 Task: Look for space in Zaltan, Libya from 24th August, 2023 to 10th September, 2023 for 8 adults, 2 children in price range Rs.12000 to Rs.15000. Place can be entire place or shared room with 4 bedrooms having 8 beds and 4 bathrooms. Property type can be house, flat, guest house. Amenities needed are: wifi, TV, free parkinig on premises, gym, breakfast. Booking option can be shelf check-in. Required host language is English.
Action: Mouse pressed left at (529, 177)
Screenshot: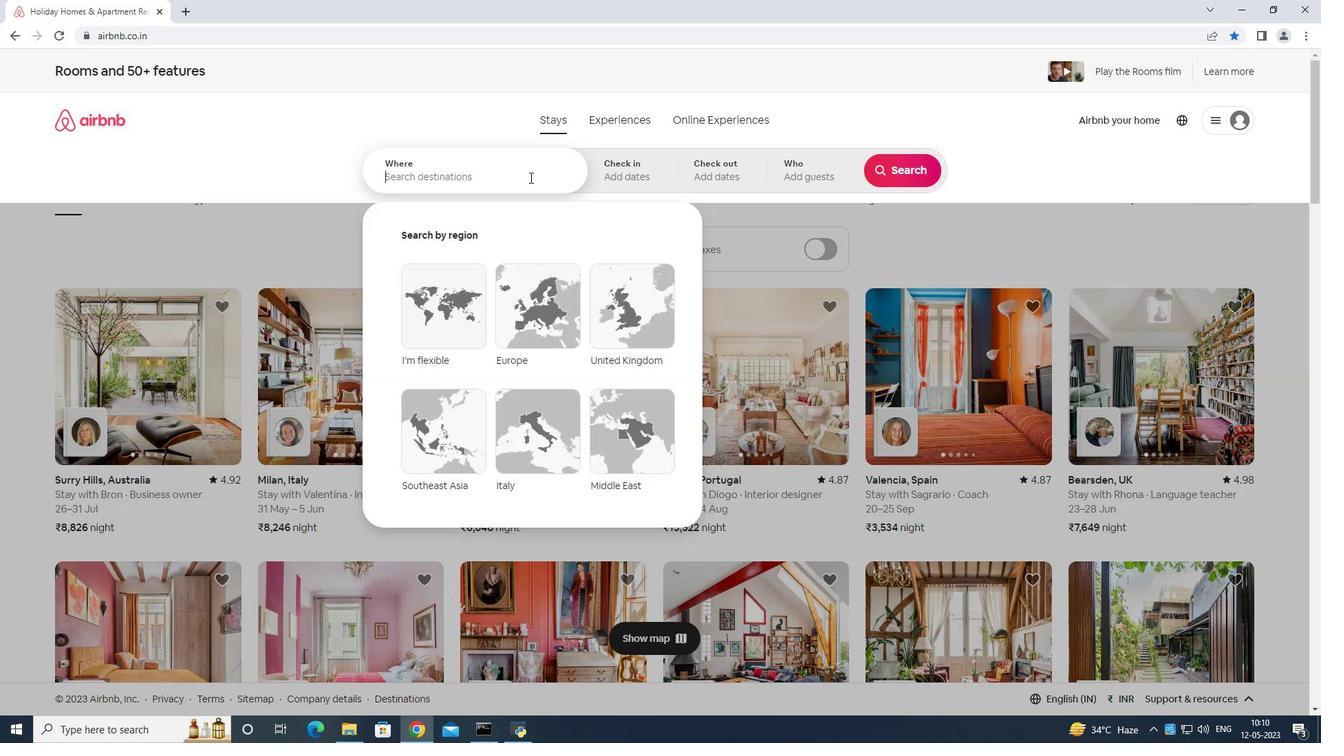 
Action: Mouse moved to (530, 176)
Screenshot: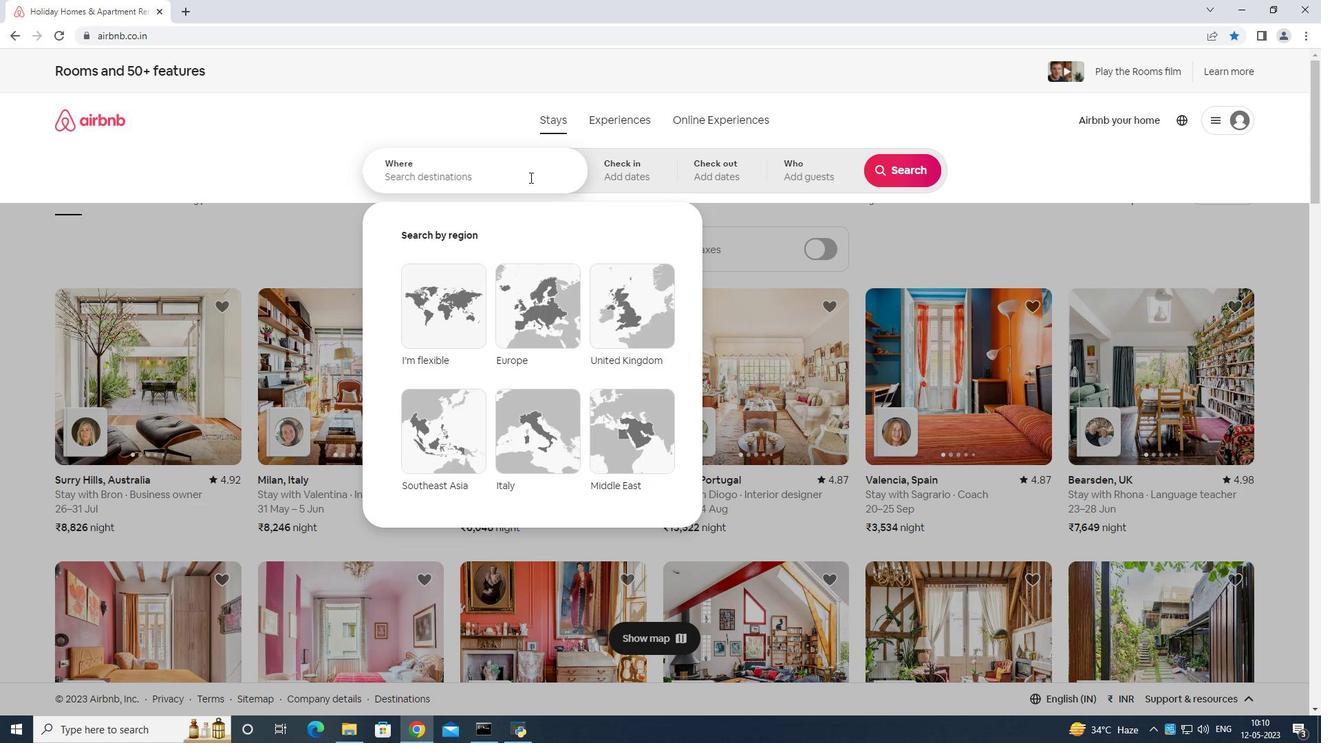 
Action: Key pressed <Key.shift>N<Key.backspace>zaltan<Key.space>libya<Key.space><Key.enter>
Screenshot: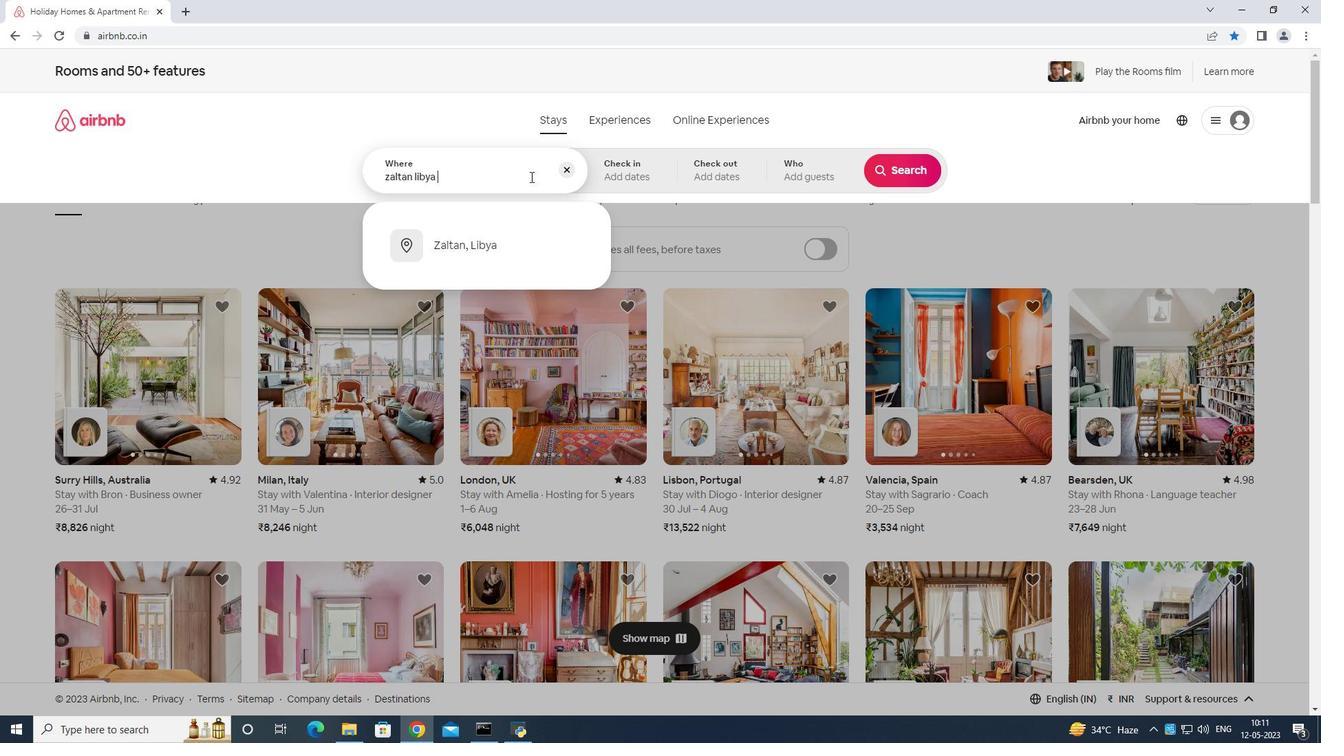 
Action: Mouse moved to (906, 280)
Screenshot: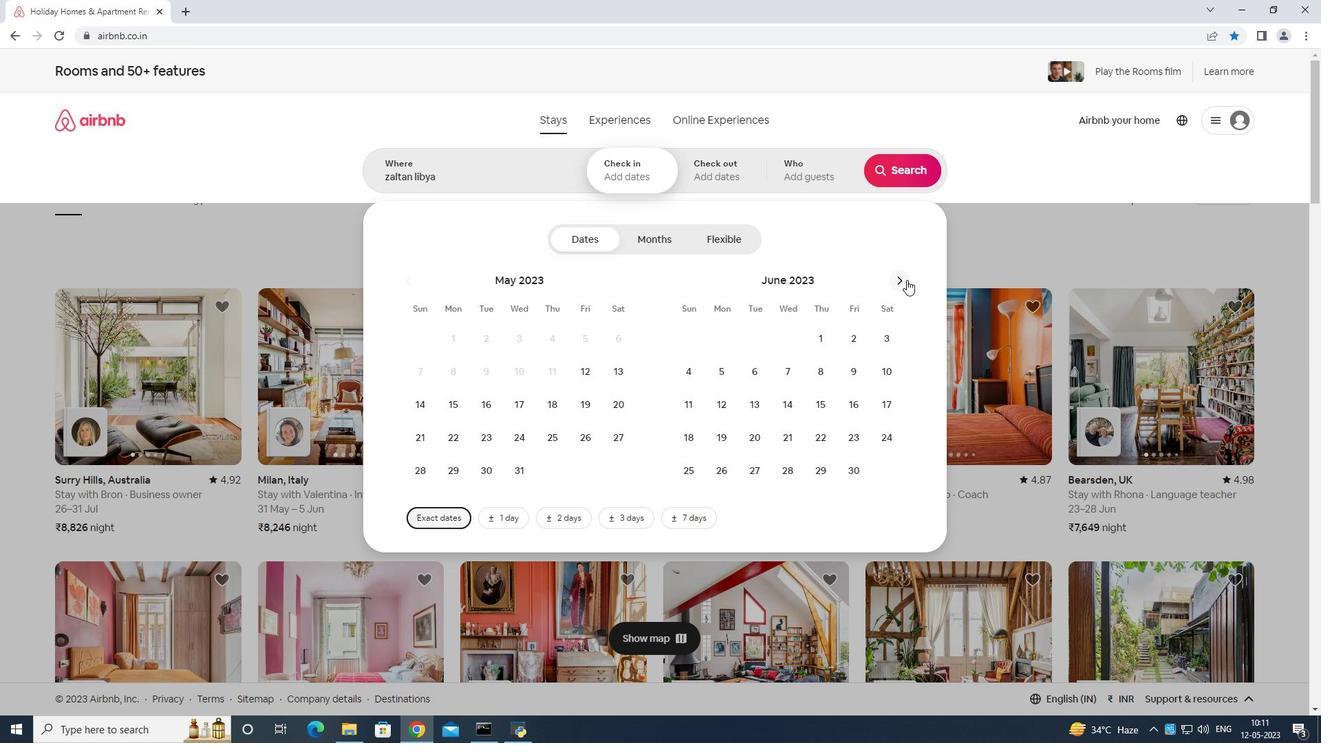 
Action: Mouse pressed left at (906, 280)
Screenshot: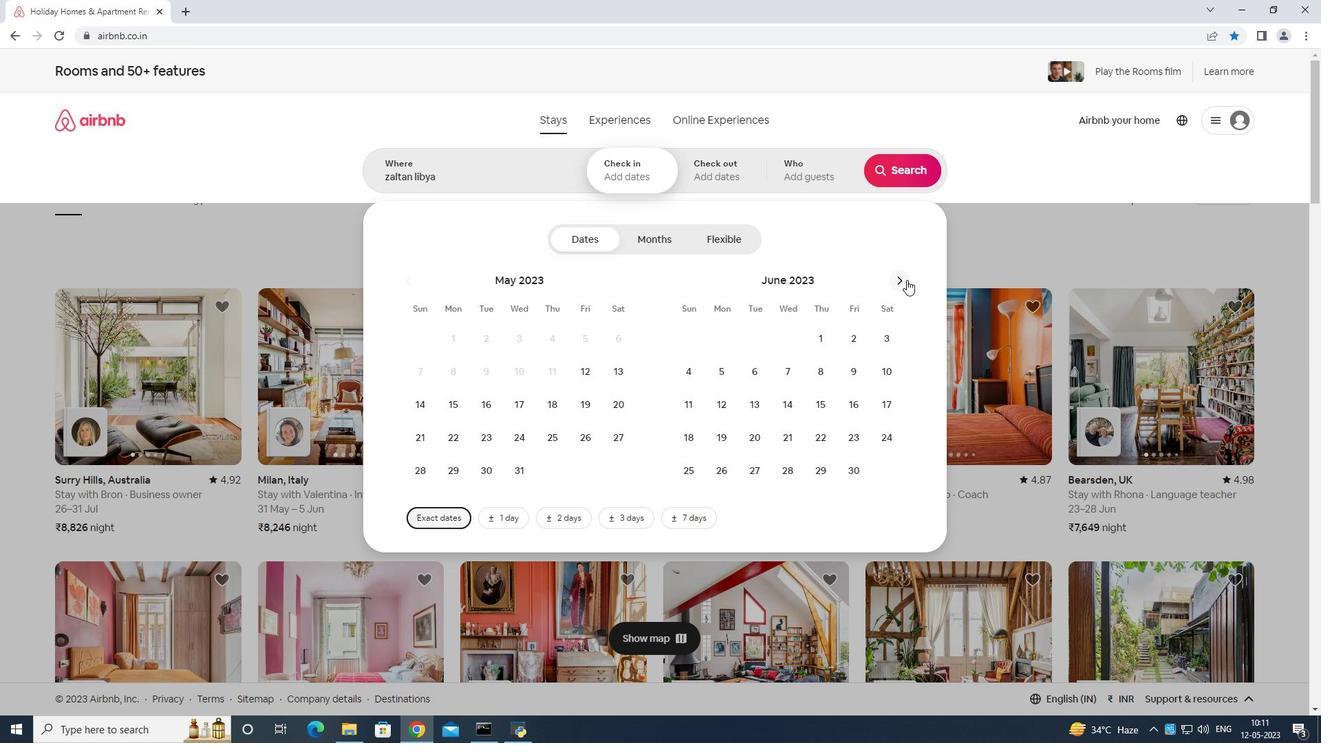 
Action: Mouse moved to (900, 274)
Screenshot: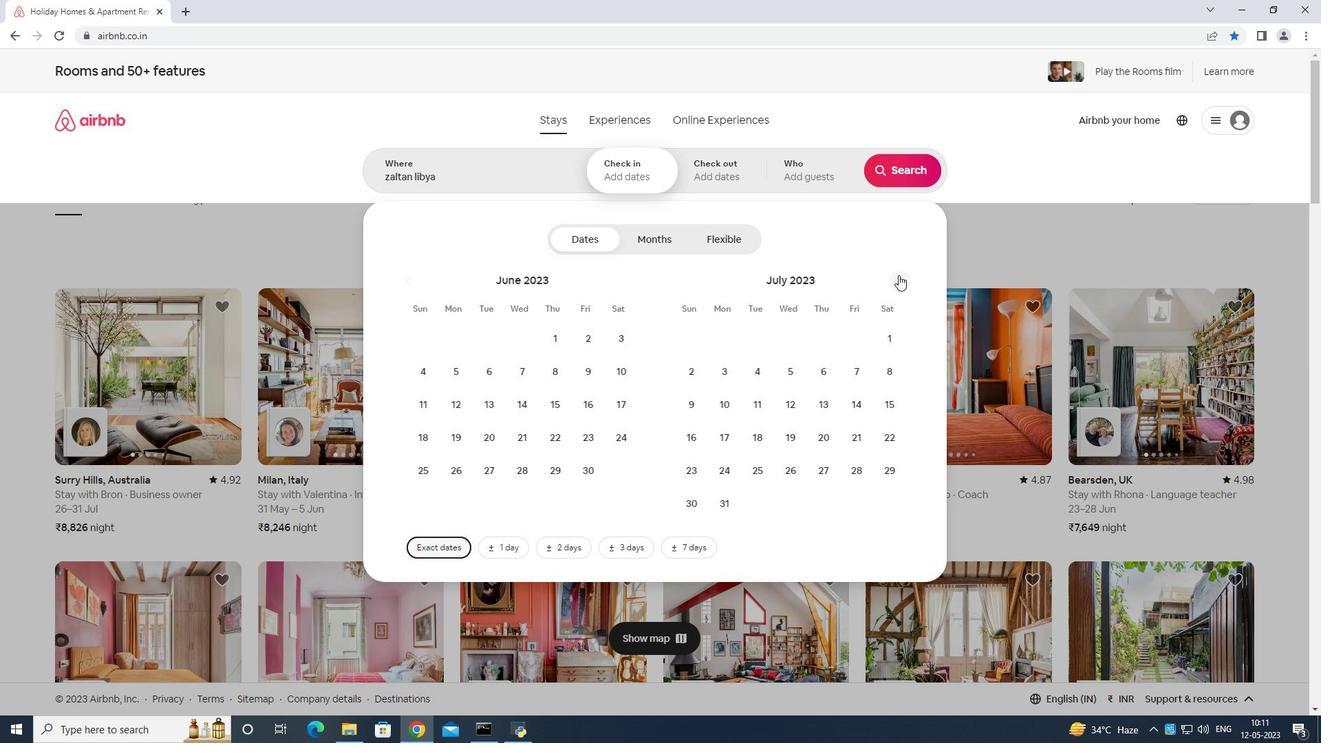 
Action: Mouse pressed left at (900, 274)
Screenshot: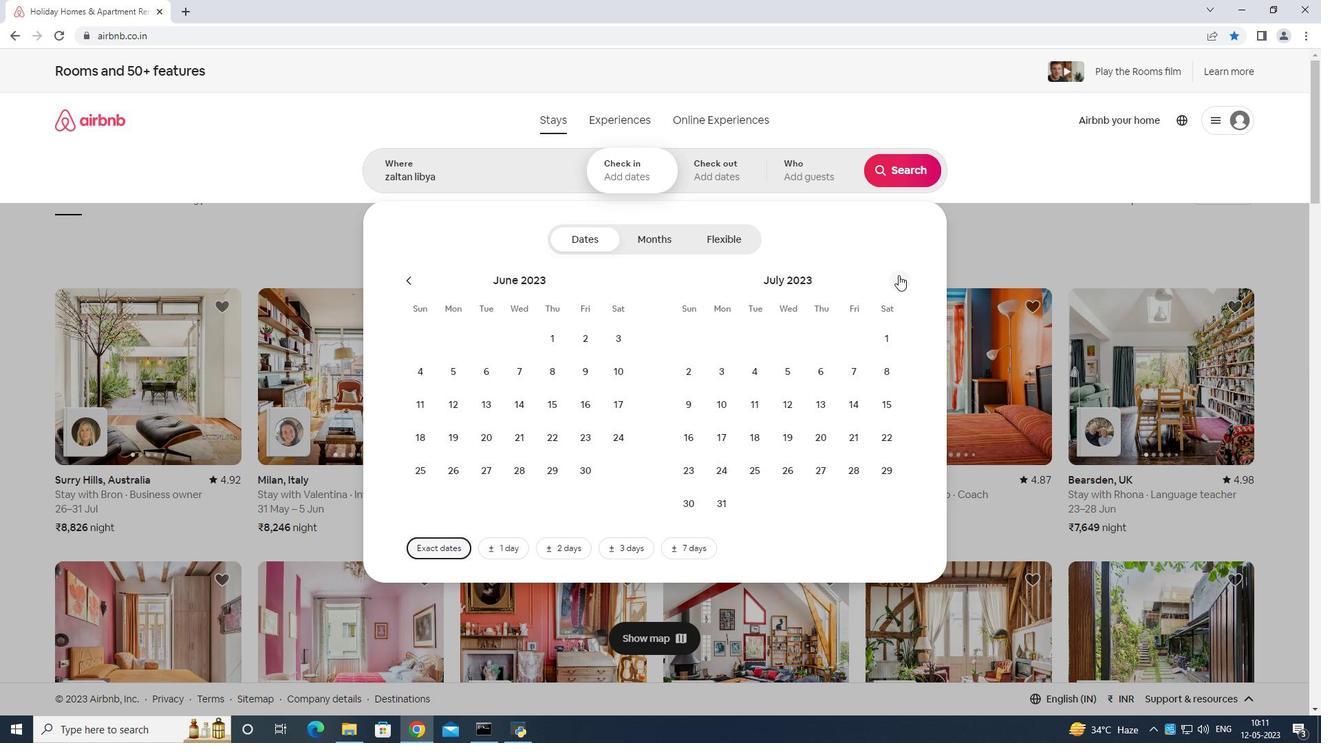 
Action: Mouse moved to (828, 436)
Screenshot: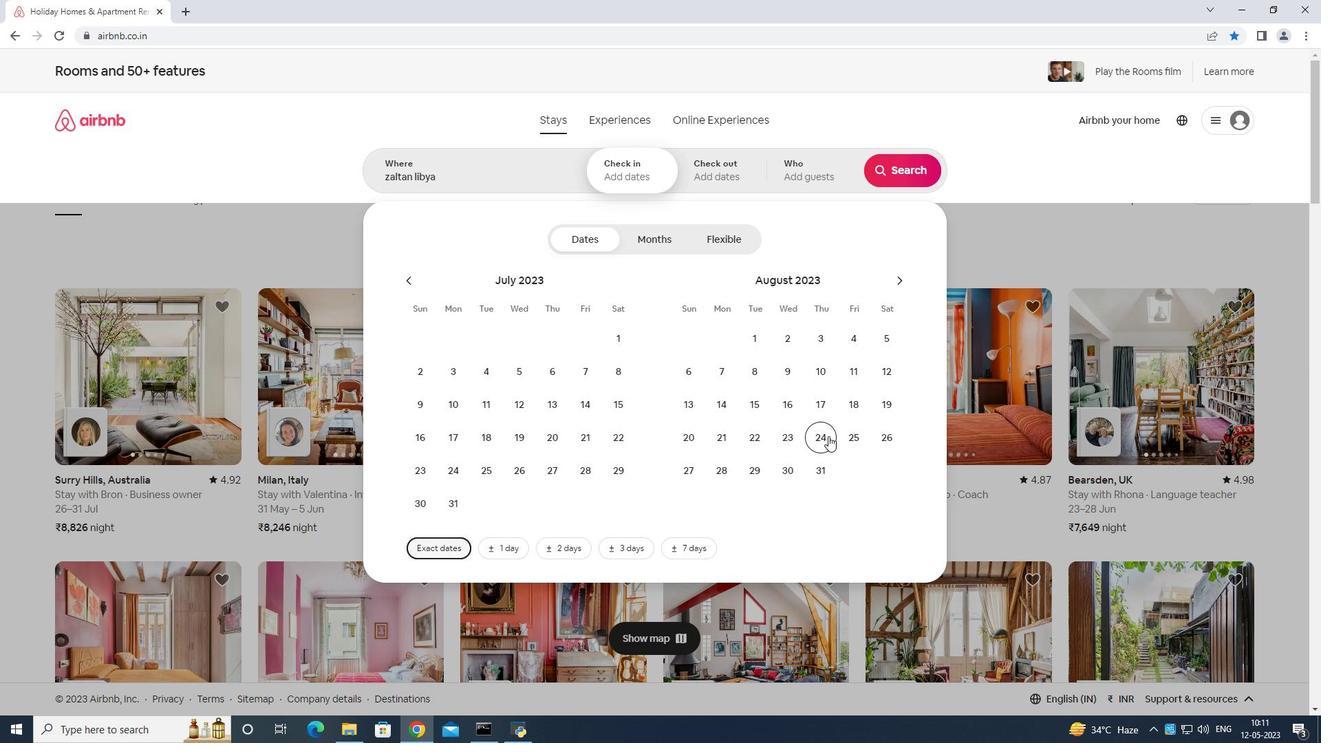 
Action: Mouse pressed left at (828, 436)
Screenshot: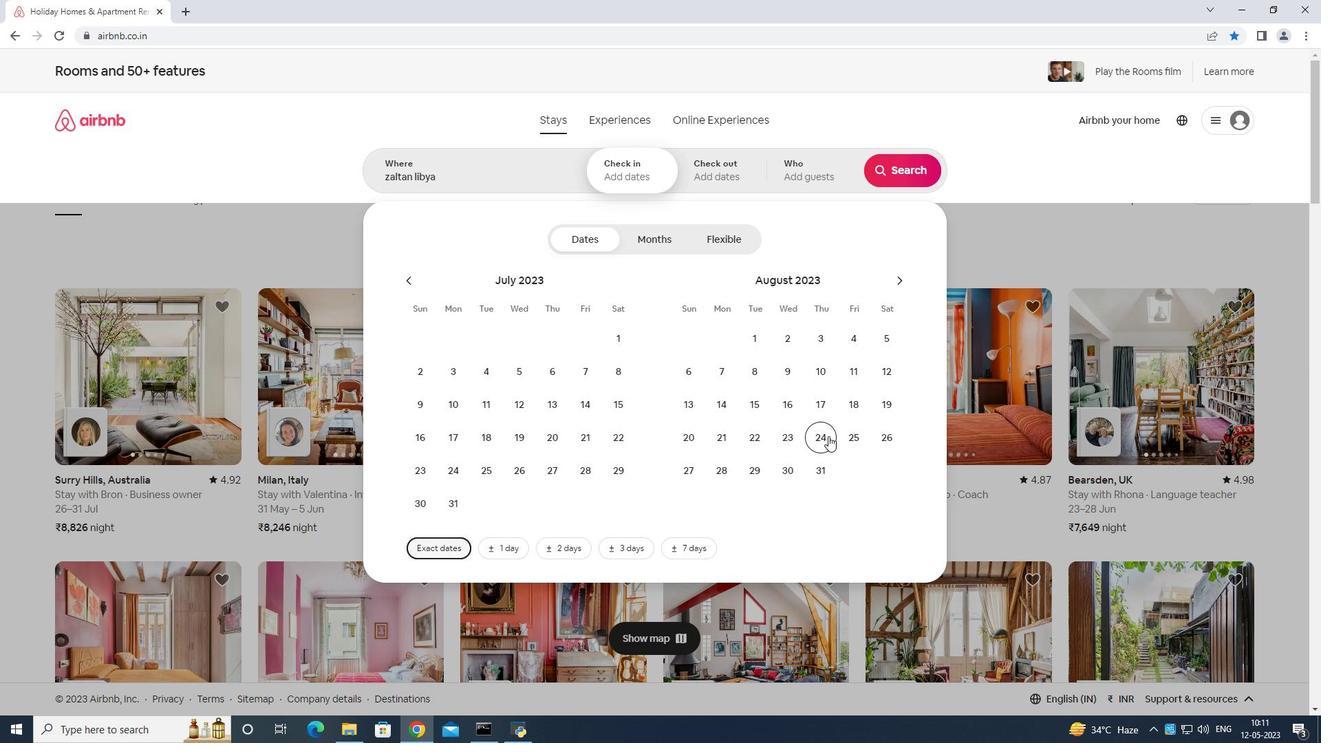 
Action: Mouse moved to (907, 276)
Screenshot: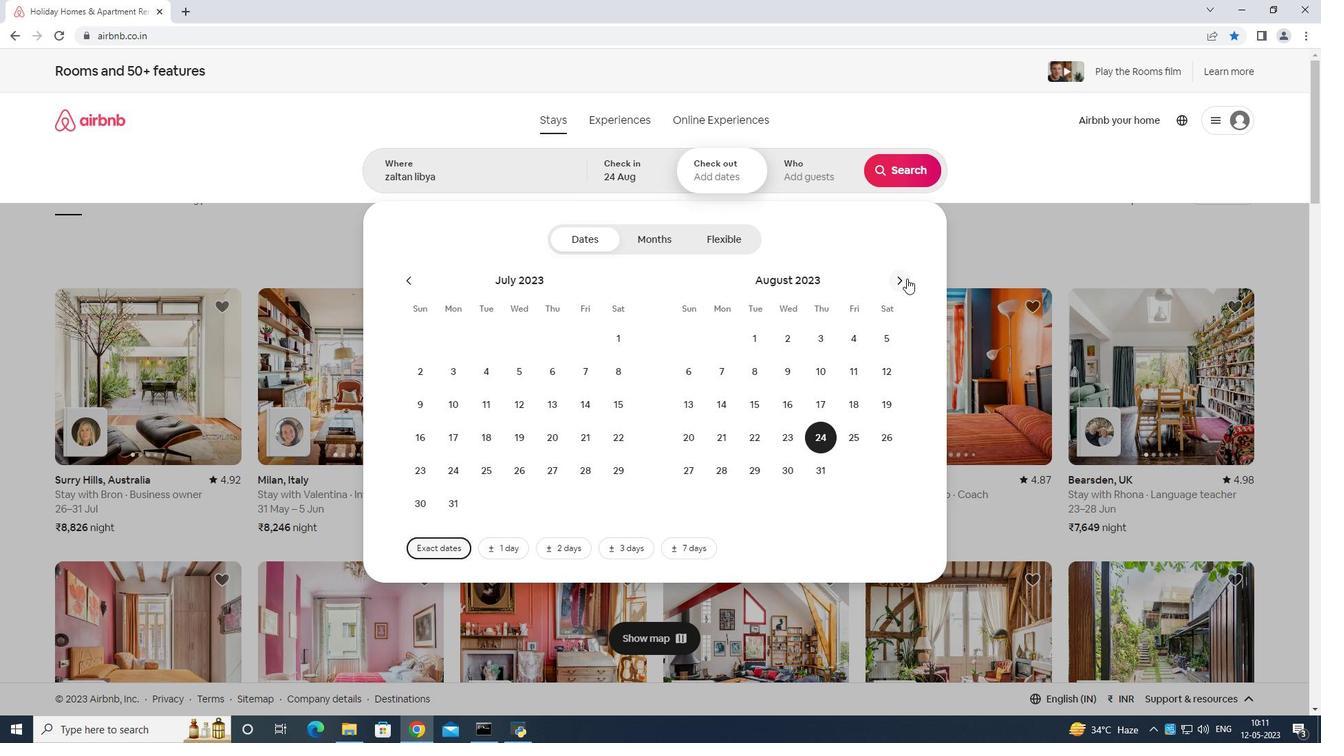 
Action: Mouse pressed left at (907, 276)
Screenshot: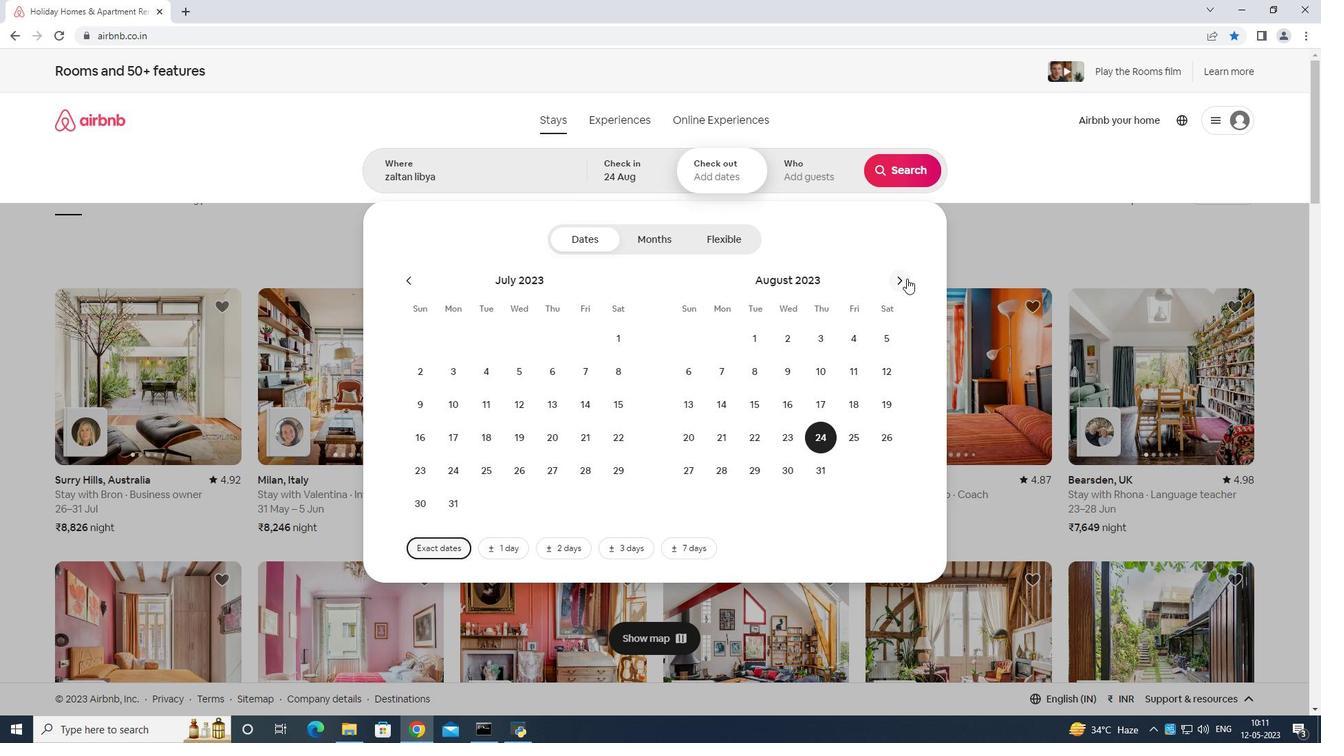 
Action: Mouse moved to (694, 399)
Screenshot: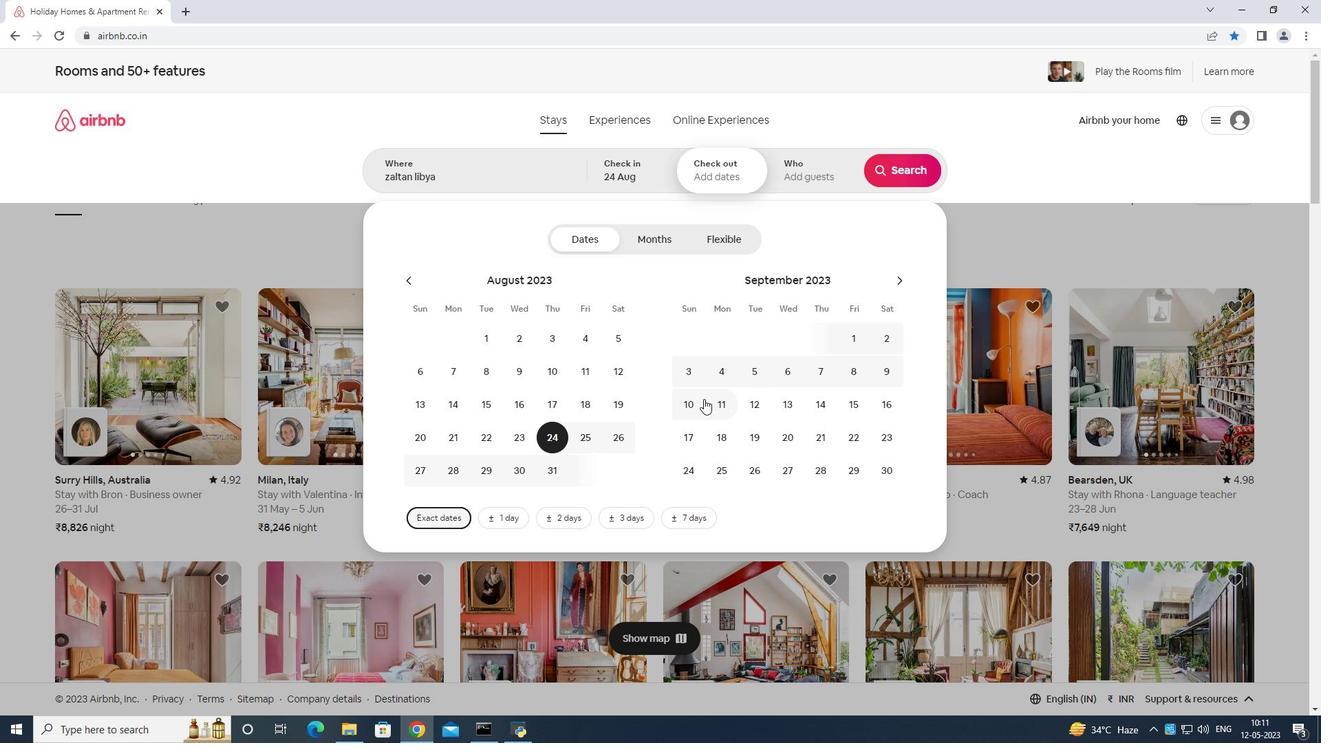 
Action: Mouse pressed left at (694, 399)
Screenshot: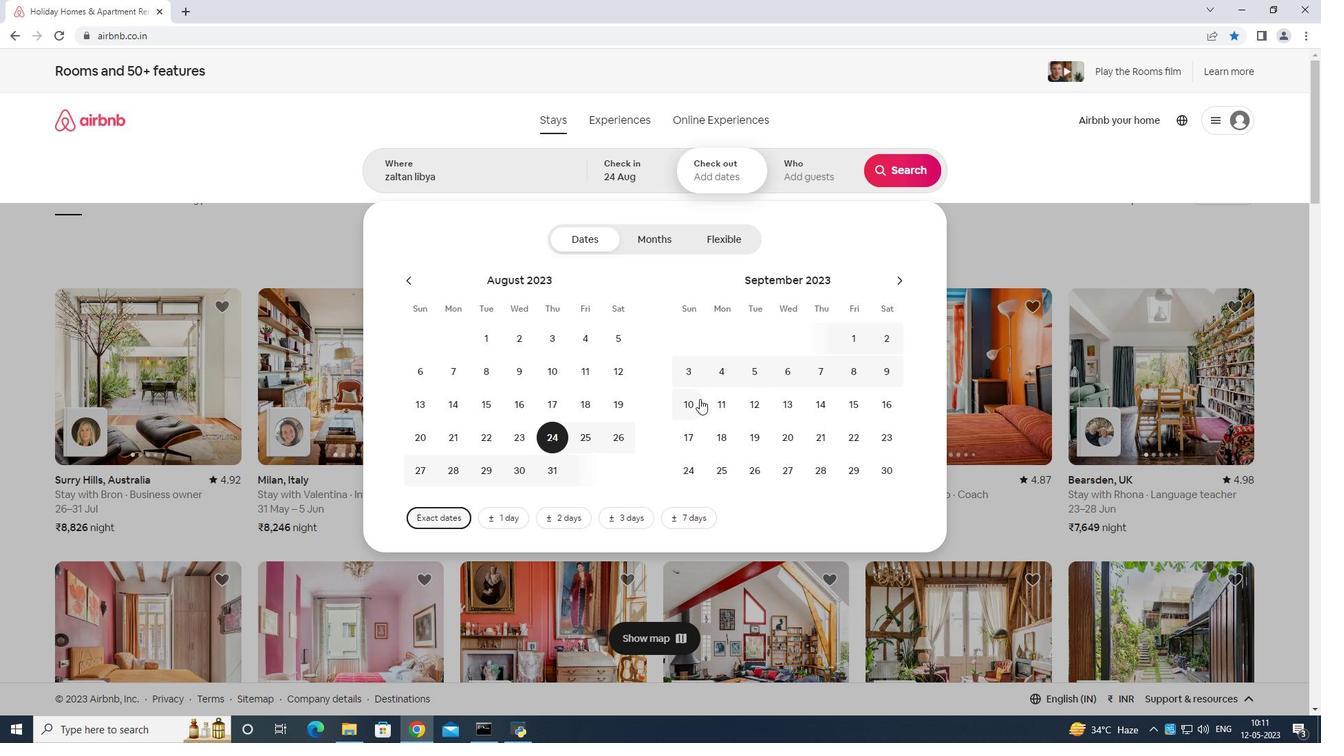 
Action: Mouse moved to (830, 167)
Screenshot: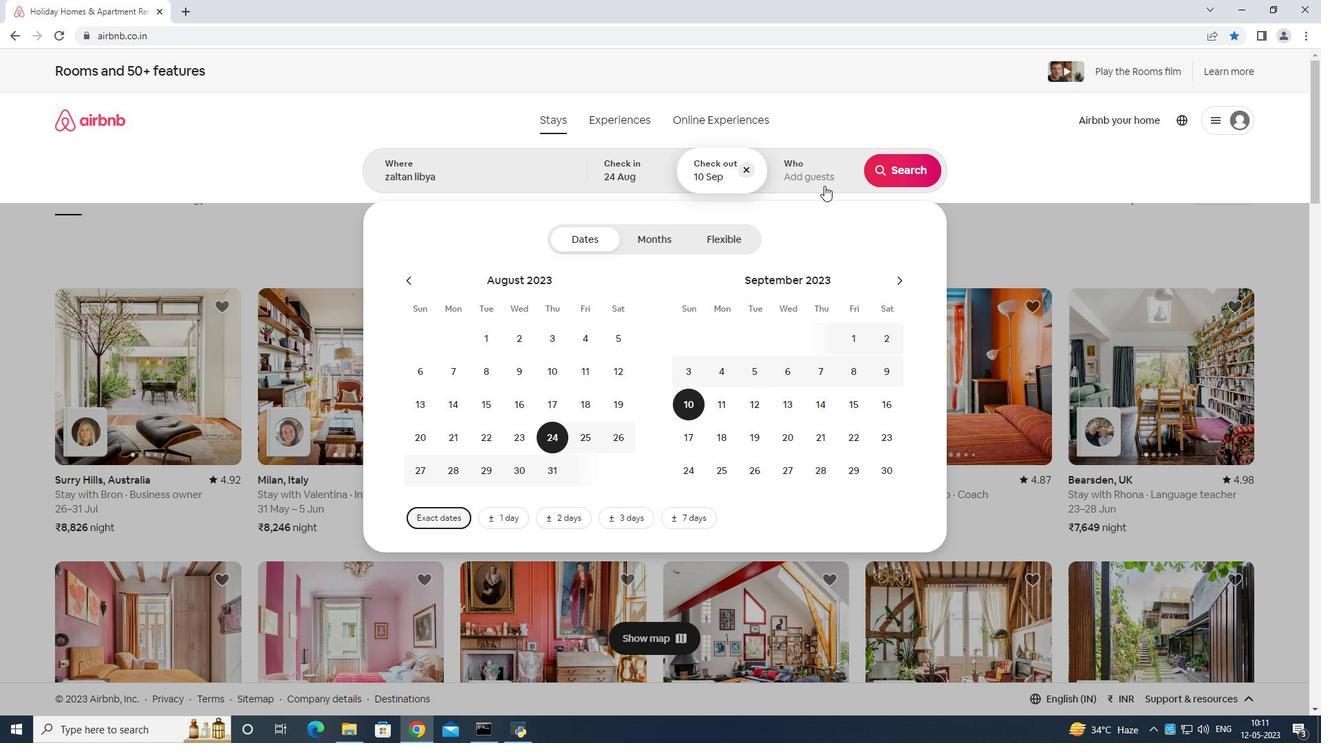 
Action: Mouse pressed left at (830, 167)
Screenshot: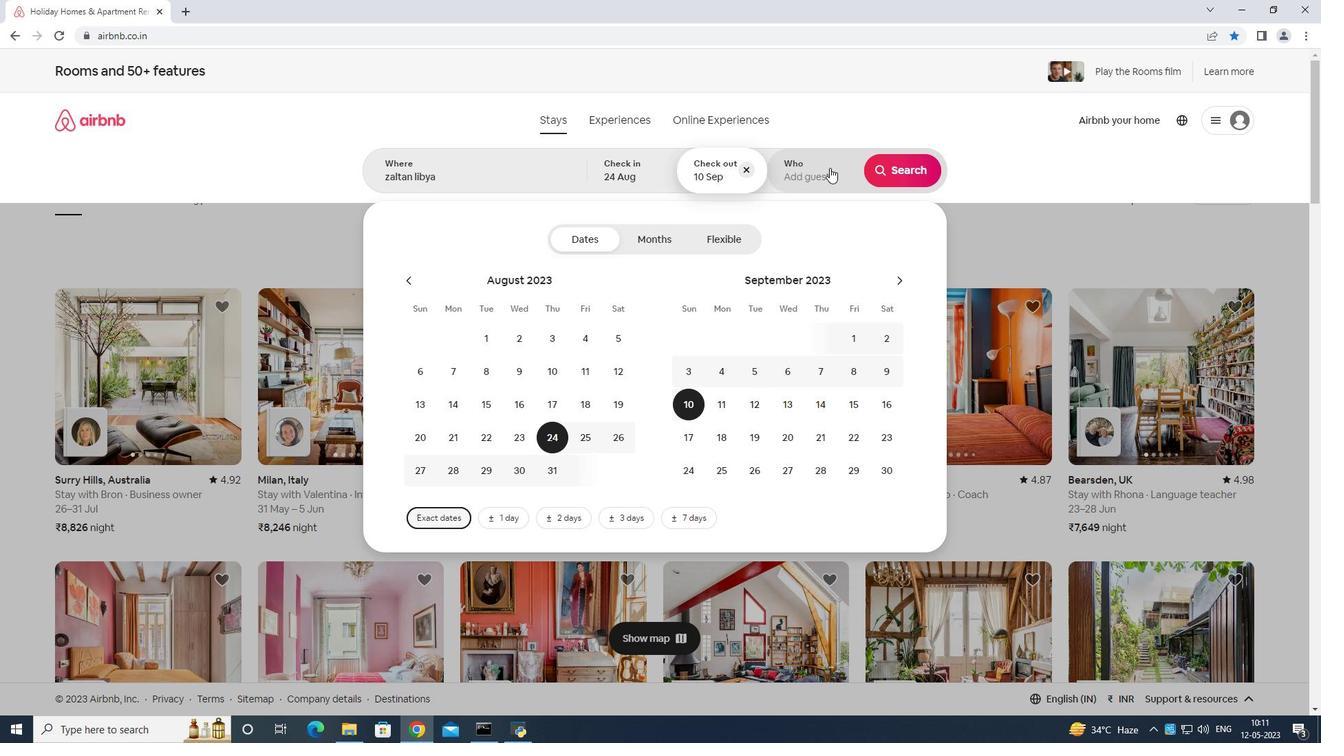 
Action: Mouse moved to (911, 242)
Screenshot: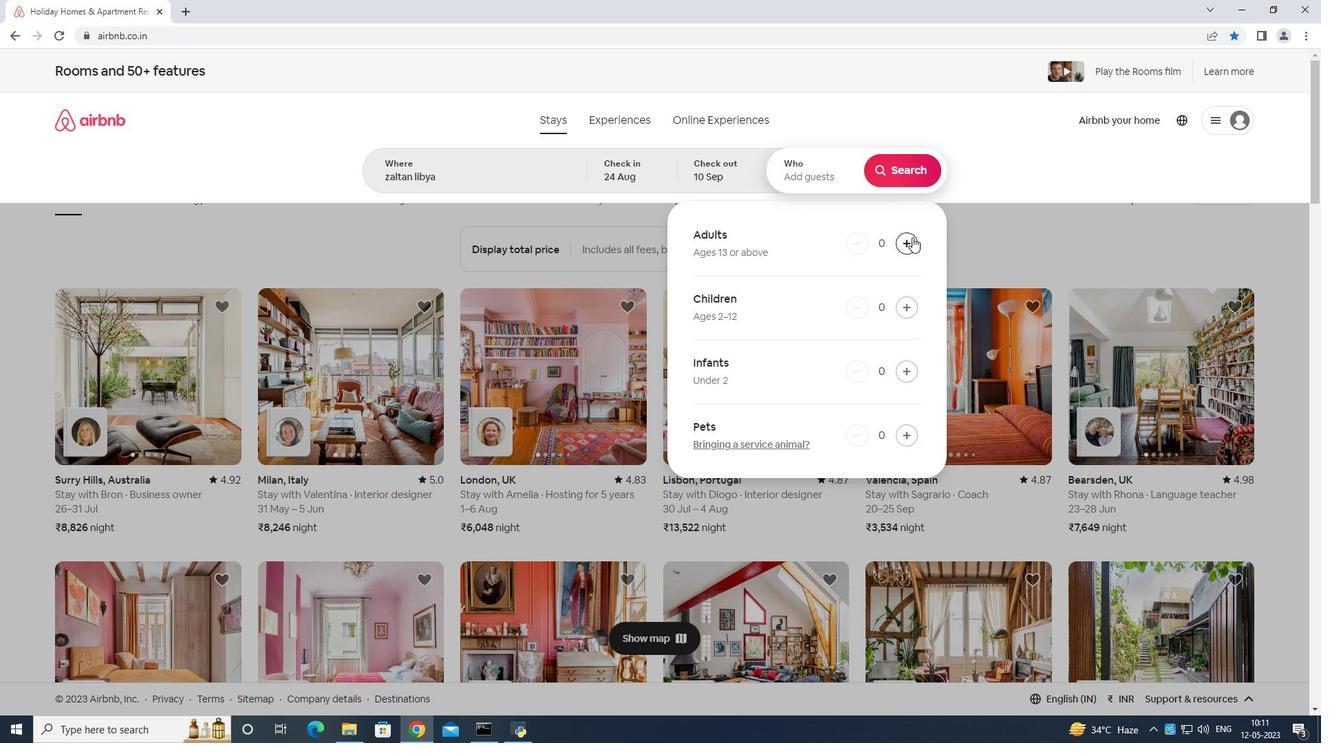 
Action: Mouse pressed left at (911, 242)
Screenshot: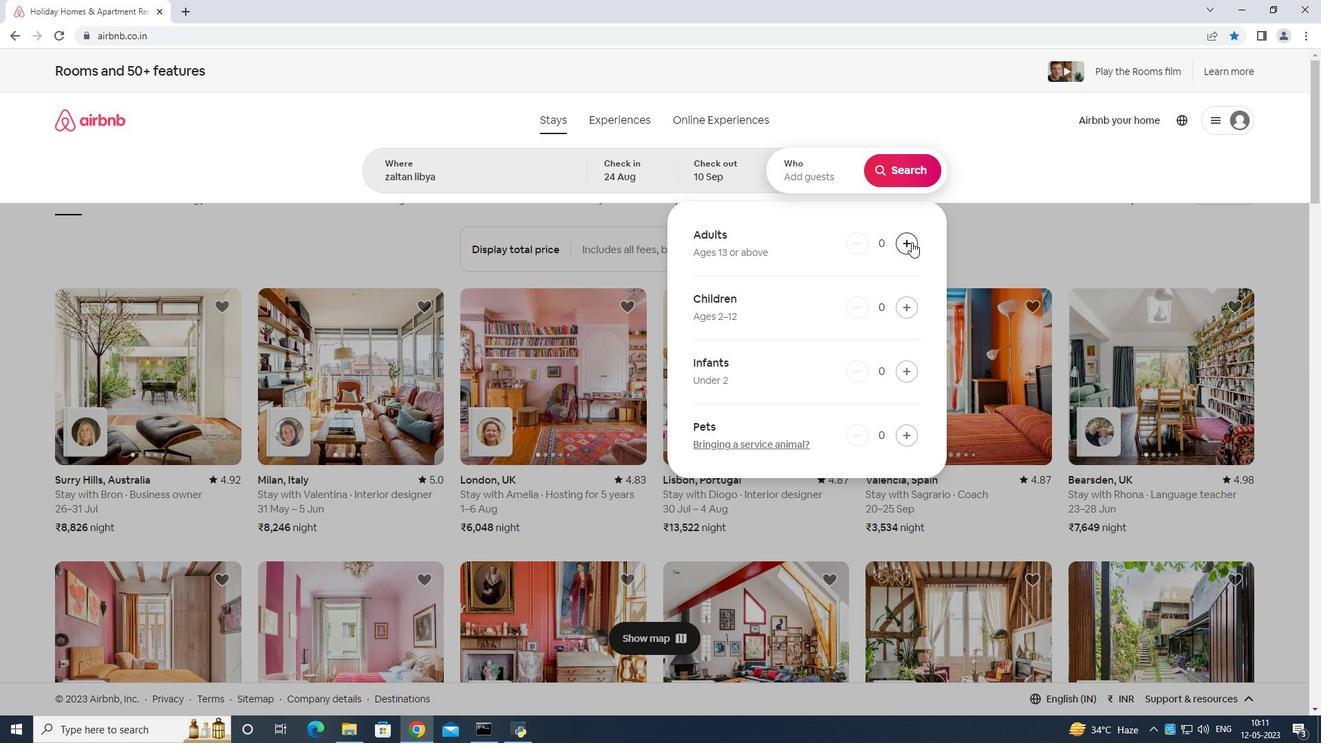 
Action: Mouse moved to (911, 242)
Screenshot: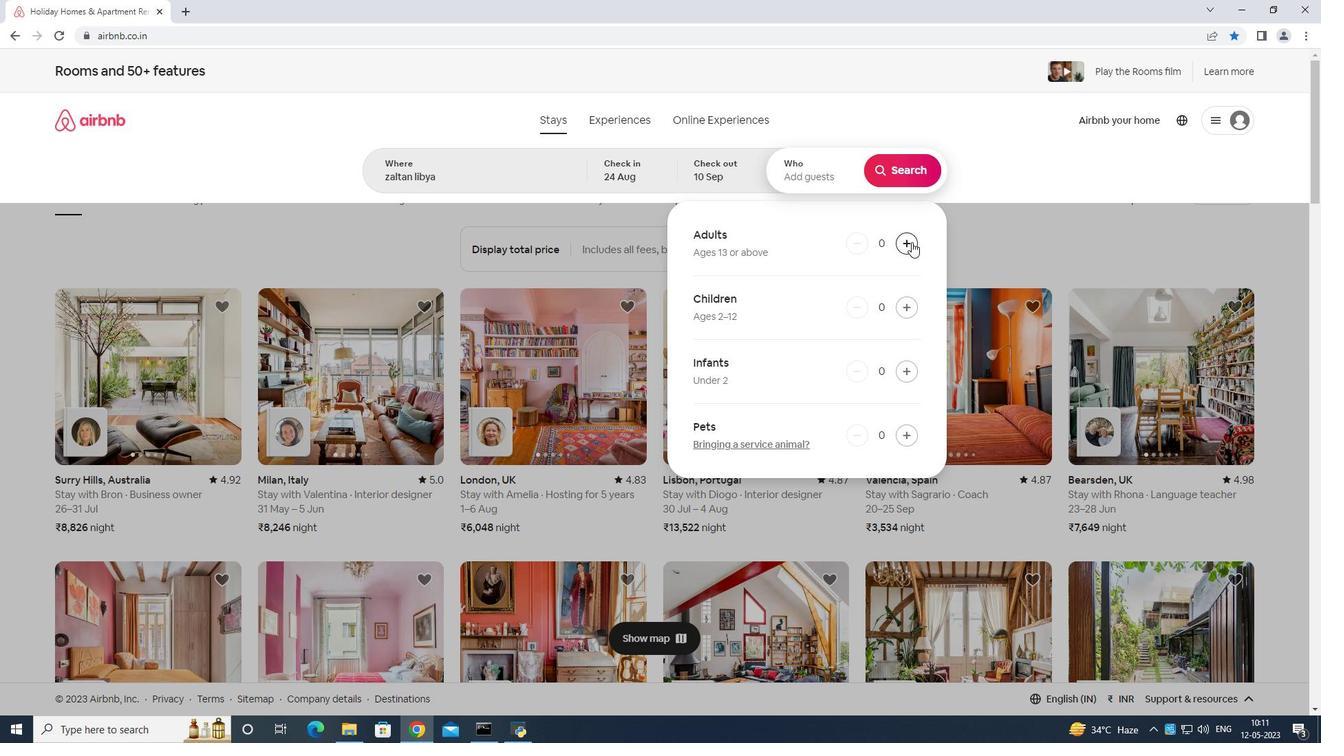 
Action: Mouse pressed left at (911, 242)
Screenshot: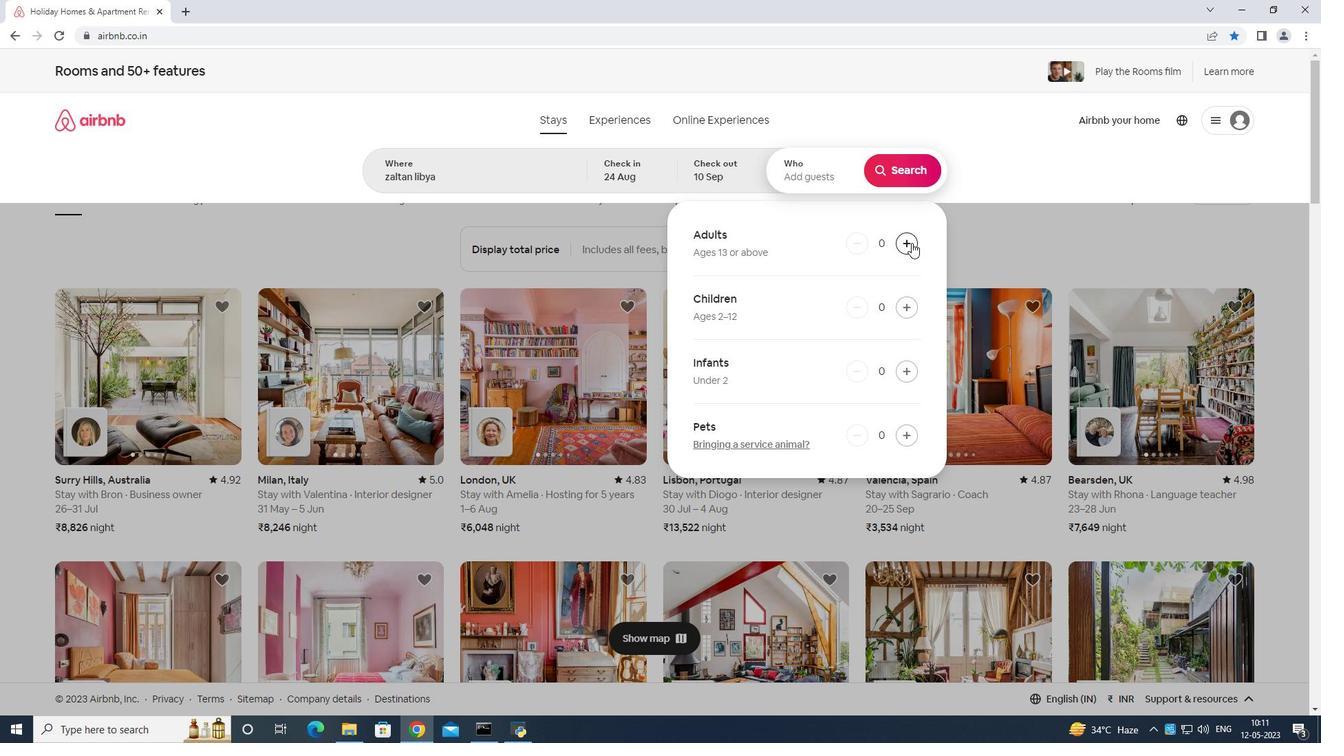 
Action: Mouse moved to (912, 243)
Screenshot: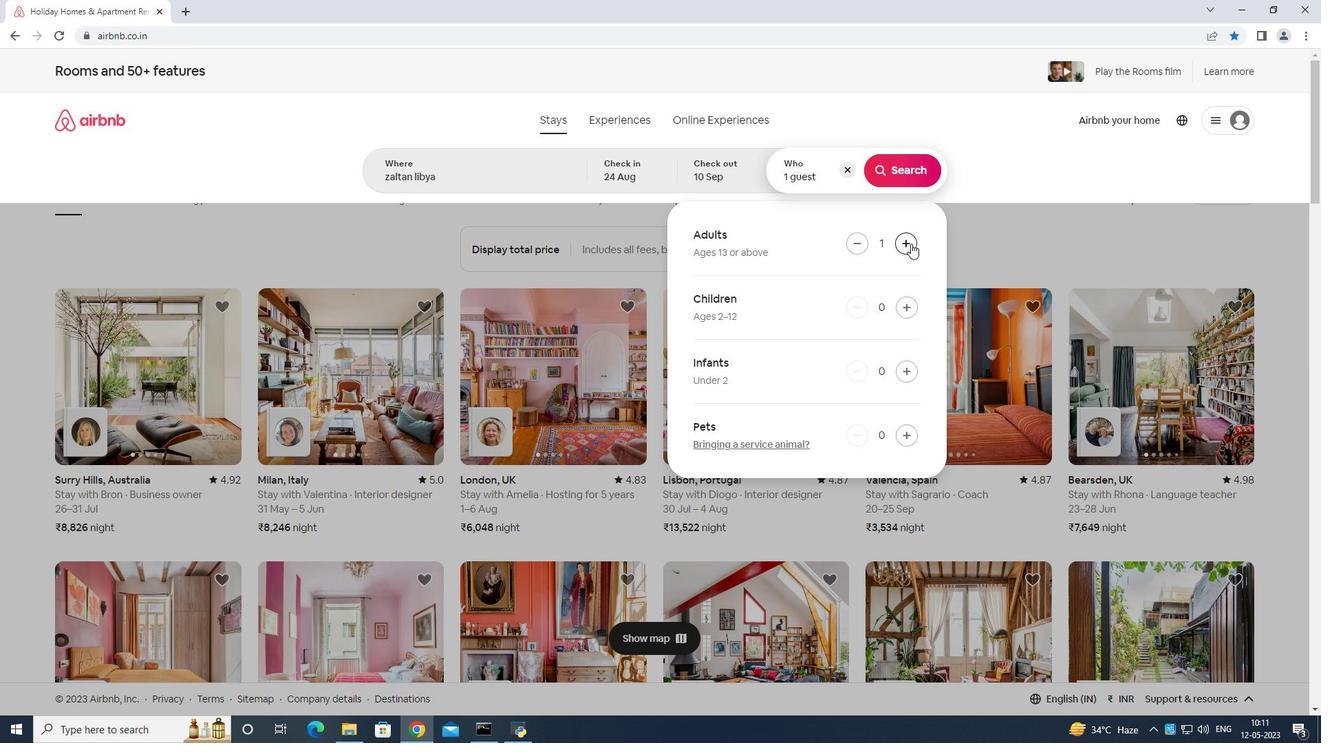 
Action: Mouse pressed left at (912, 243)
Screenshot: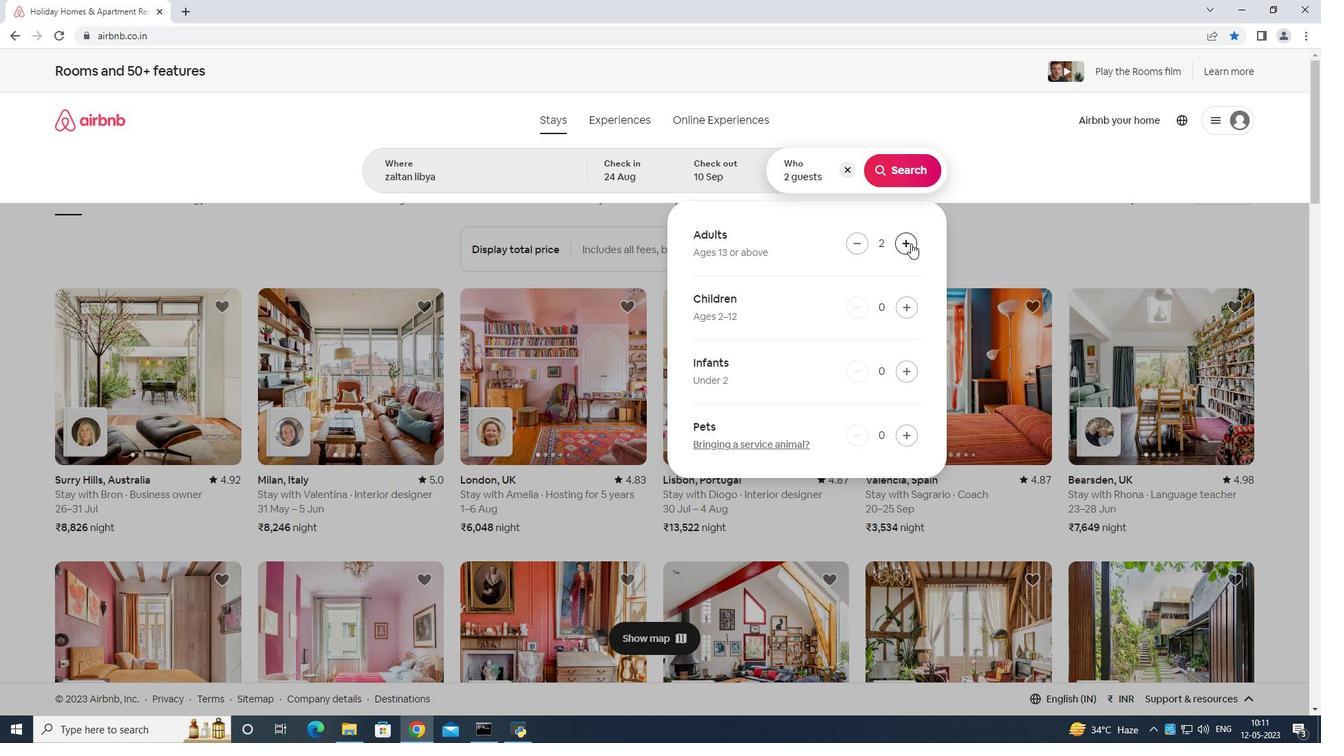 
Action: Mouse moved to (913, 242)
Screenshot: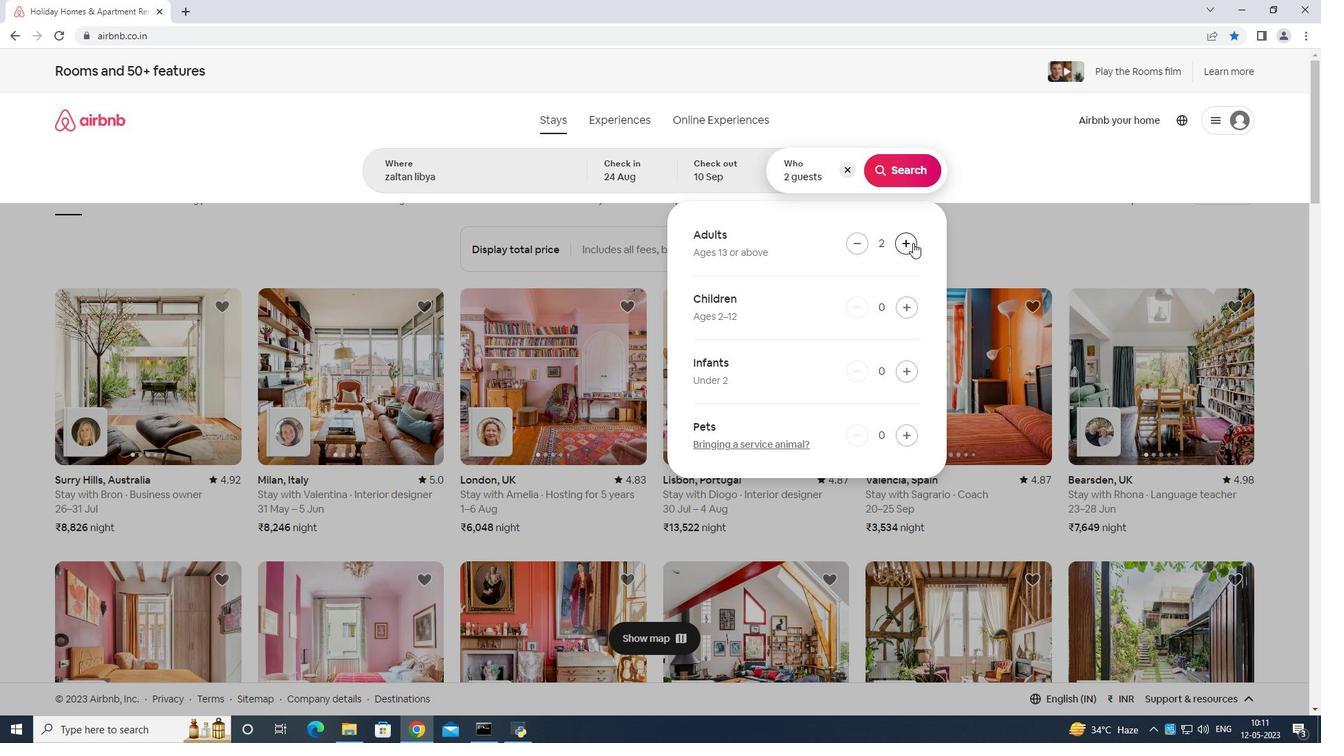
Action: Mouse pressed left at (913, 242)
Screenshot: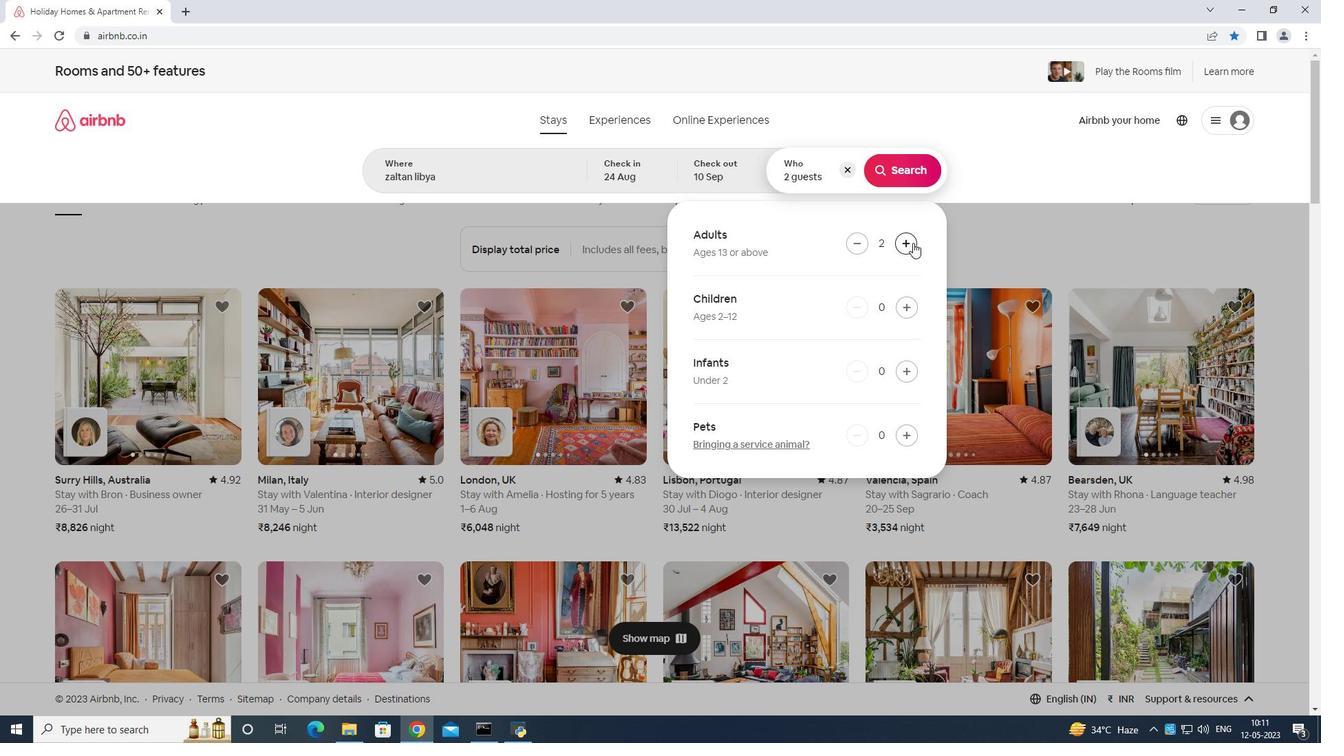 
Action: Mouse pressed left at (913, 242)
Screenshot: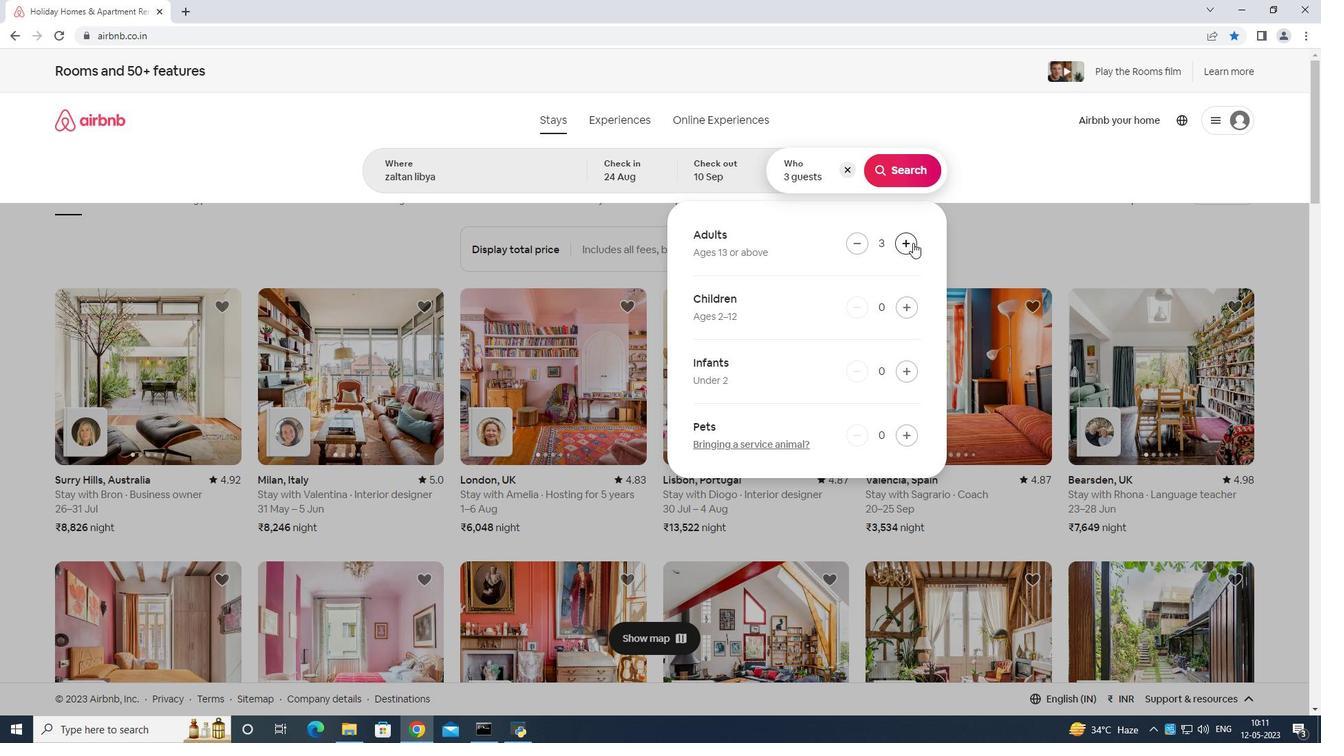 
Action: Mouse pressed left at (913, 242)
Screenshot: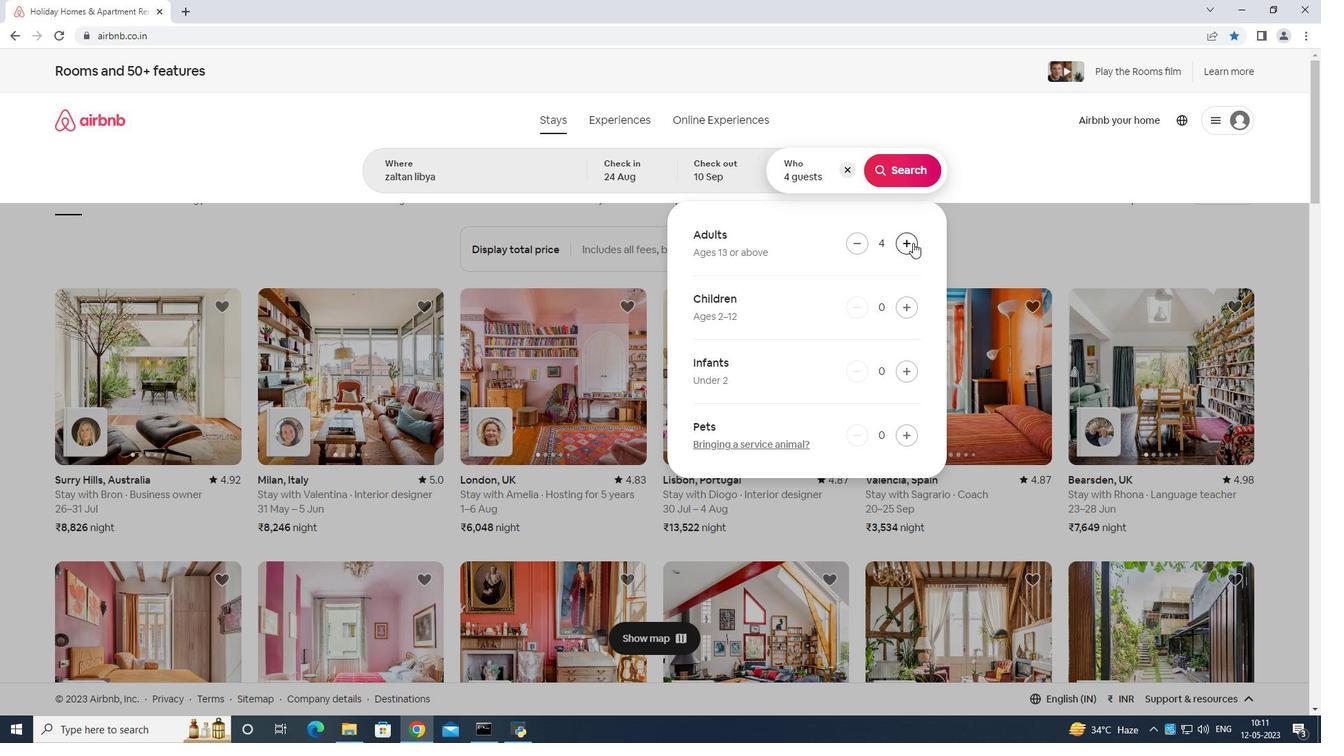 
Action: Mouse pressed left at (913, 242)
Screenshot: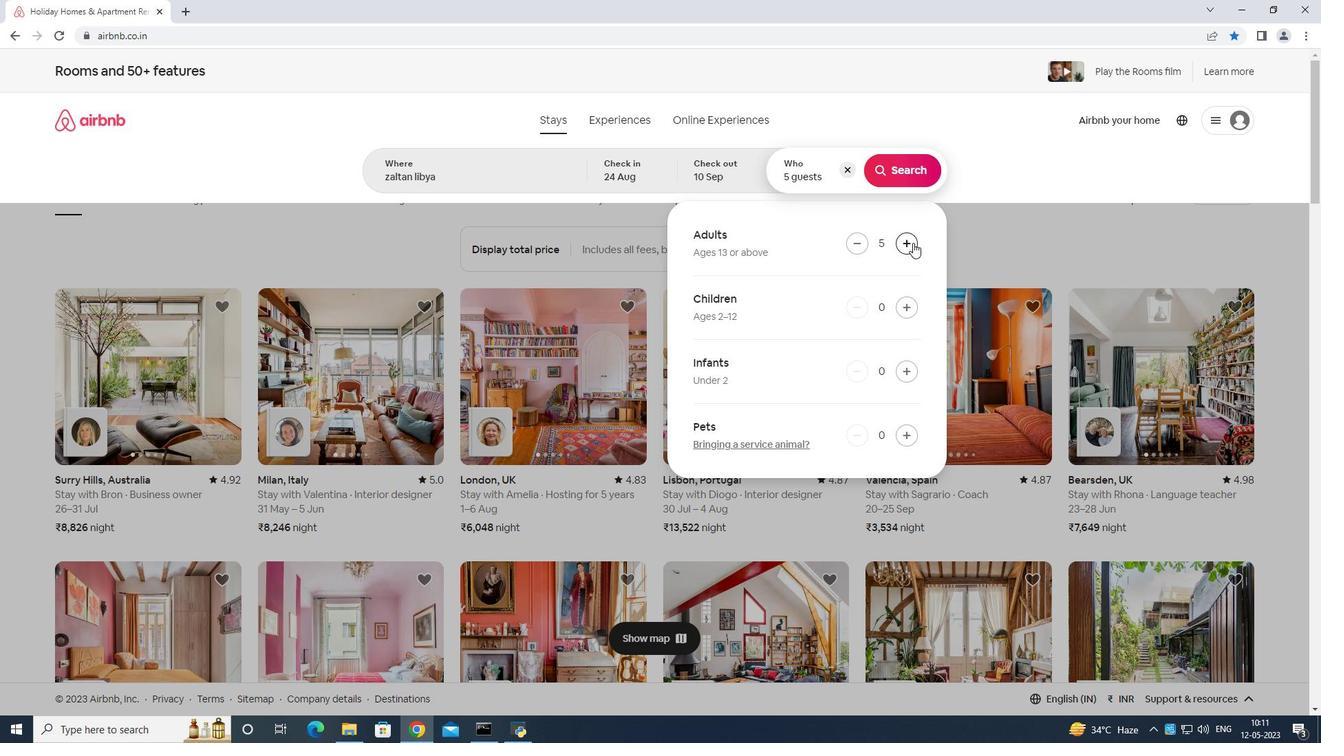 
Action: Mouse pressed left at (913, 242)
Screenshot: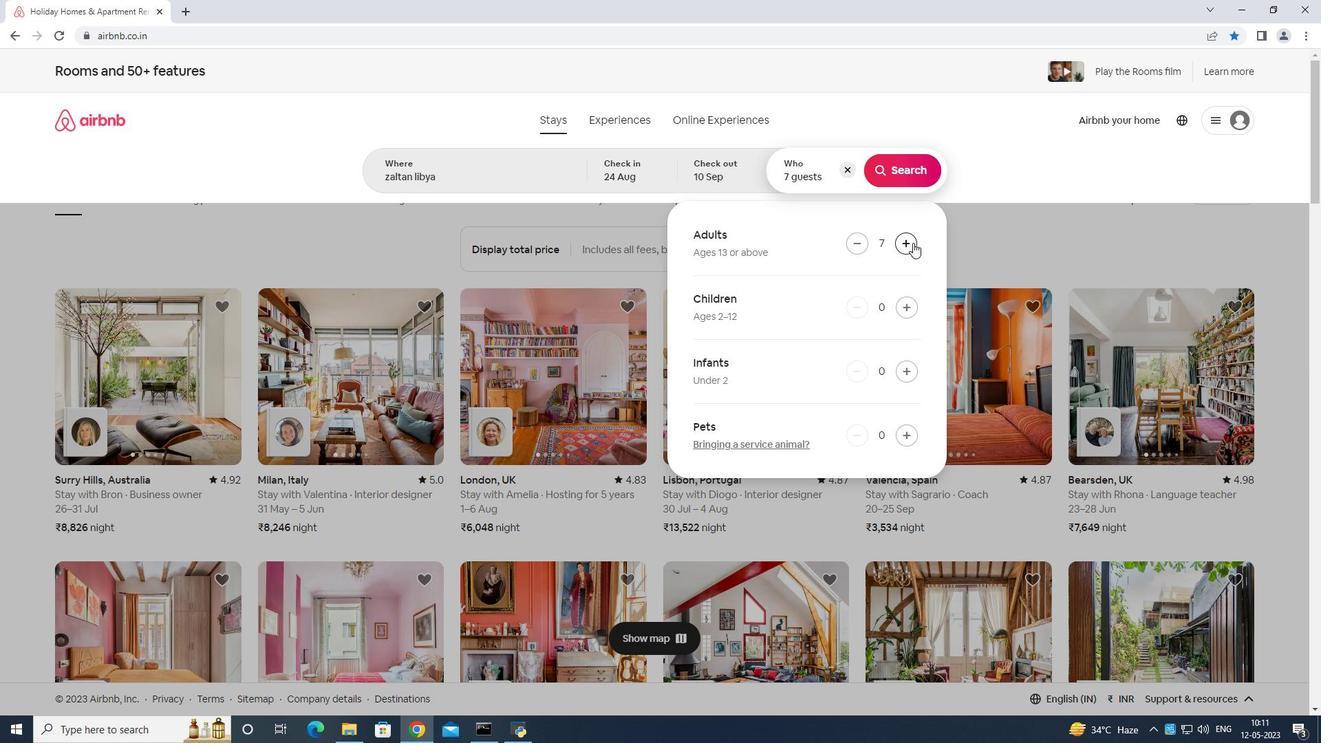 
Action: Mouse moved to (909, 306)
Screenshot: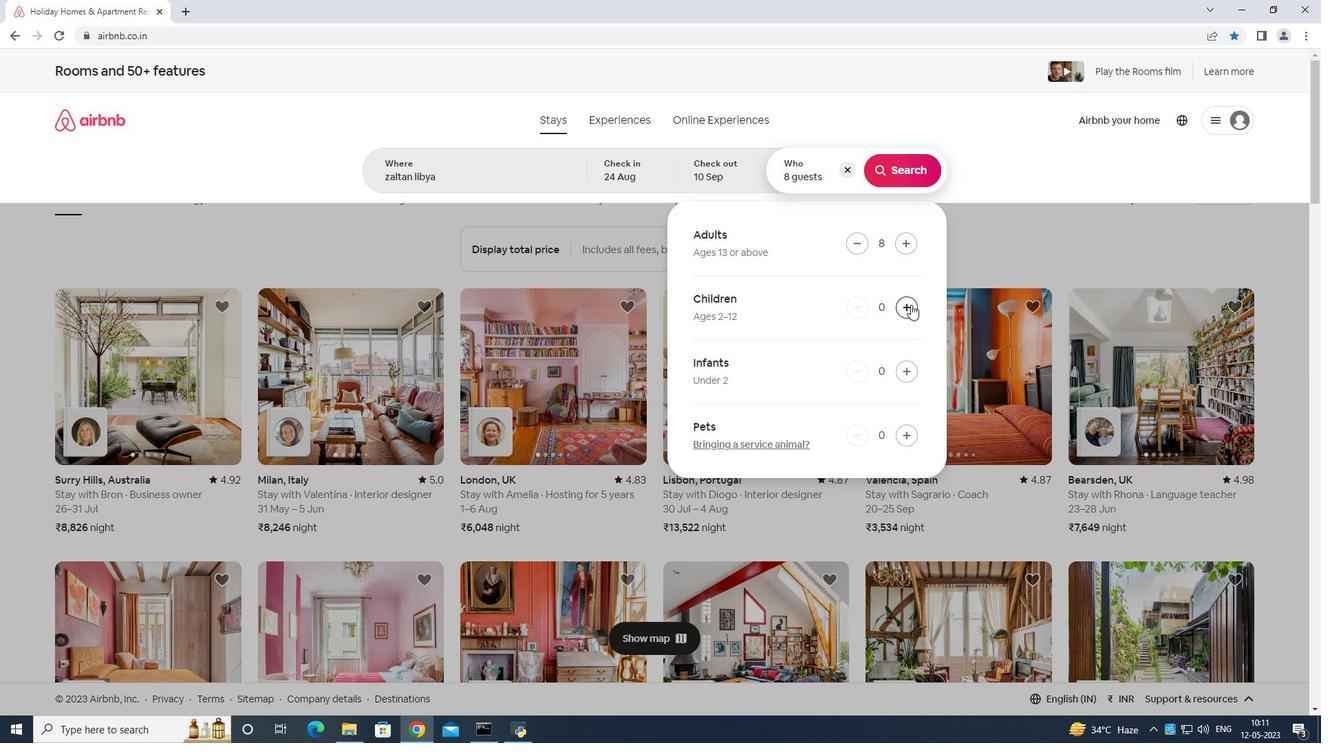 
Action: Mouse pressed left at (909, 306)
Screenshot: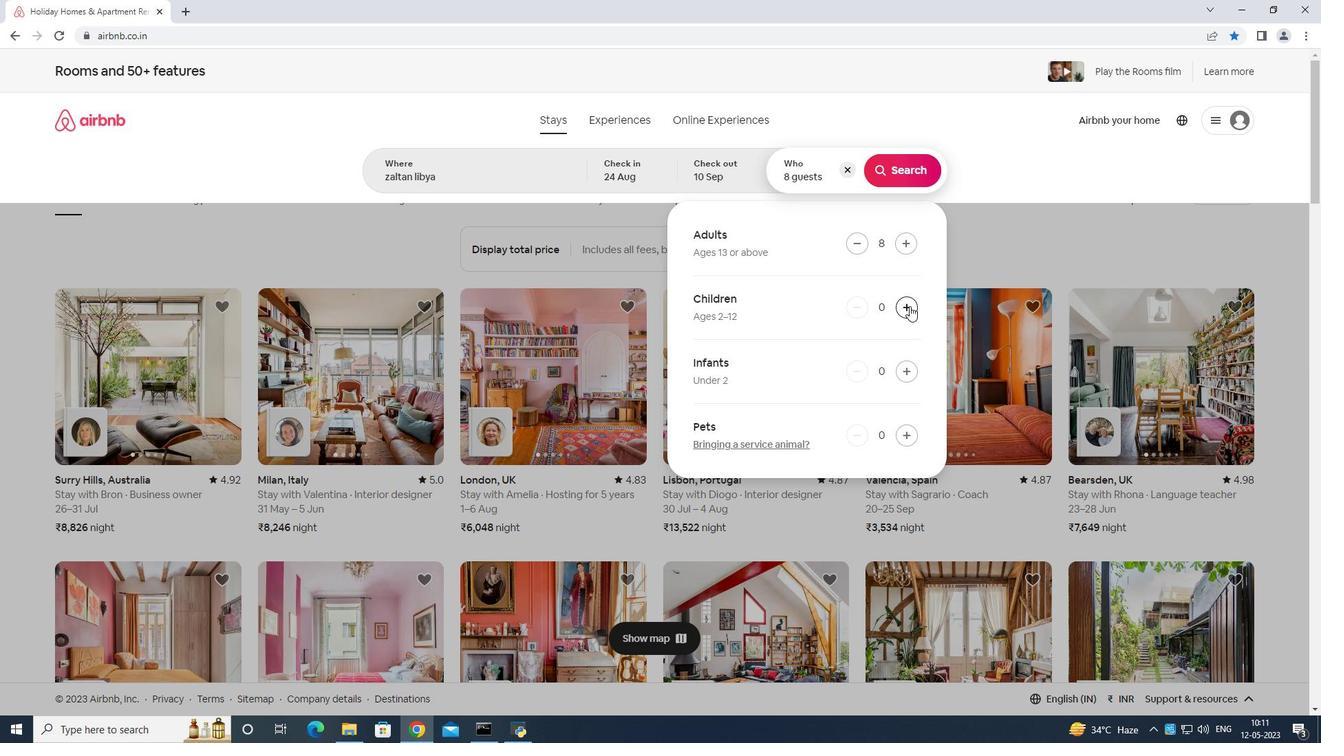 
Action: Mouse moved to (909, 304)
Screenshot: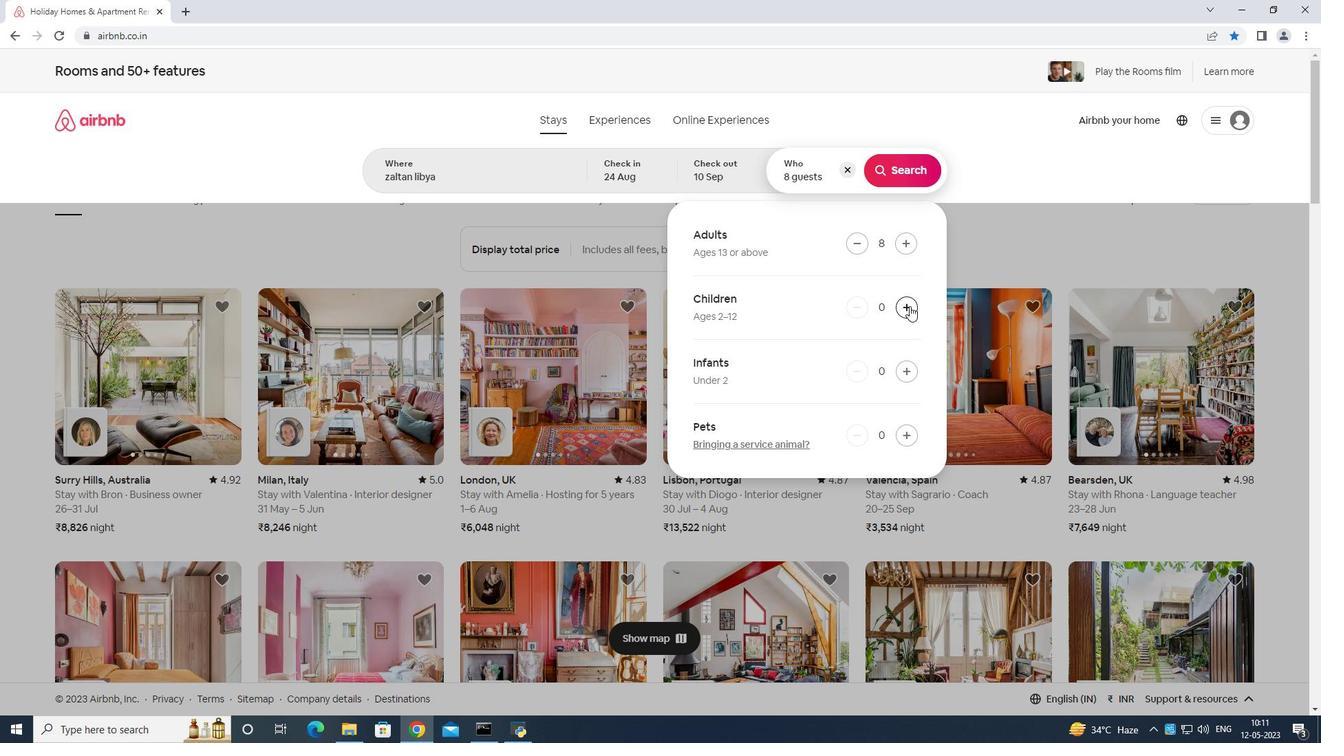 
Action: Mouse pressed left at (909, 304)
Screenshot: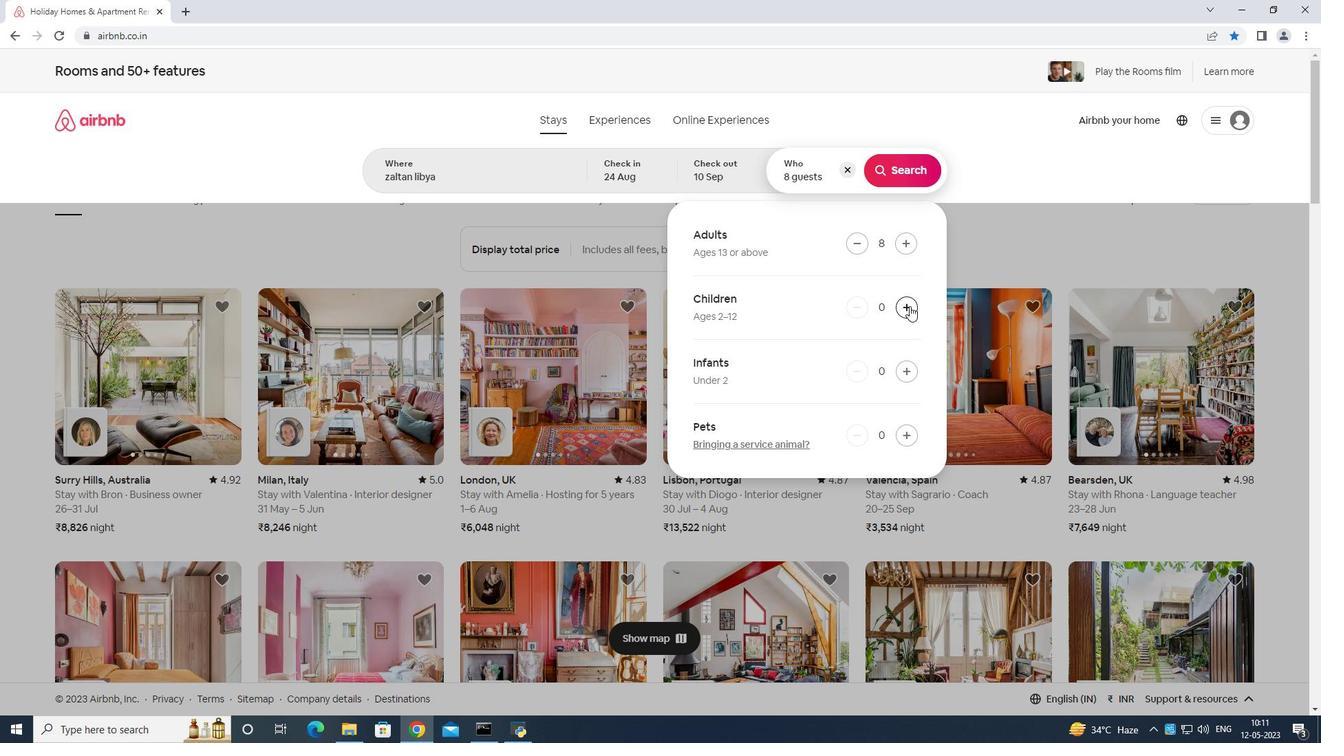 
Action: Mouse moved to (921, 155)
Screenshot: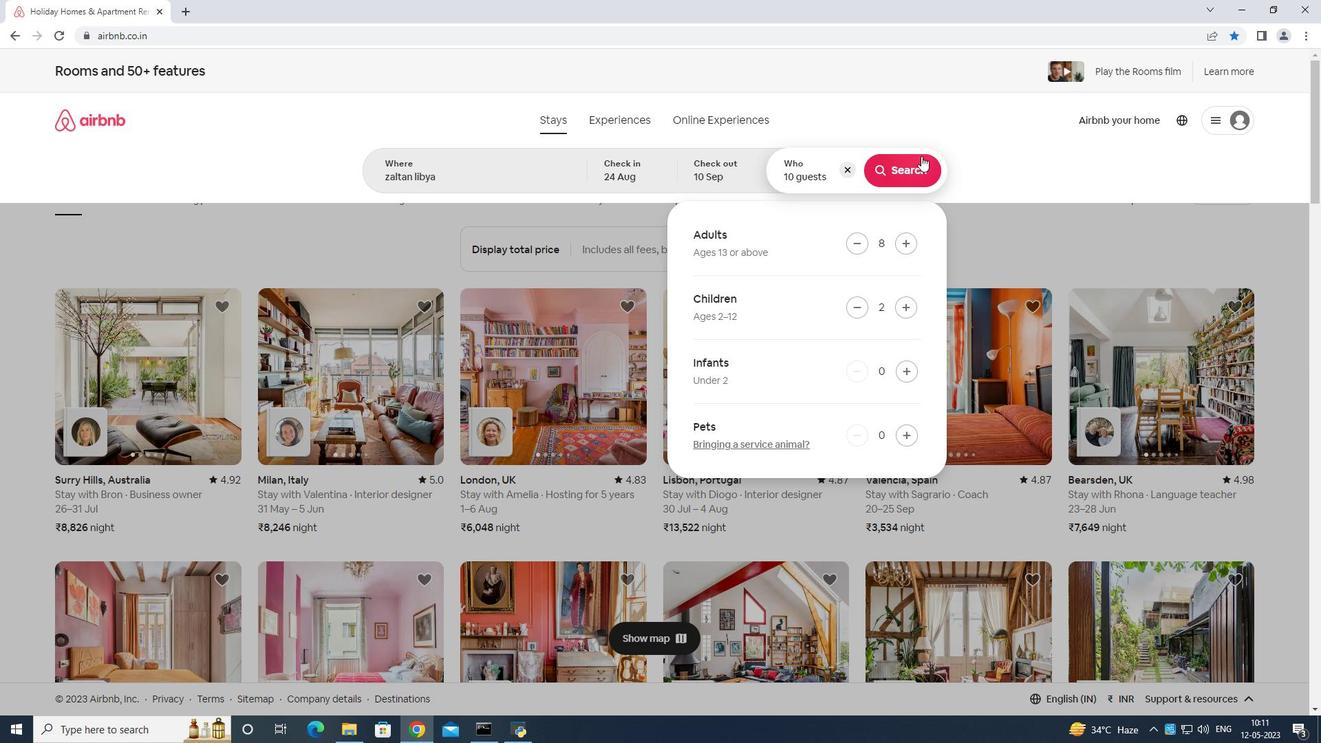 
Action: Mouse pressed left at (921, 155)
Screenshot: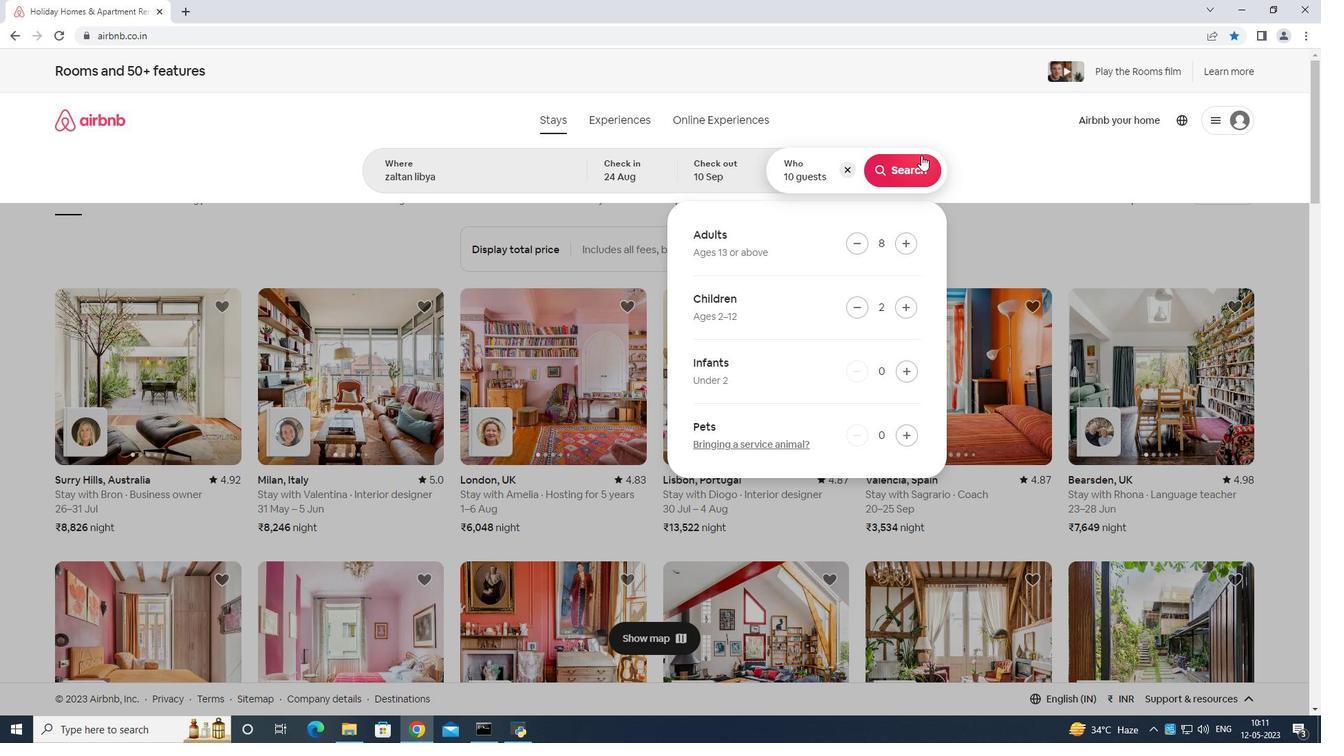 
Action: Mouse moved to (1256, 133)
Screenshot: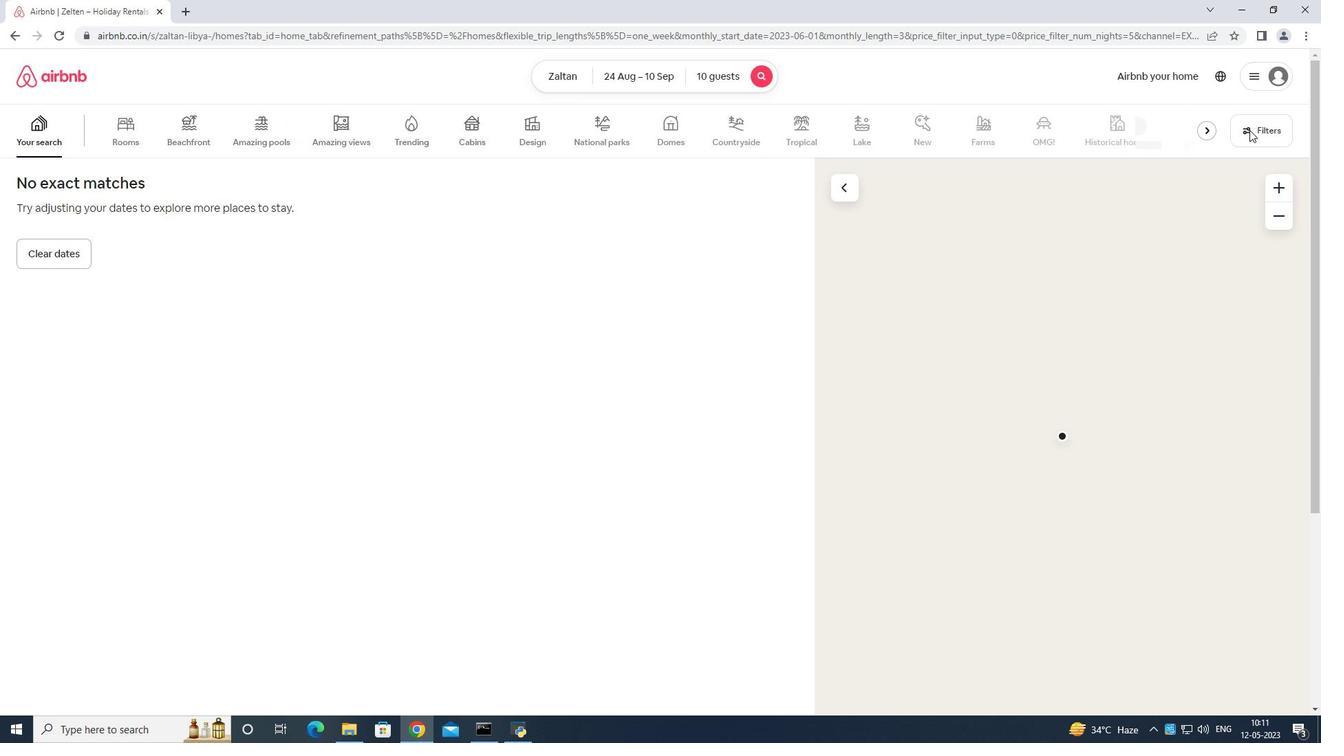 
Action: Mouse pressed left at (1256, 133)
Screenshot: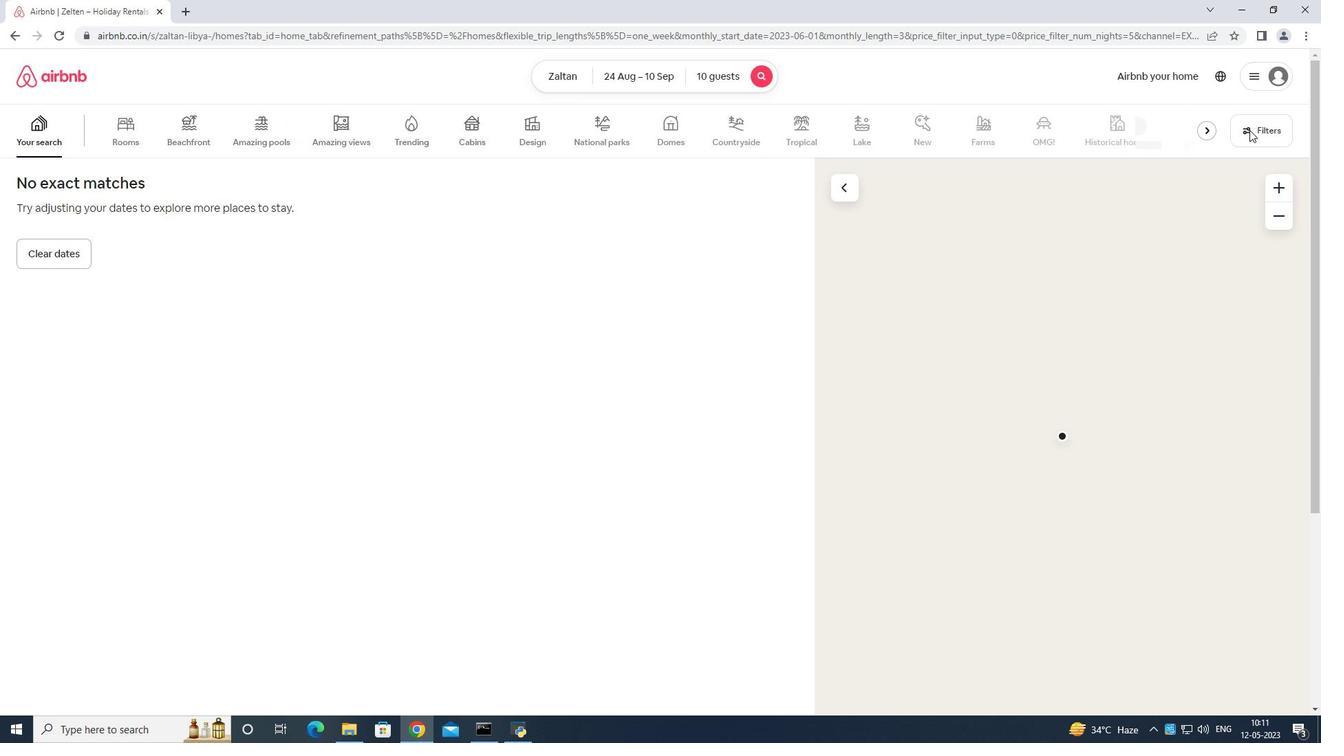 
Action: Mouse moved to (544, 452)
Screenshot: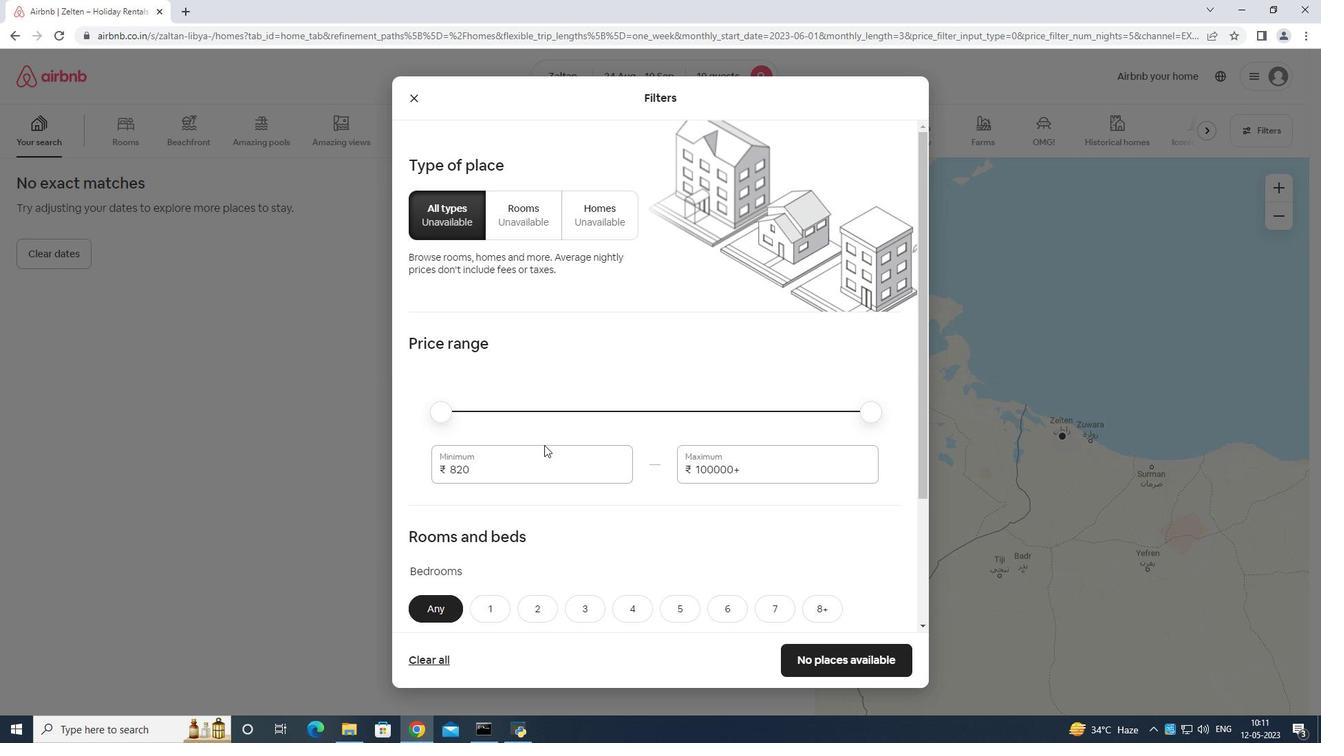 
Action: Mouse pressed left at (544, 452)
Screenshot: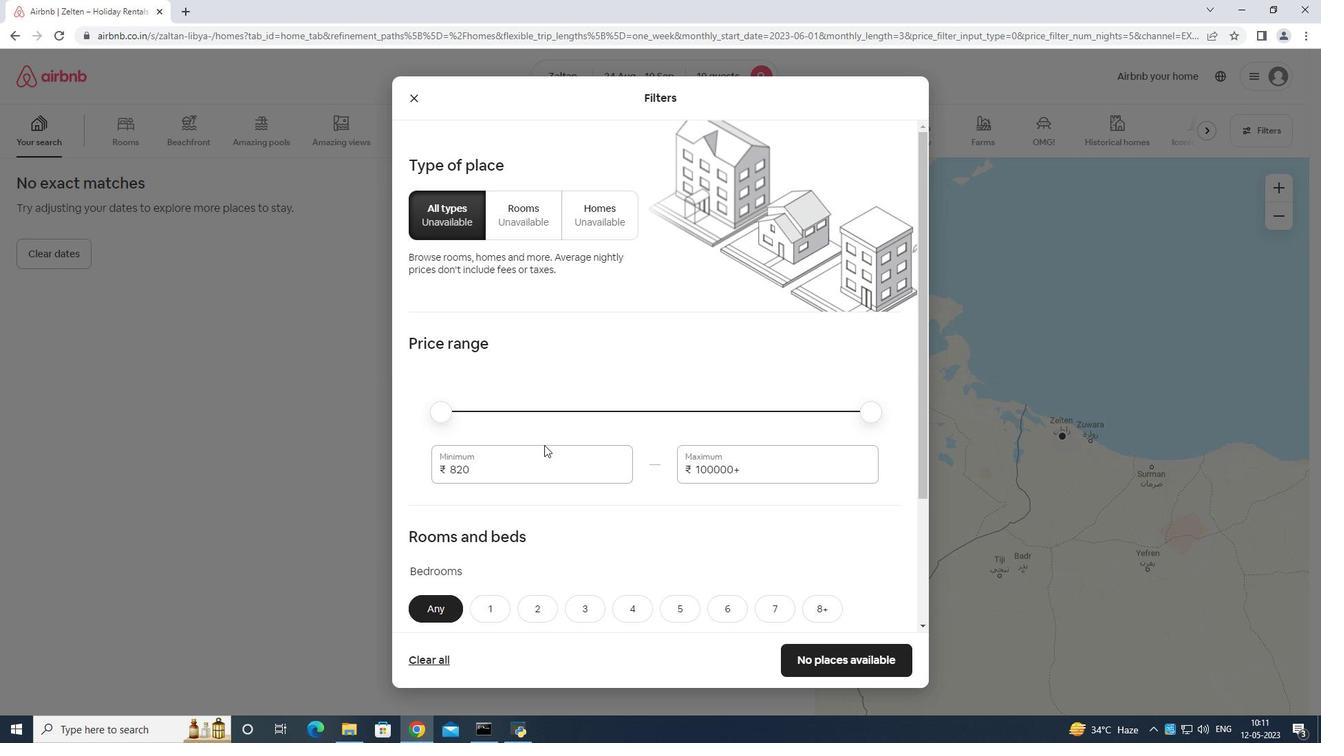 
Action: Mouse moved to (545, 415)
Screenshot: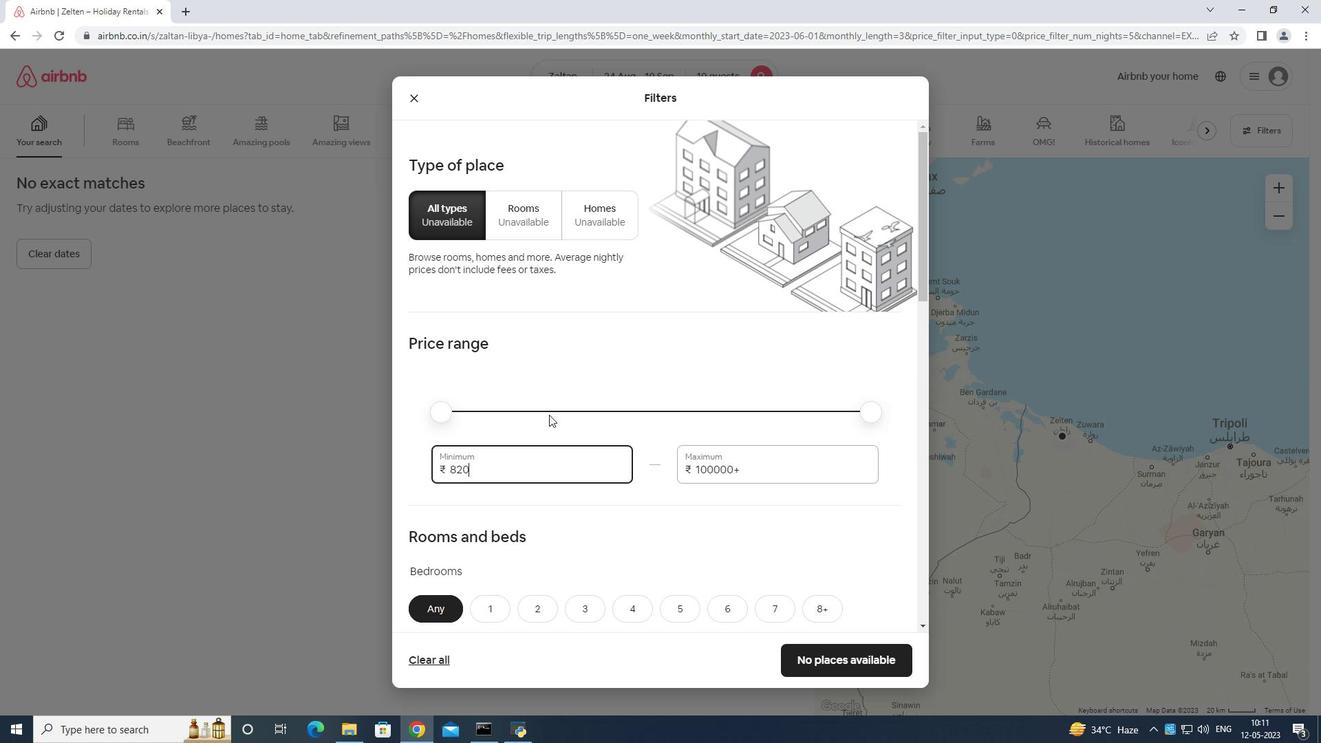 
Action: Key pressed <Key.backspace>
Screenshot: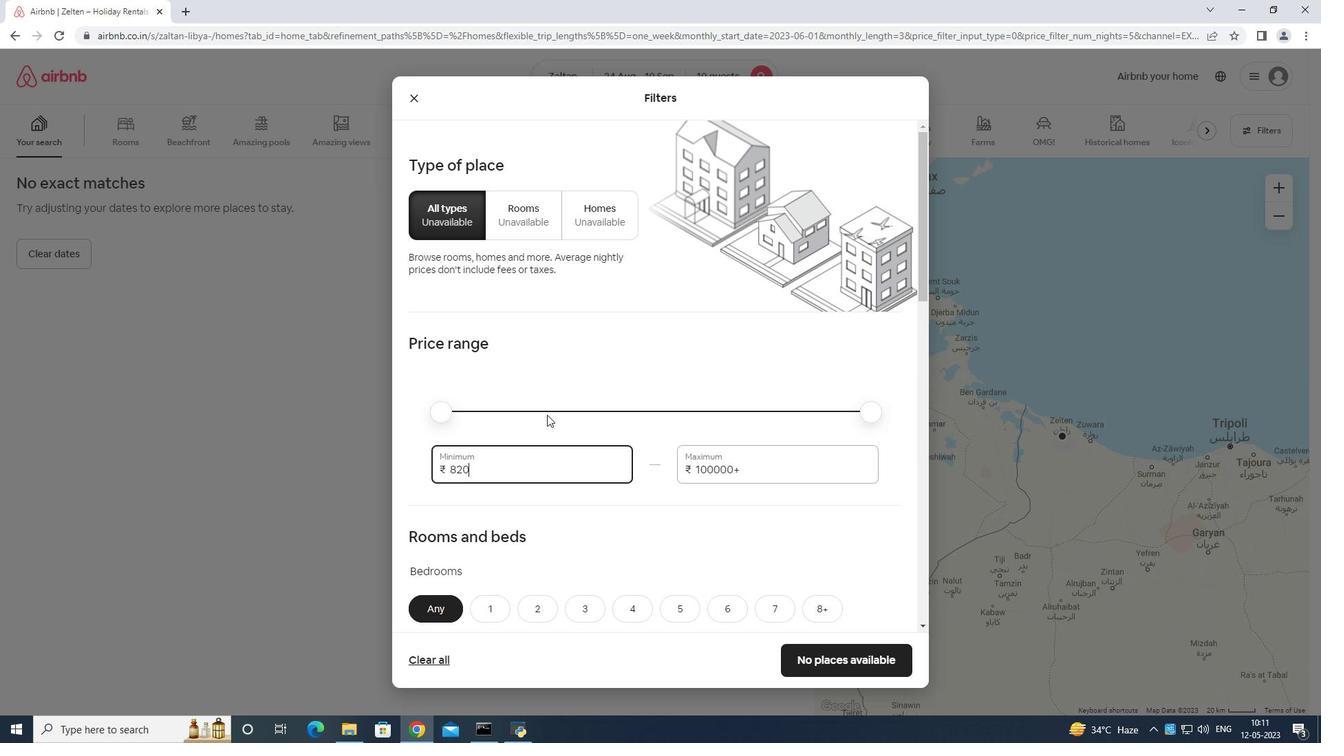 
Action: Mouse moved to (543, 431)
Screenshot: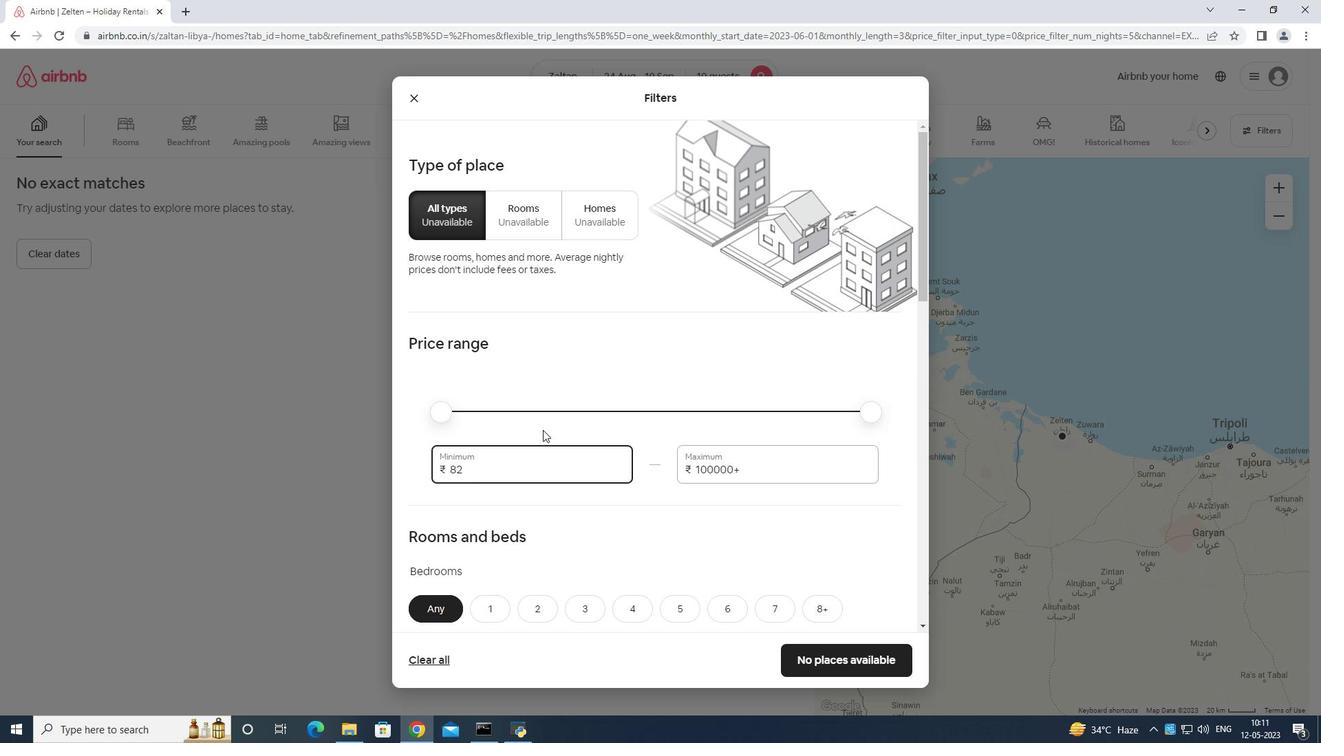 
Action: Key pressed <Key.backspace>
Screenshot: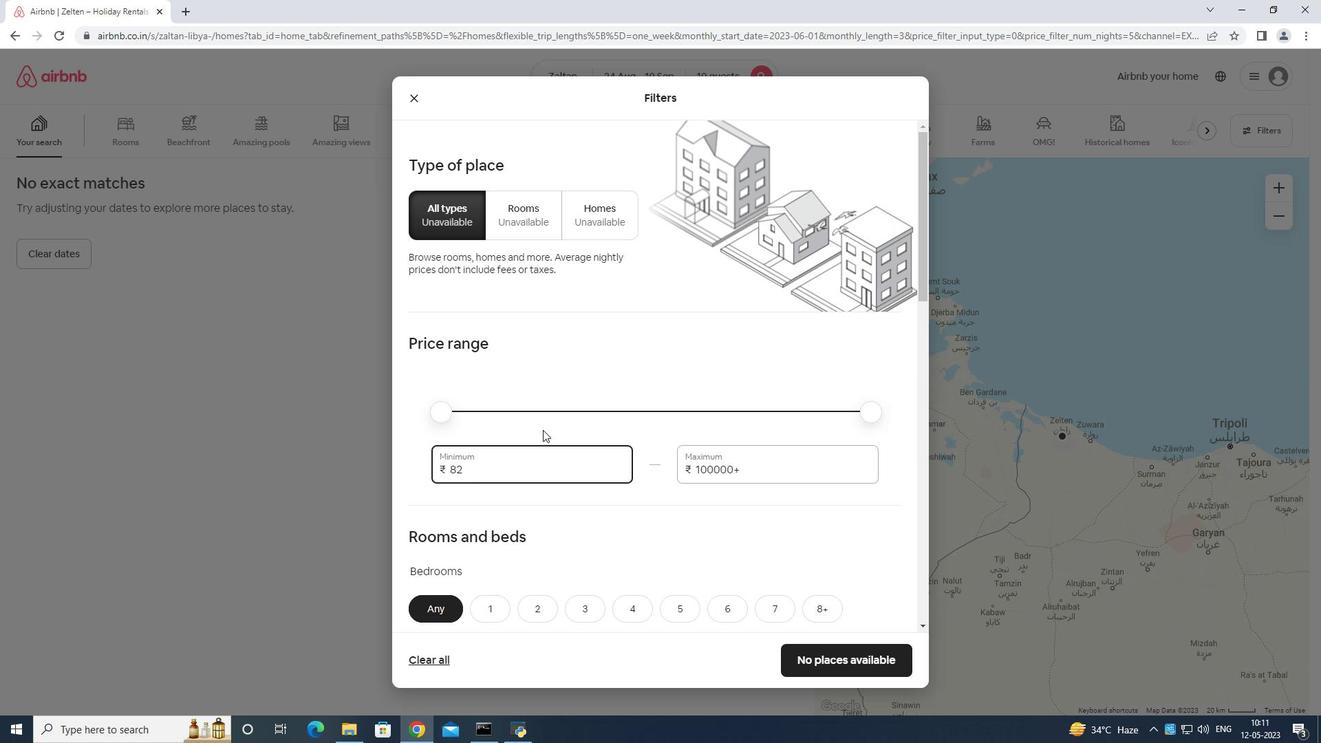 
Action: Mouse moved to (544, 432)
Screenshot: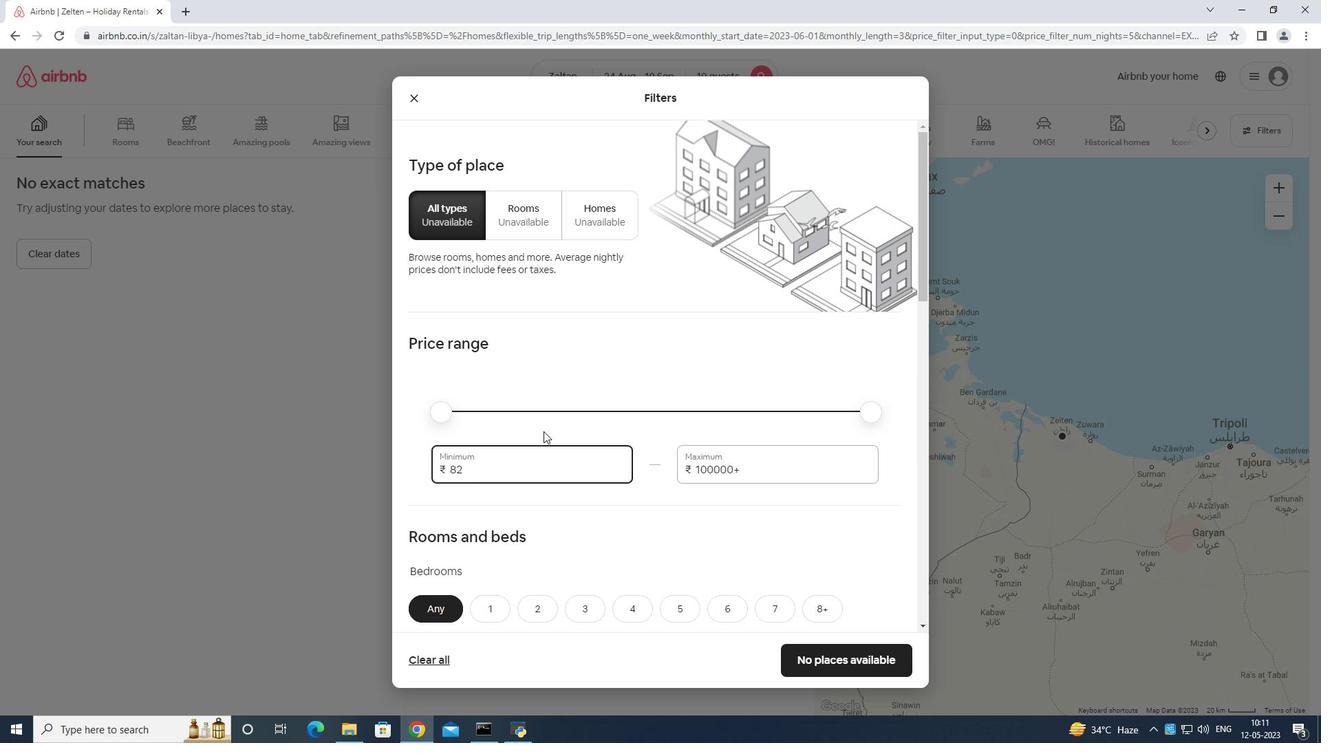 
Action: Key pressed <Key.backspace>
Screenshot: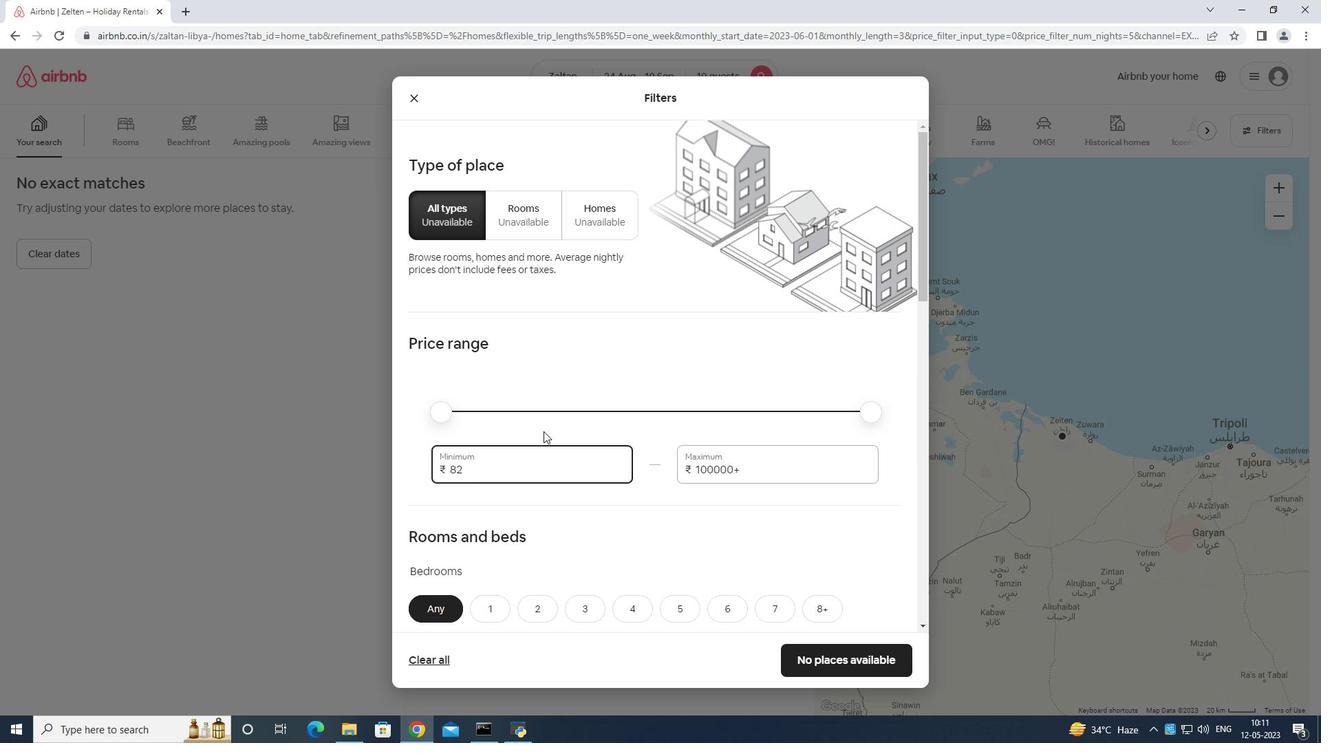 
Action: Mouse moved to (545, 432)
Screenshot: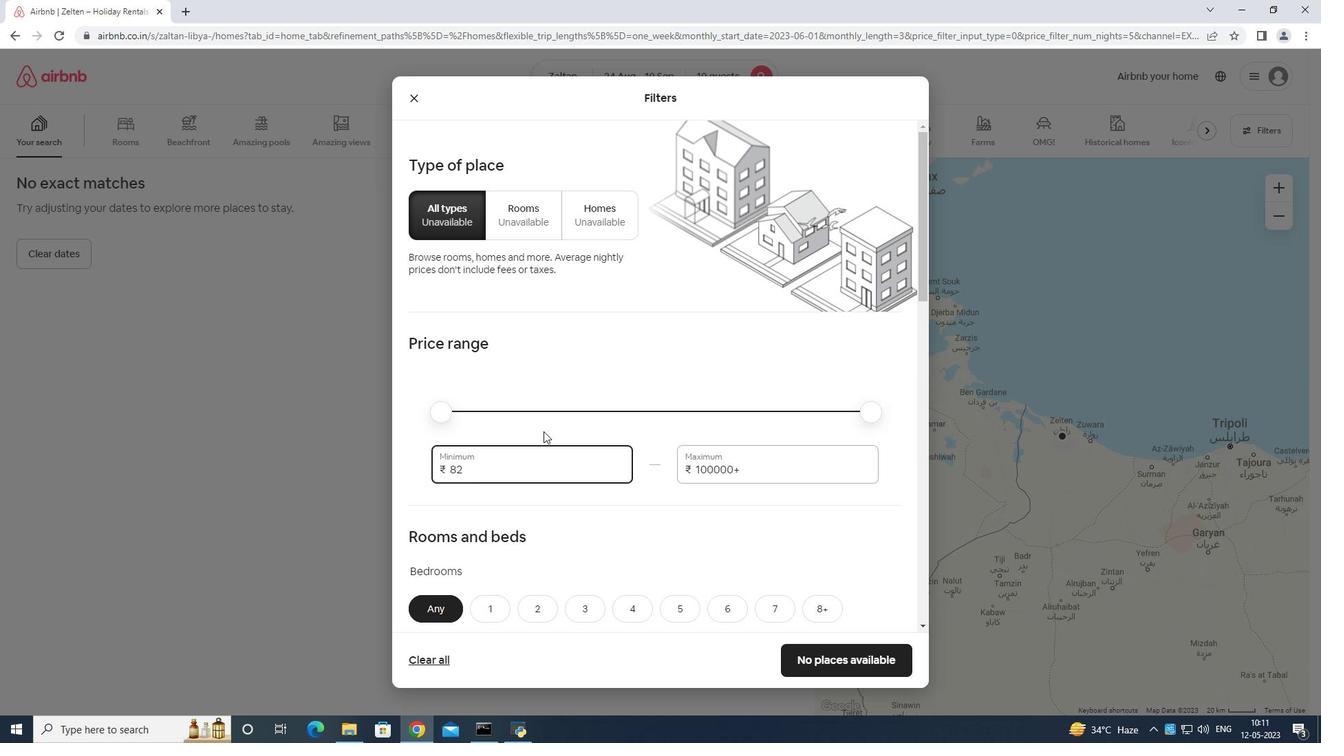 
Action: Key pressed <Key.backspace><Key.backspace><Key.backspace><Key.backspace><Key.backspace><Key.backspace><Key.backspace><Key.backspace>12000
Screenshot: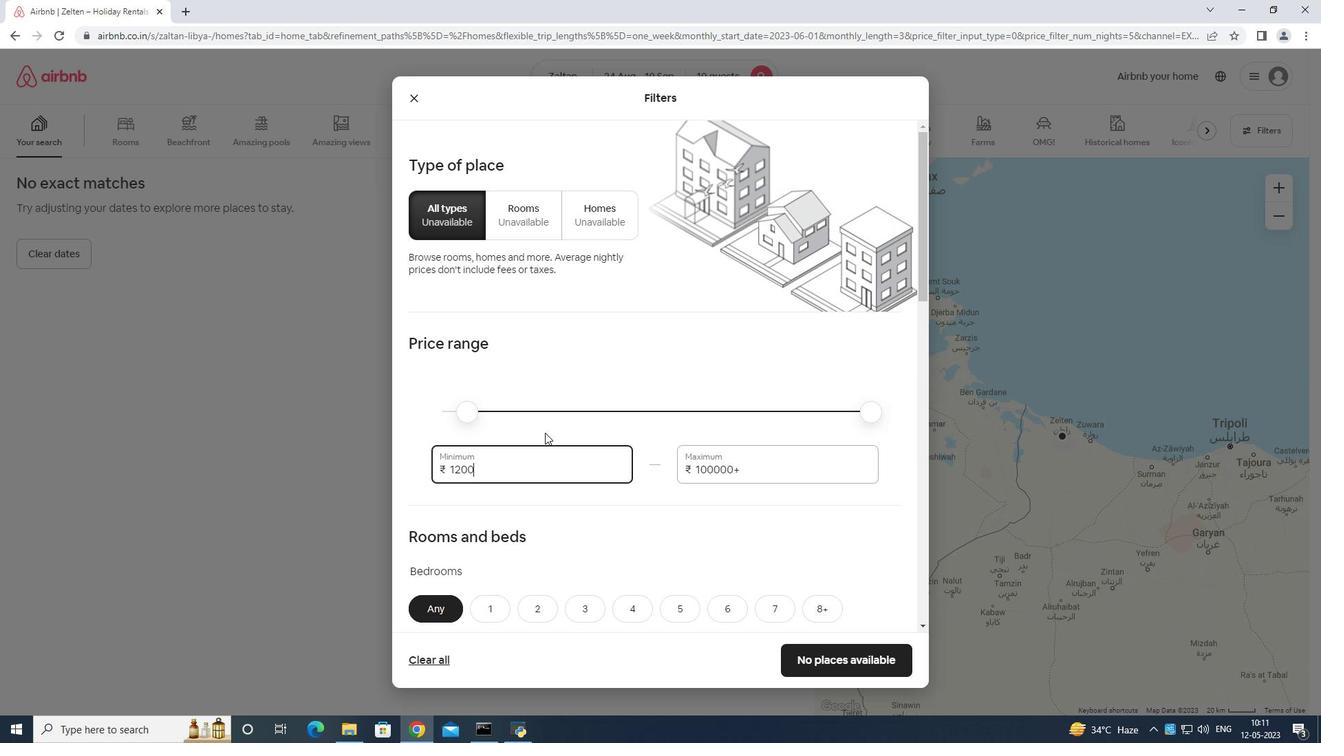 
Action: Mouse moved to (768, 462)
Screenshot: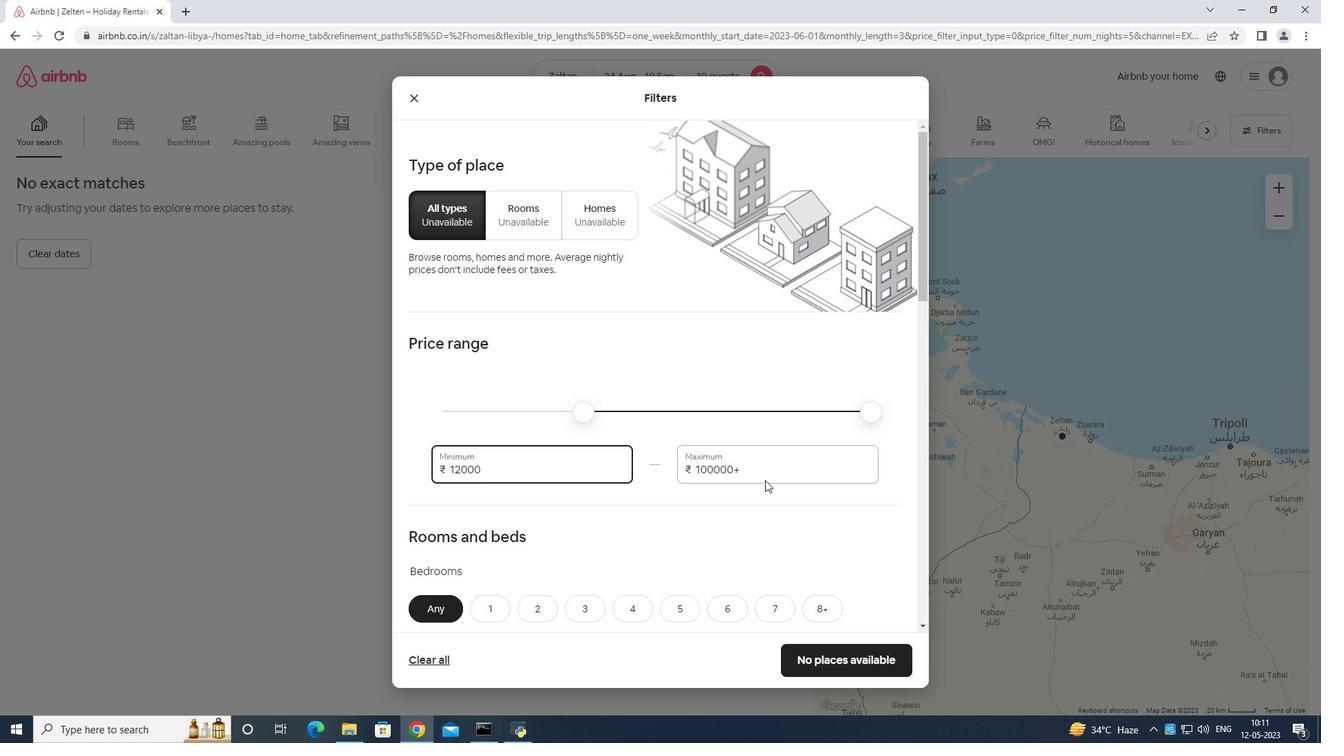 
Action: Mouse pressed left at (768, 462)
Screenshot: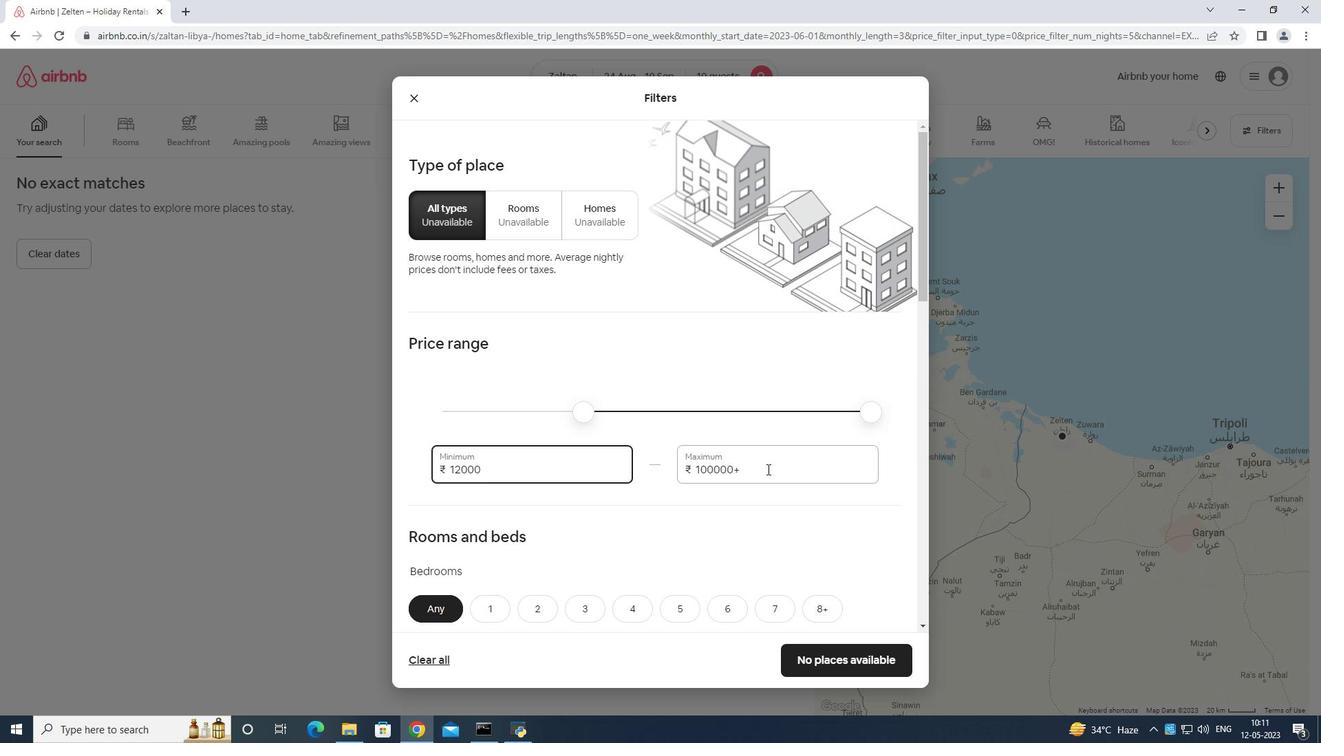 
Action: Key pressed <Key.backspace><Key.backspace><Key.backspace><Key.backspace><Key.backspace><Key.backspace><Key.backspace><Key.backspace><Key.backspace>15000
Screenshot: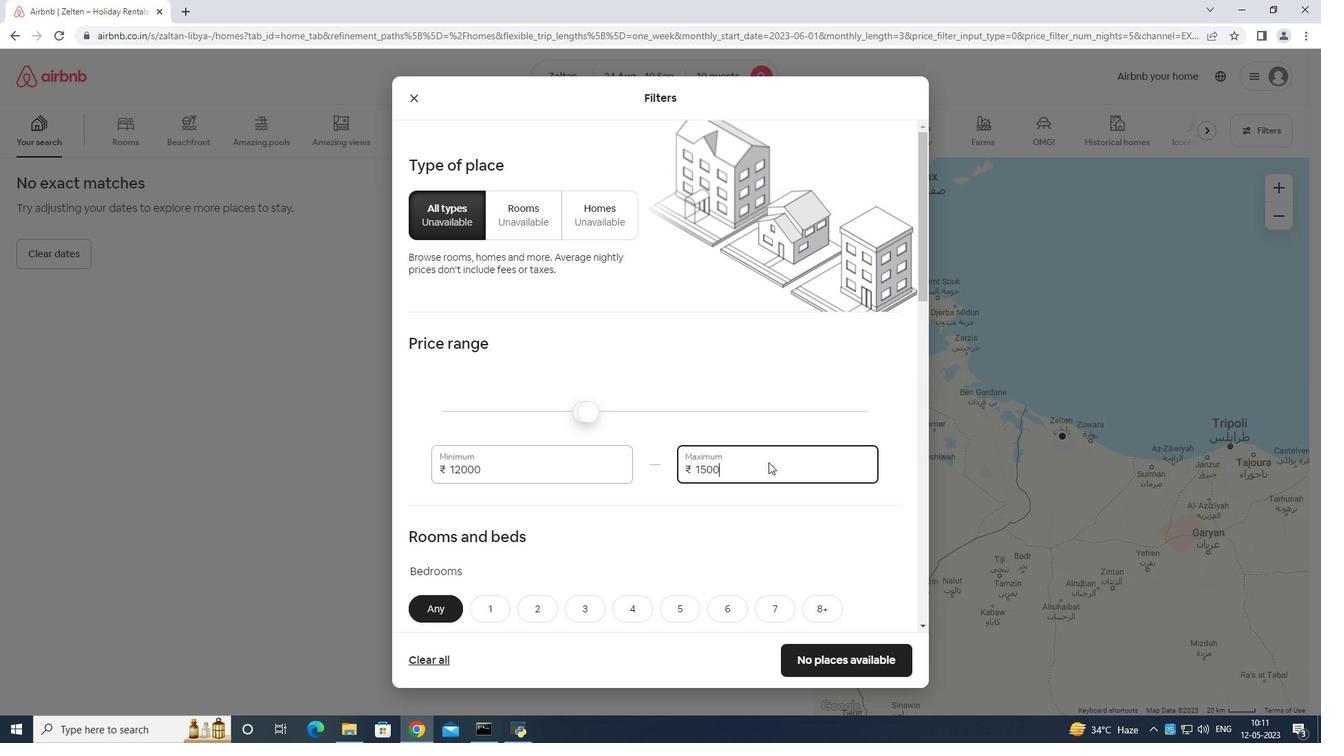 
Action: Mouse moved to (778, 462)
Screenshot: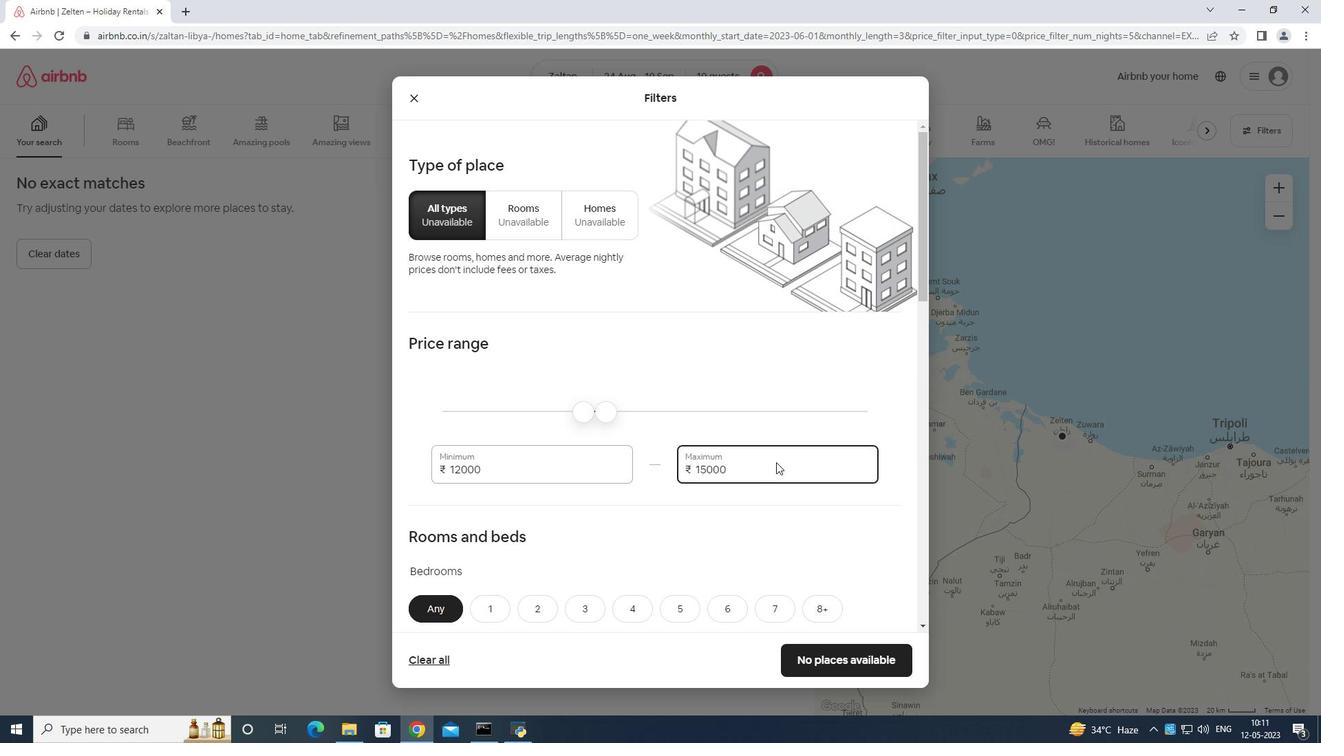
Action: Mouse scrolled (778, 461) with delta (0, 0)
Screenshot: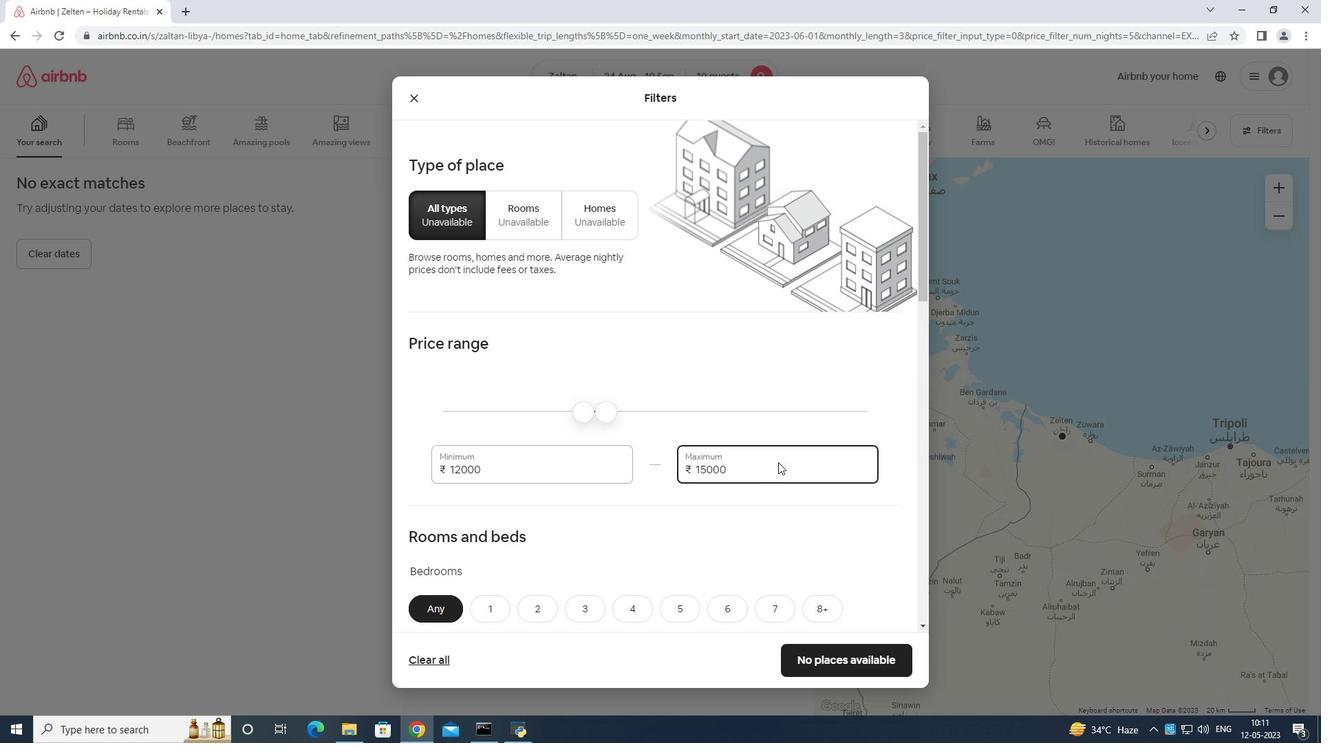 
Action: Mouse moved to (778, 463)
Screenshot: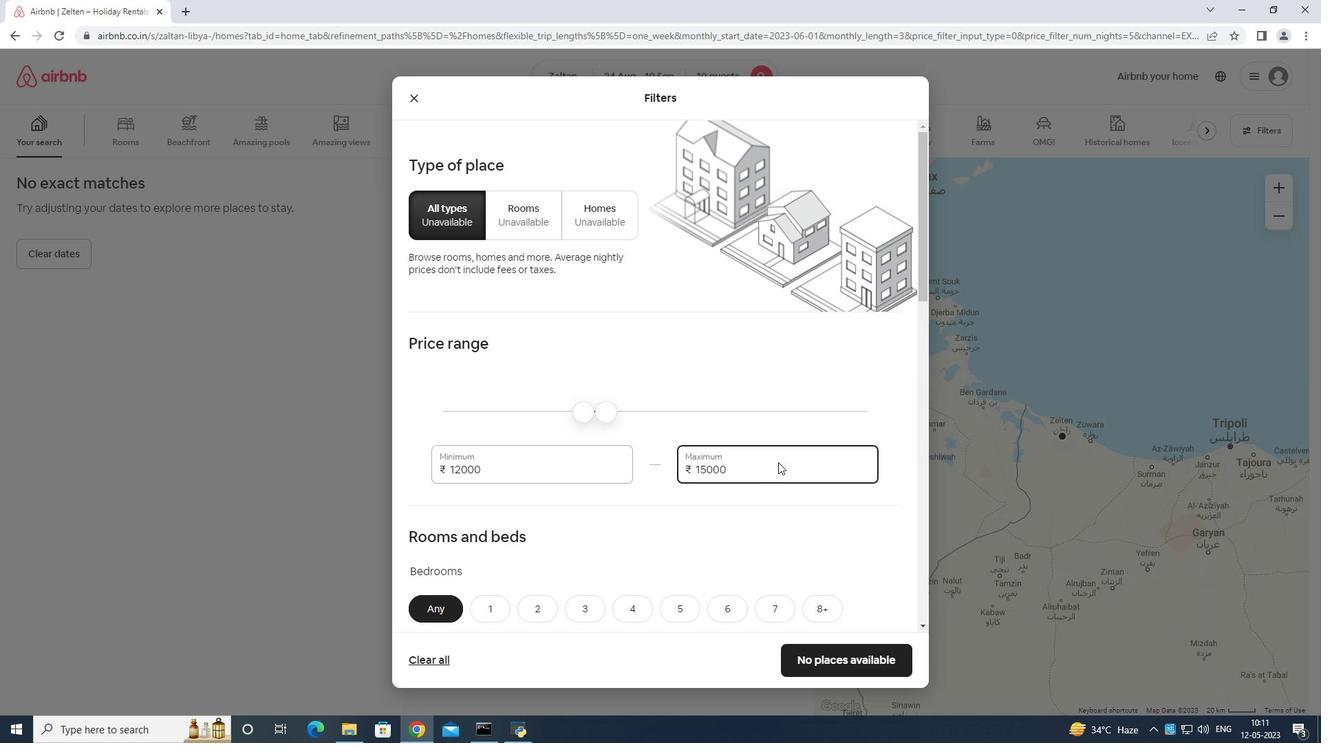 
Action: Mouse scrolled (778, 463) with delta (0, 0)
Screenshot: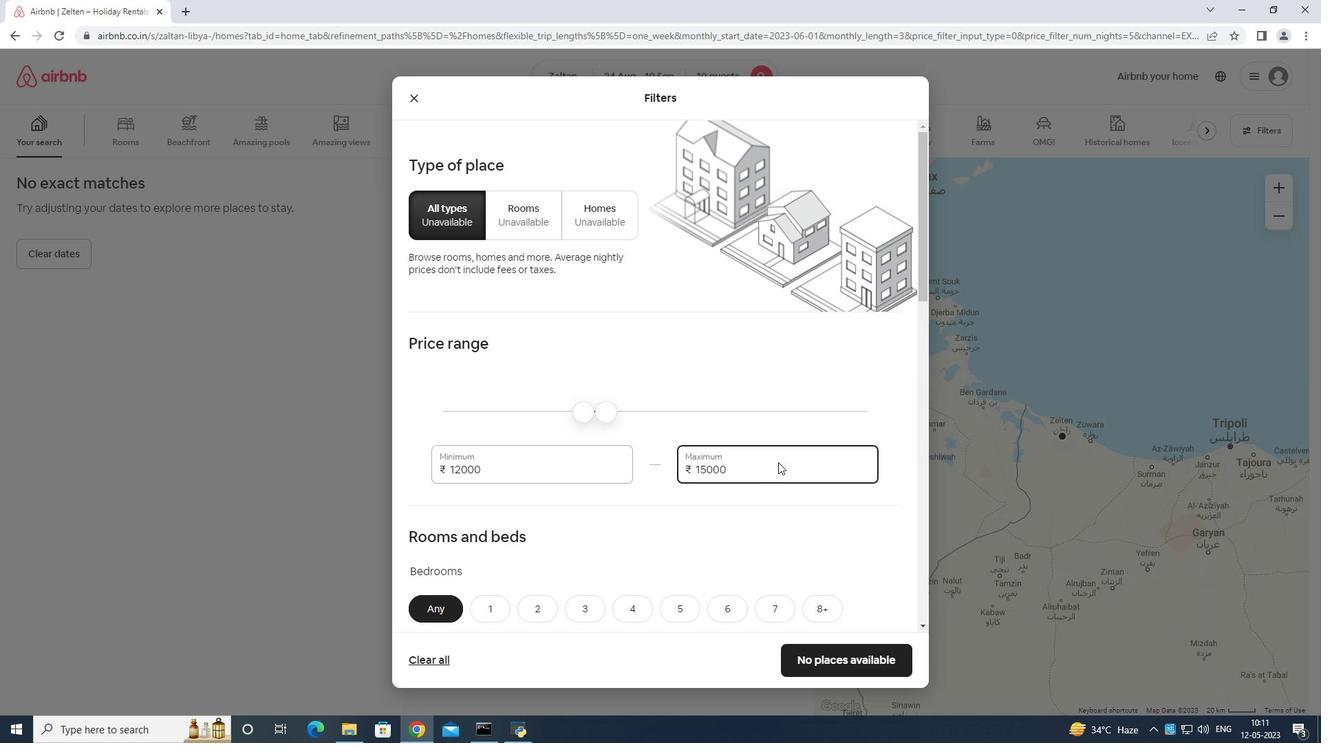 
Action: Mouse moved to (778, 464)
Screenshot: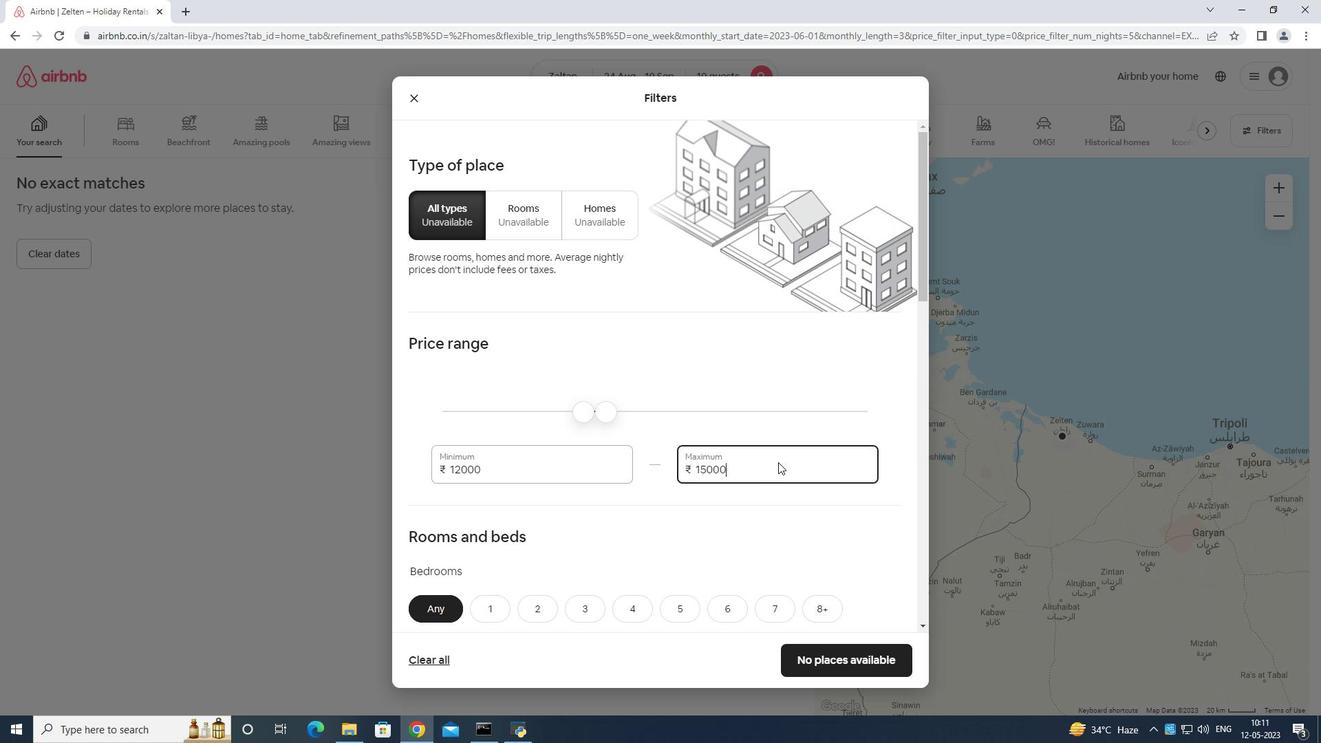 
Action: Mouse scrolled (778, 463) with delta (0, 0)
Screenshot: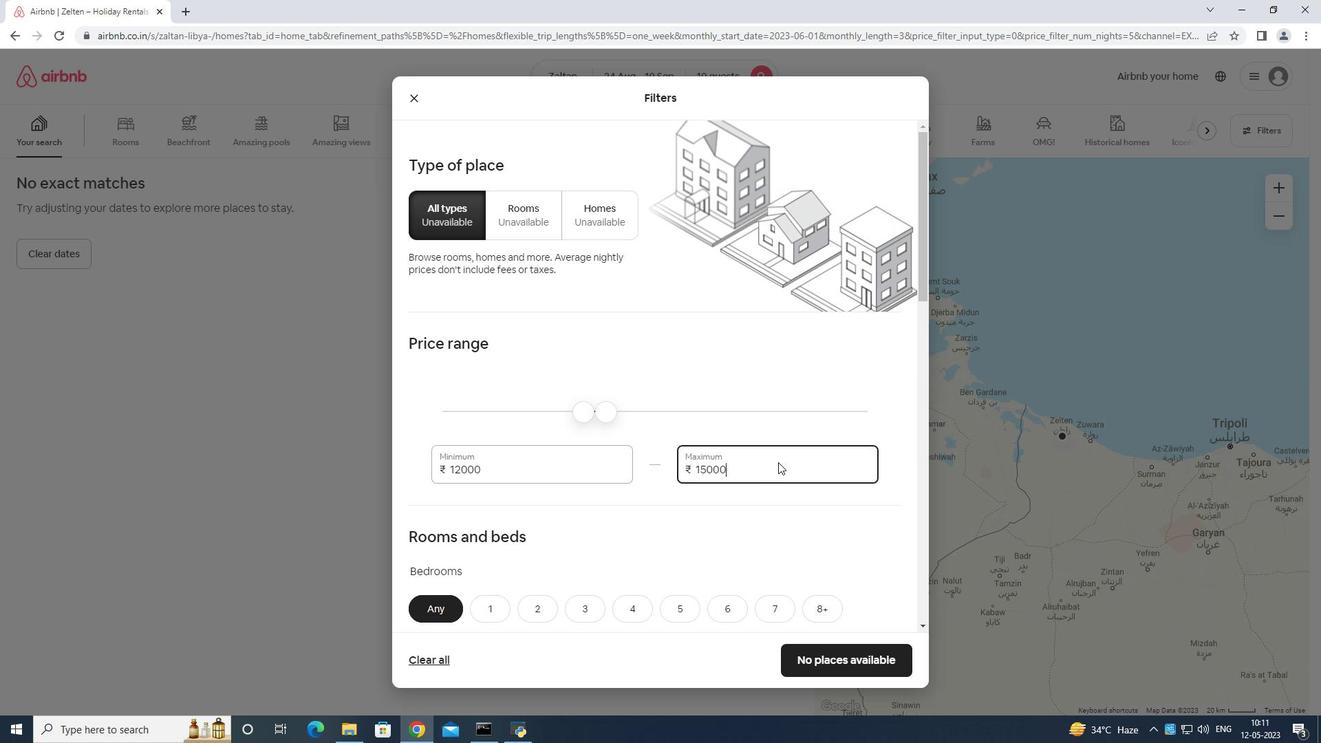 
Action: Mouse scrolled (778, 463) with delta (0, 0)
Screenshot: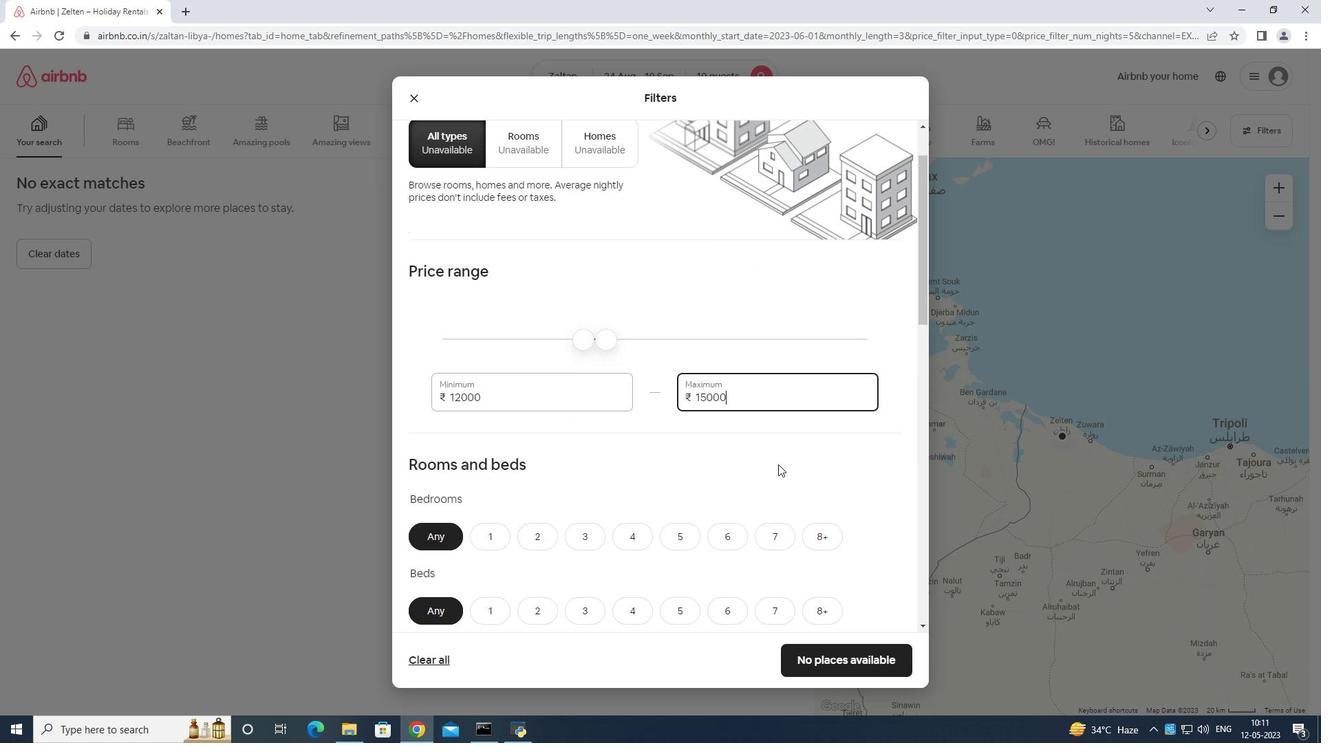 
Action: Mouse moved to (636, 327)
Screenshot: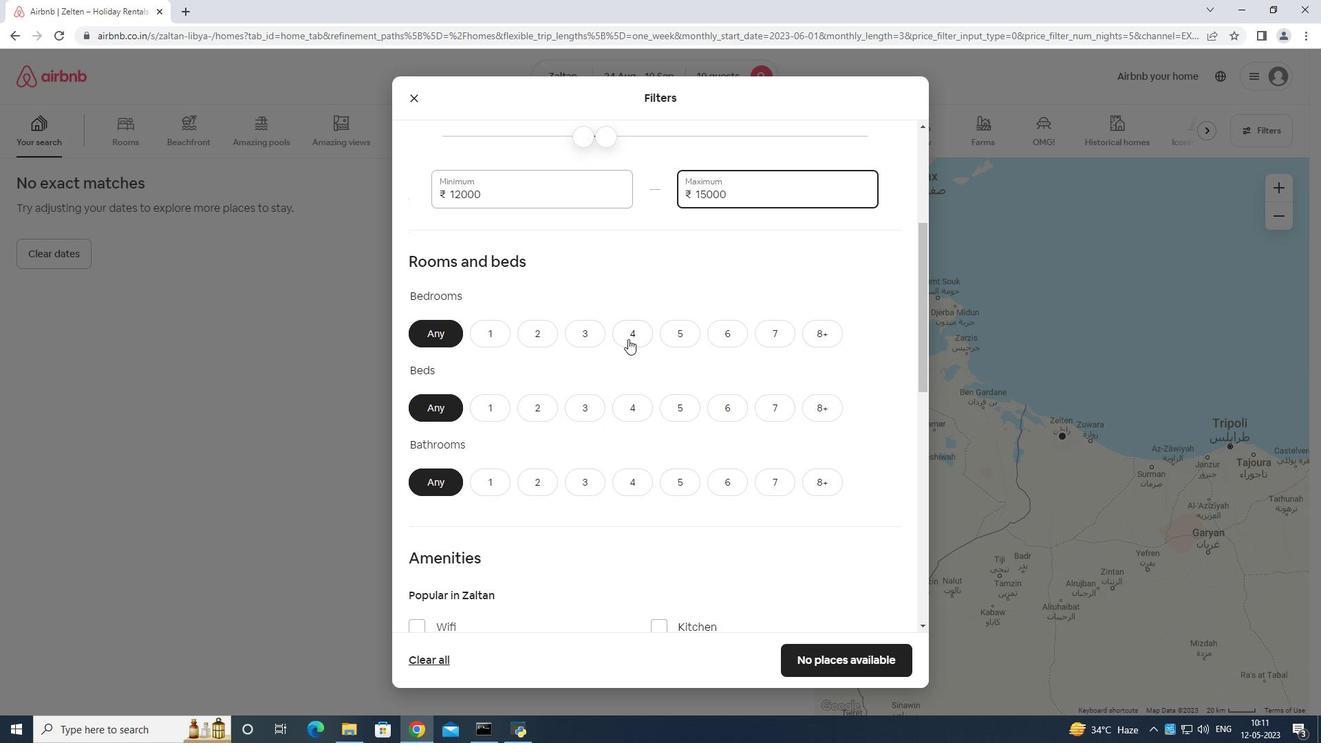 
Action: Mouse pressed left at (636, 327)
Screenshot: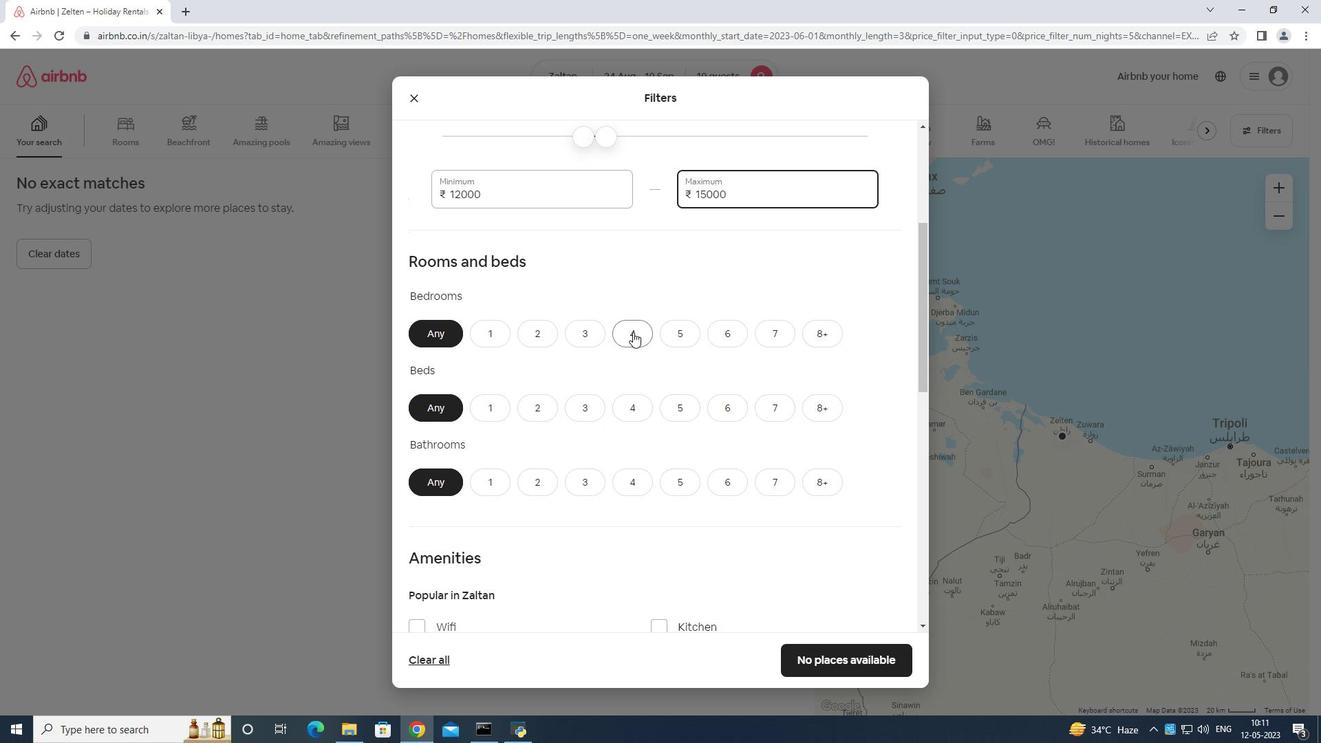 
Action: Mouse moved to (827, 408)
Screenshot: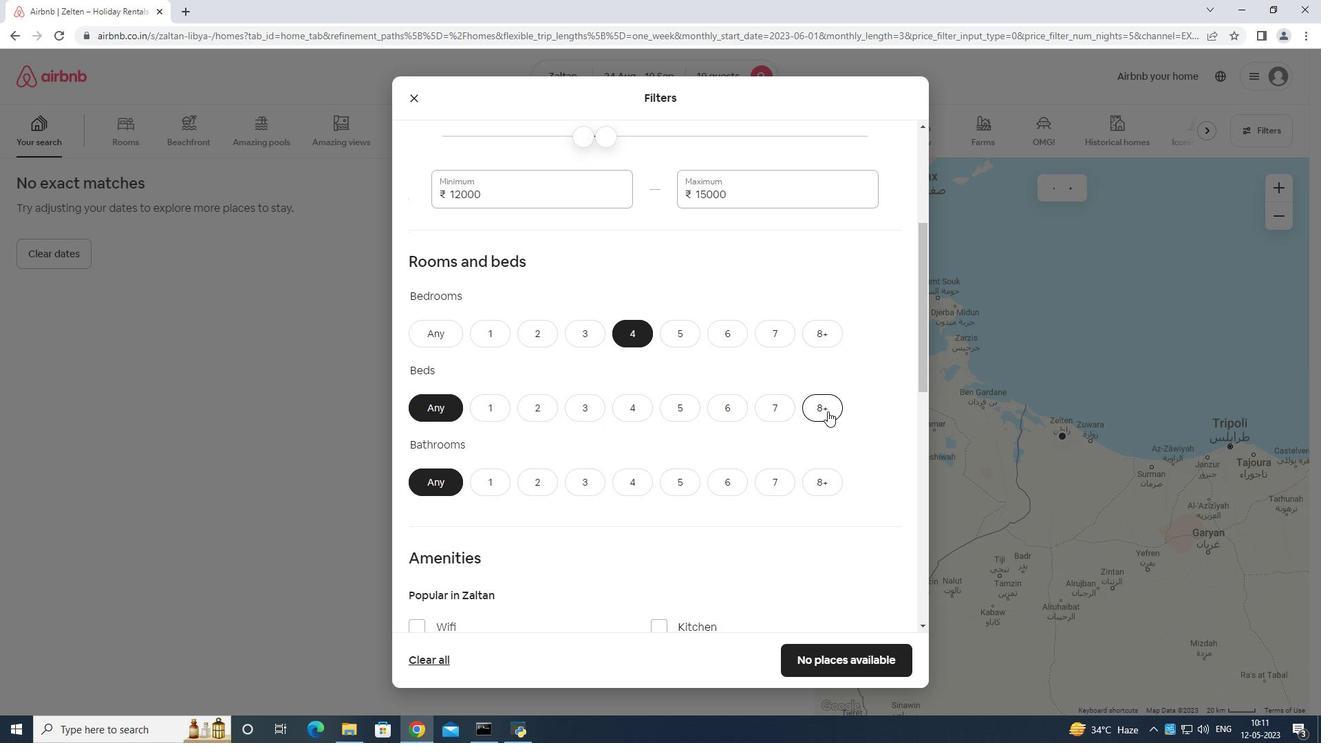 
Action: Mouse pressed left at (827, 408)
Screenshot: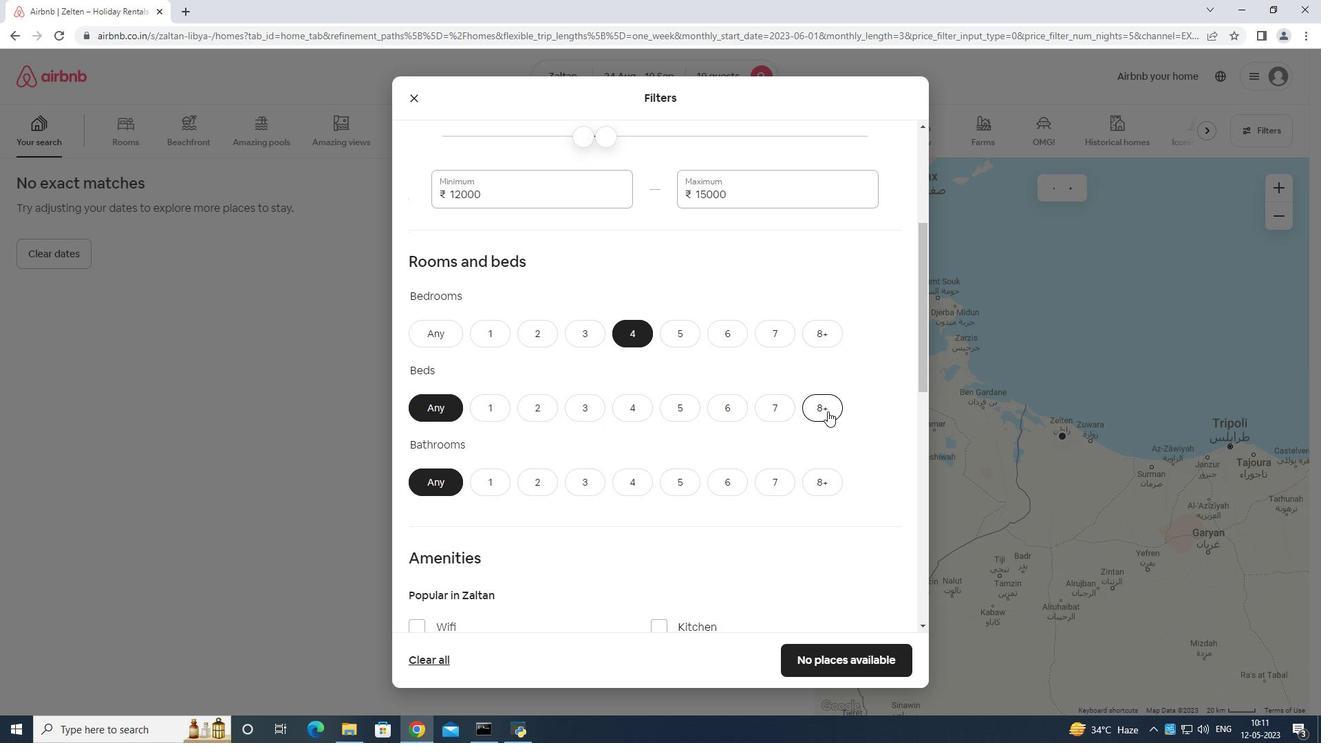 
Action: Mouse moved to (635, 481)
Screenshot: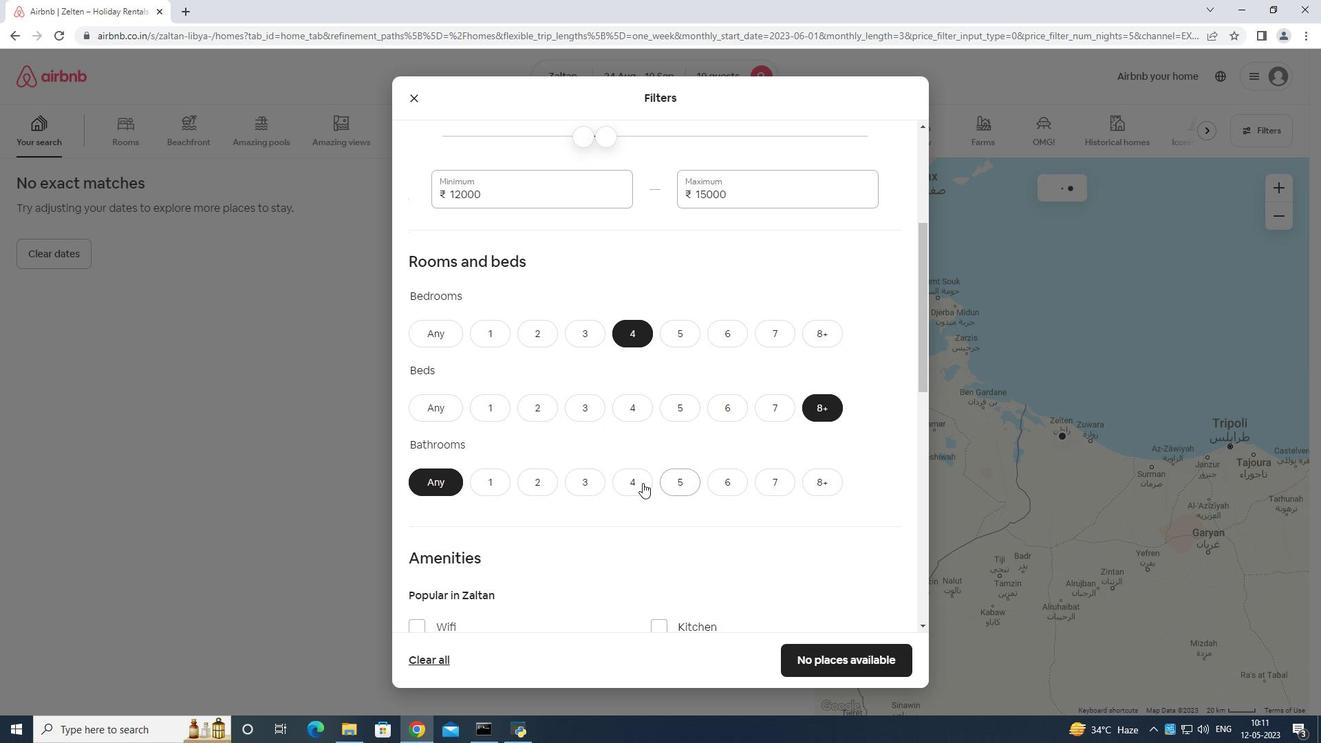 
Action: Mouse pressed left at (635, 481)
Screenshot: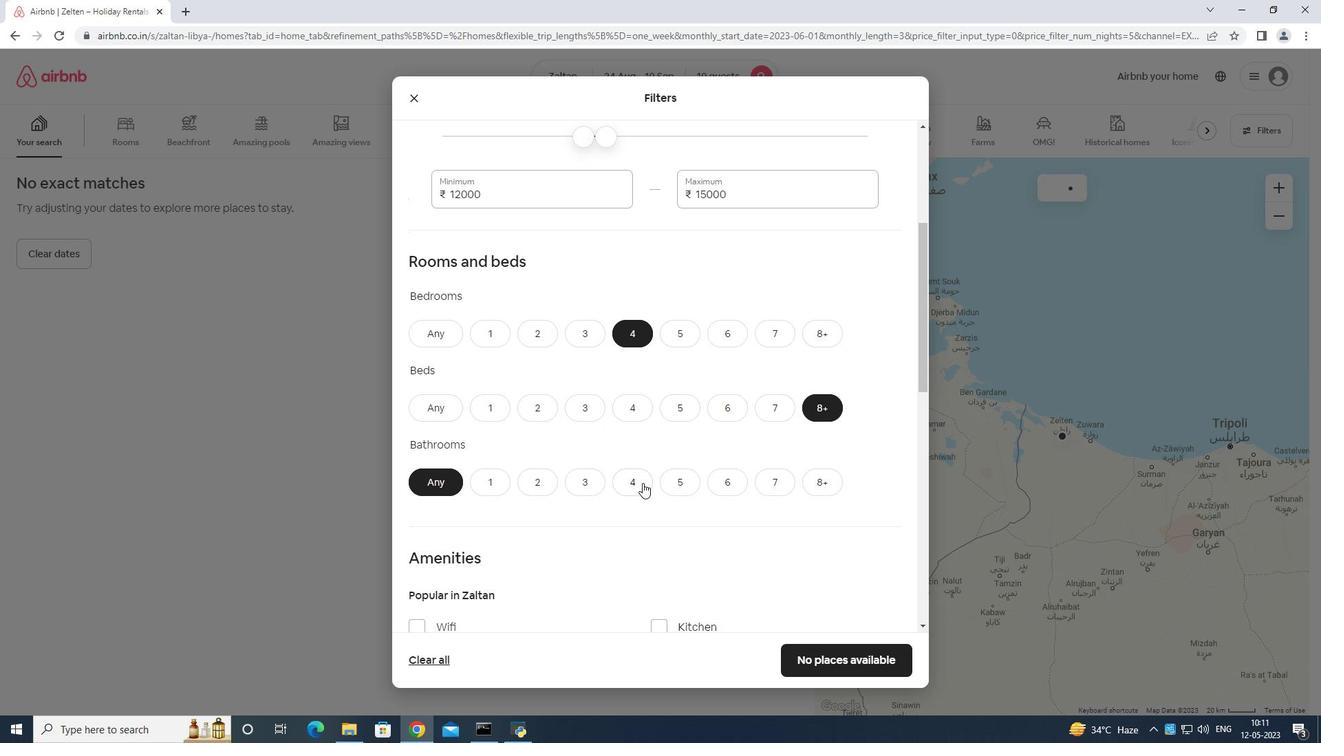 
Action: Mouse moved to (639, 473)
Screenshot: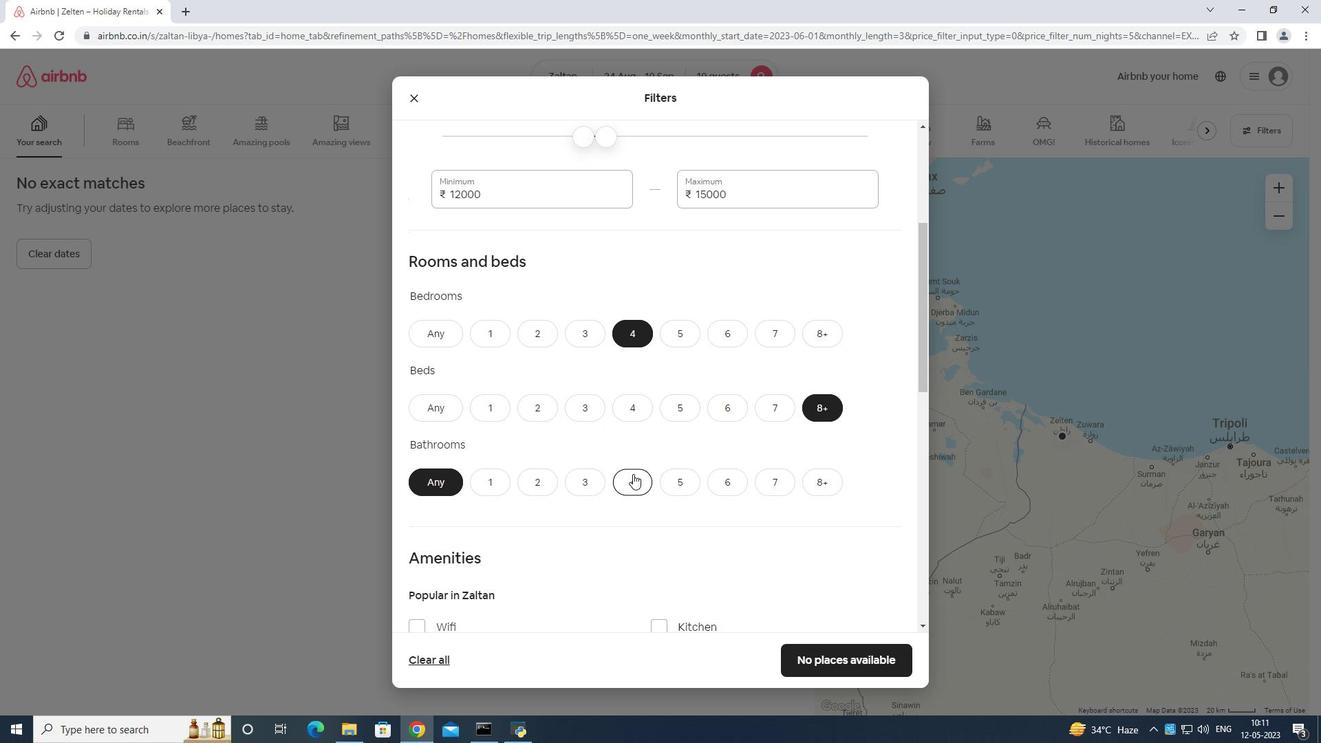 
Action: Mouse scrolled (639, 472) with delta (0, 0)
Screenshot: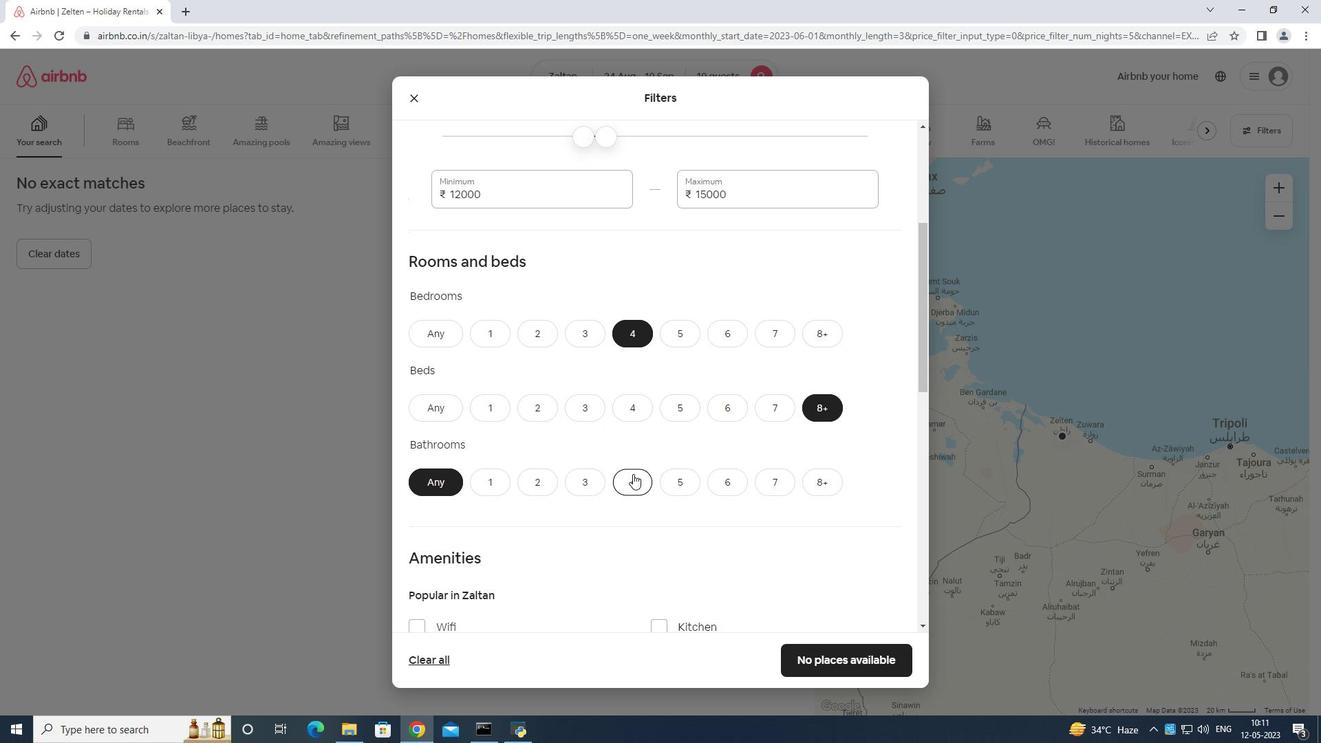 
Action: Mouse moved to (640, 475)
Screenshot: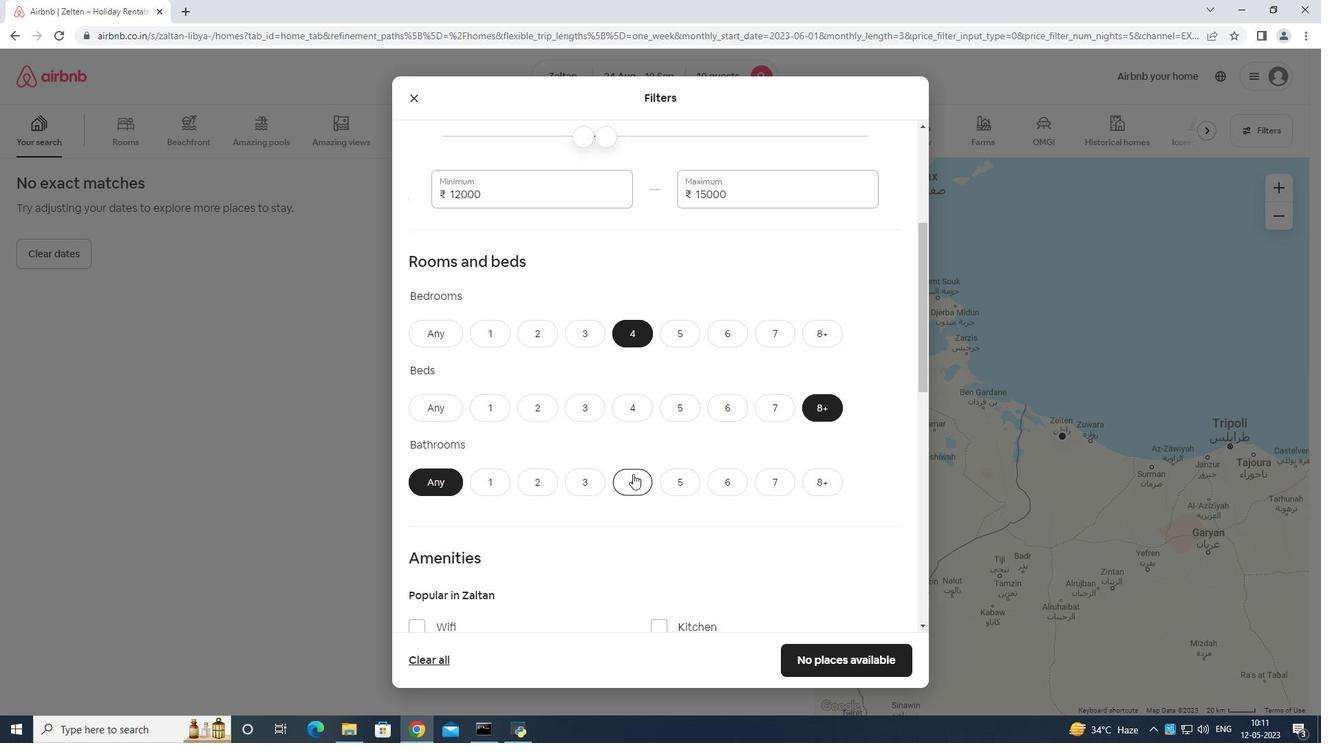 
Action: Mouse scrolled (640, 474) with delta (0, 0)
Screenshot: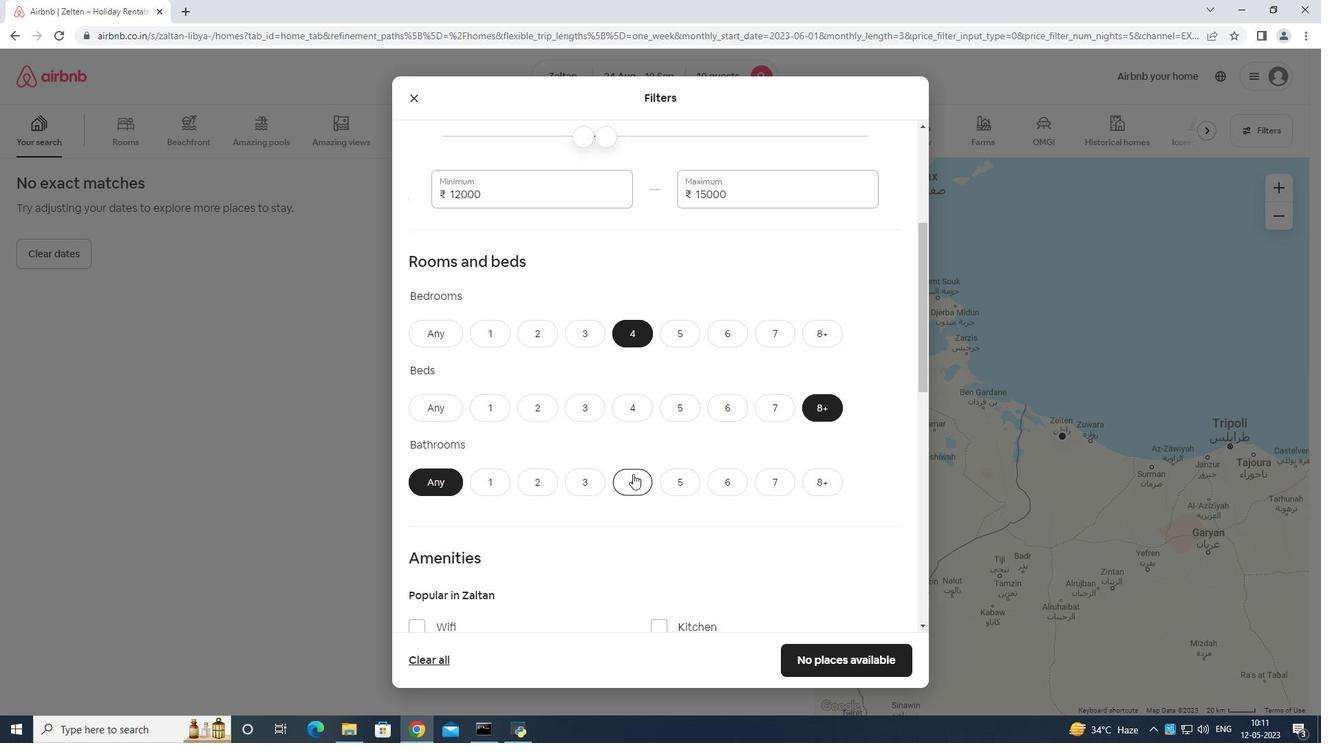 
Action: Mouse moved to (640, 476)
Screenshot: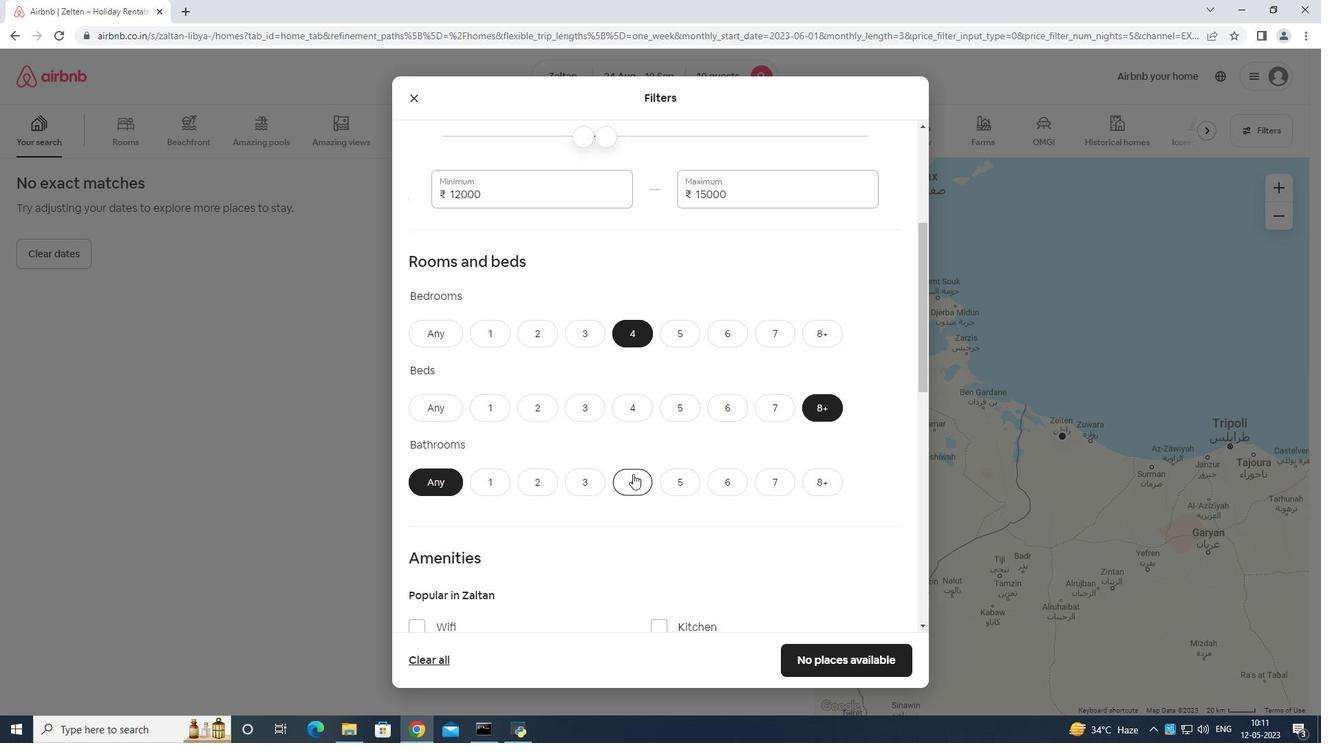 
Action: Mouse scrolled (640, 476) with delta (0, 0)
Screenshot: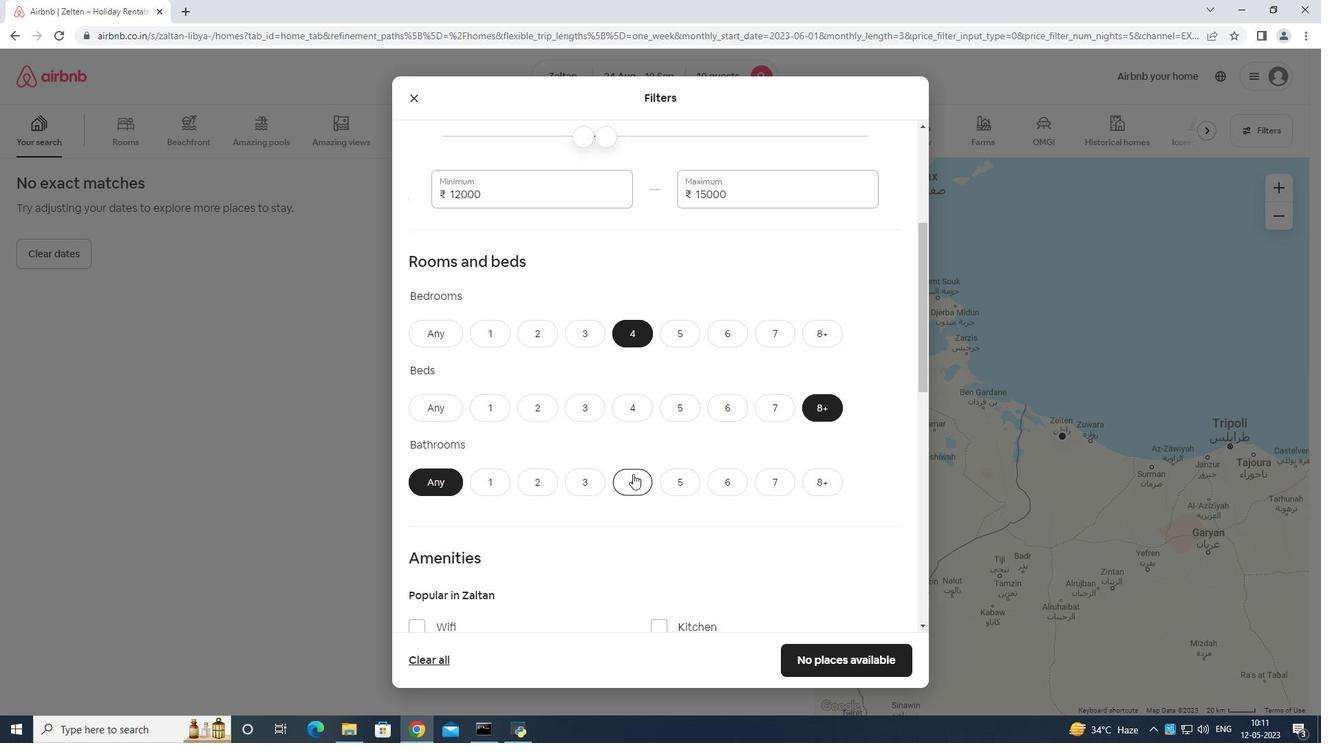 
Action: Mouse moved to (641, 477)
Screenshot: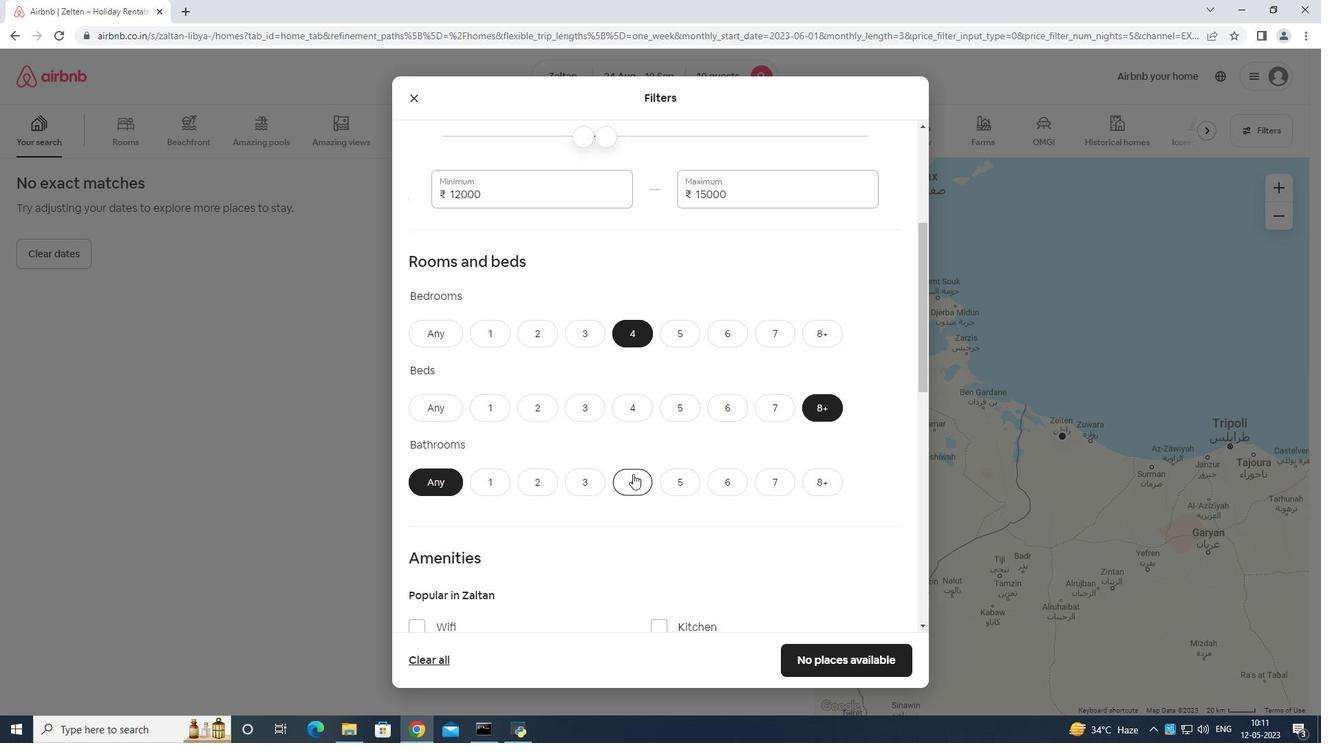 
Action: Mouse scrolled (641, 476) with delta (0, 0)
Screenshot: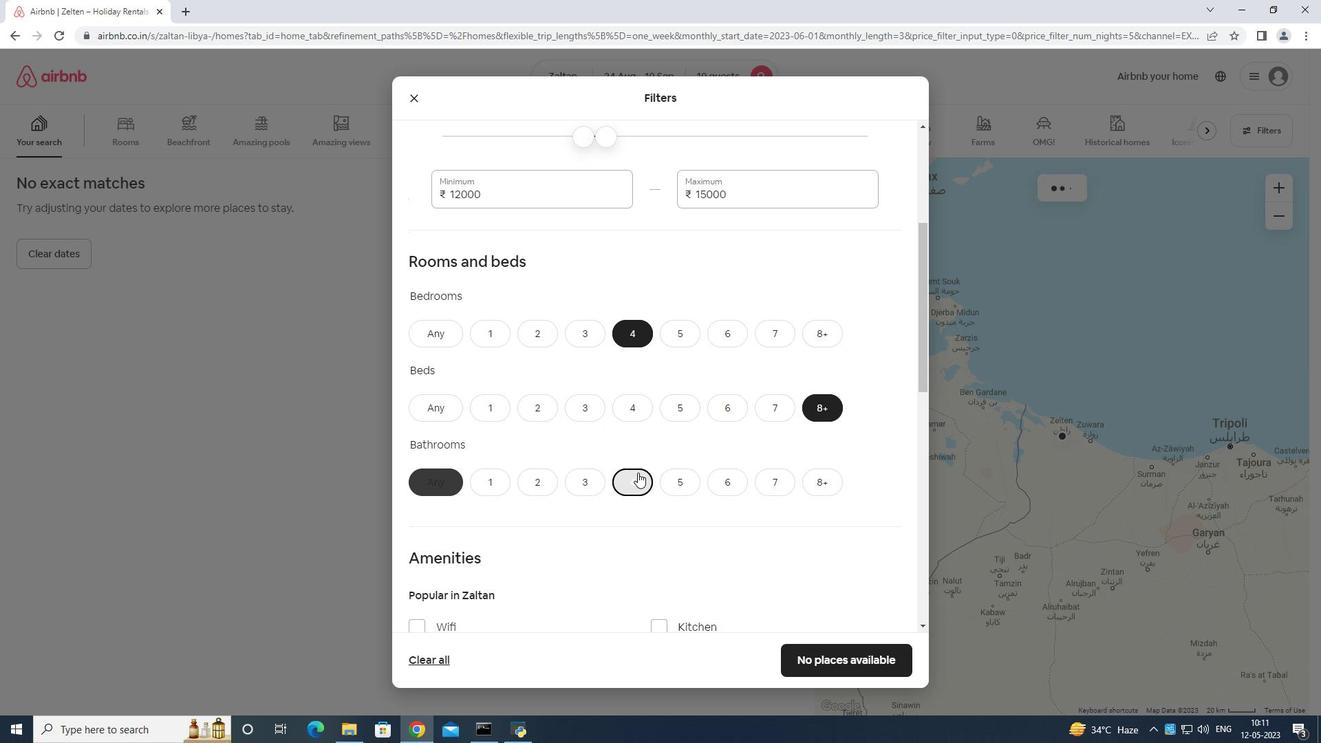 
Action: Mouse moved to (649, 468)
Screenshot: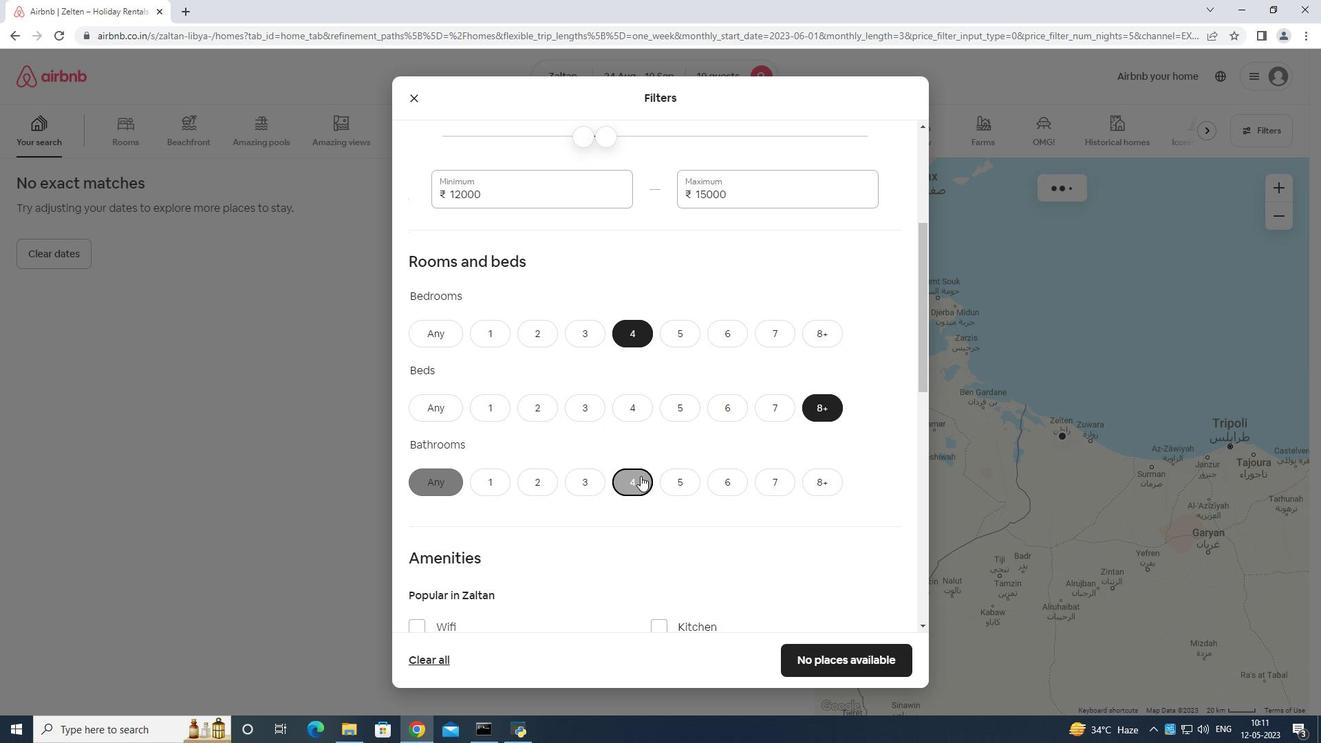 
Action: Mouse scrolled (649, 468) with delta (0, 0)
Screenshot: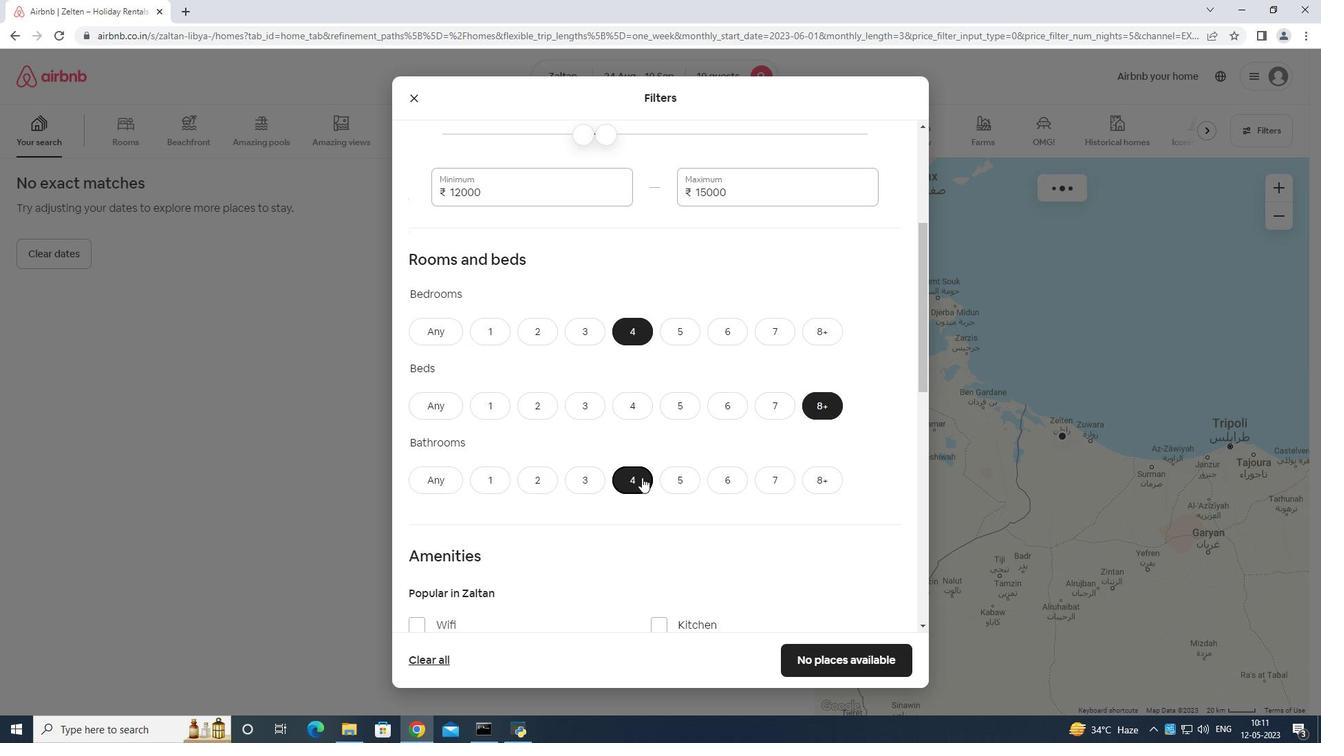 
Action: Mouse scrolled (649, 468) with delta (0, 0)
Screenshot: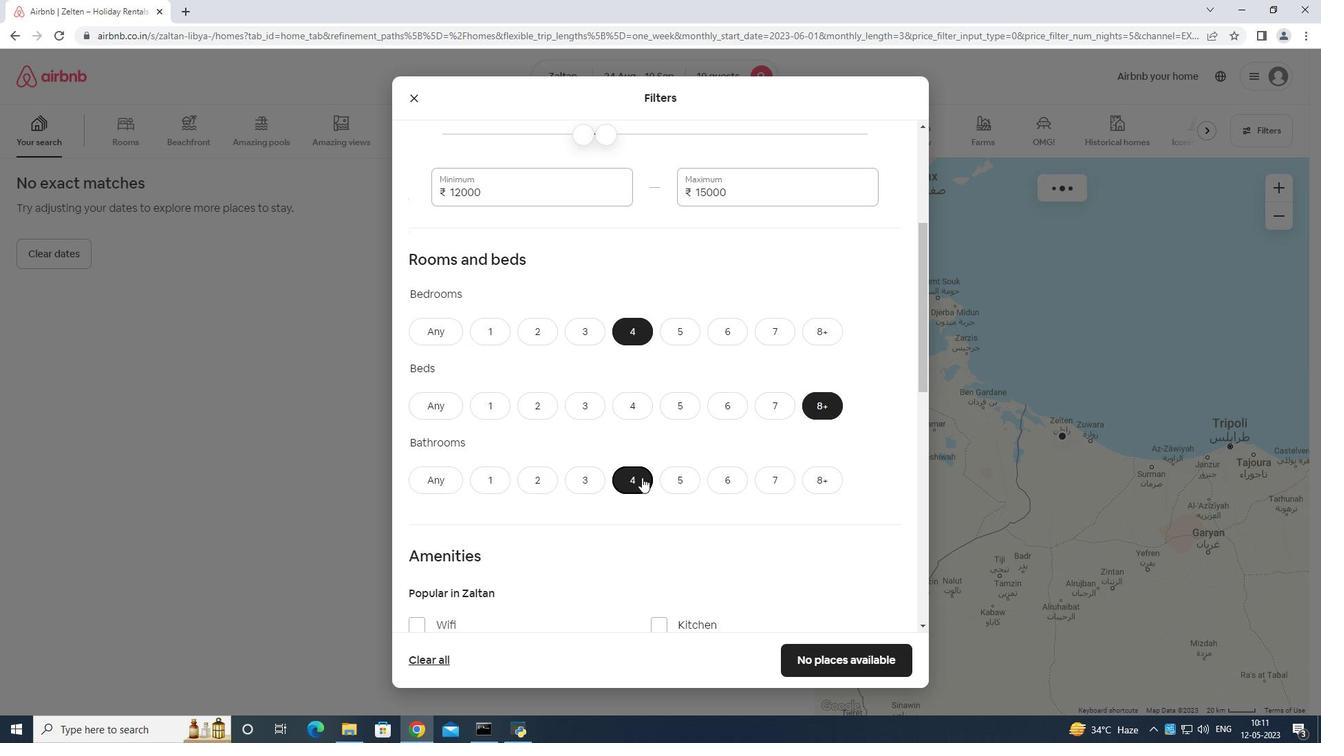 
Action: Mouse scrolled (649, 468) with delta (0, 0)
Screenshot: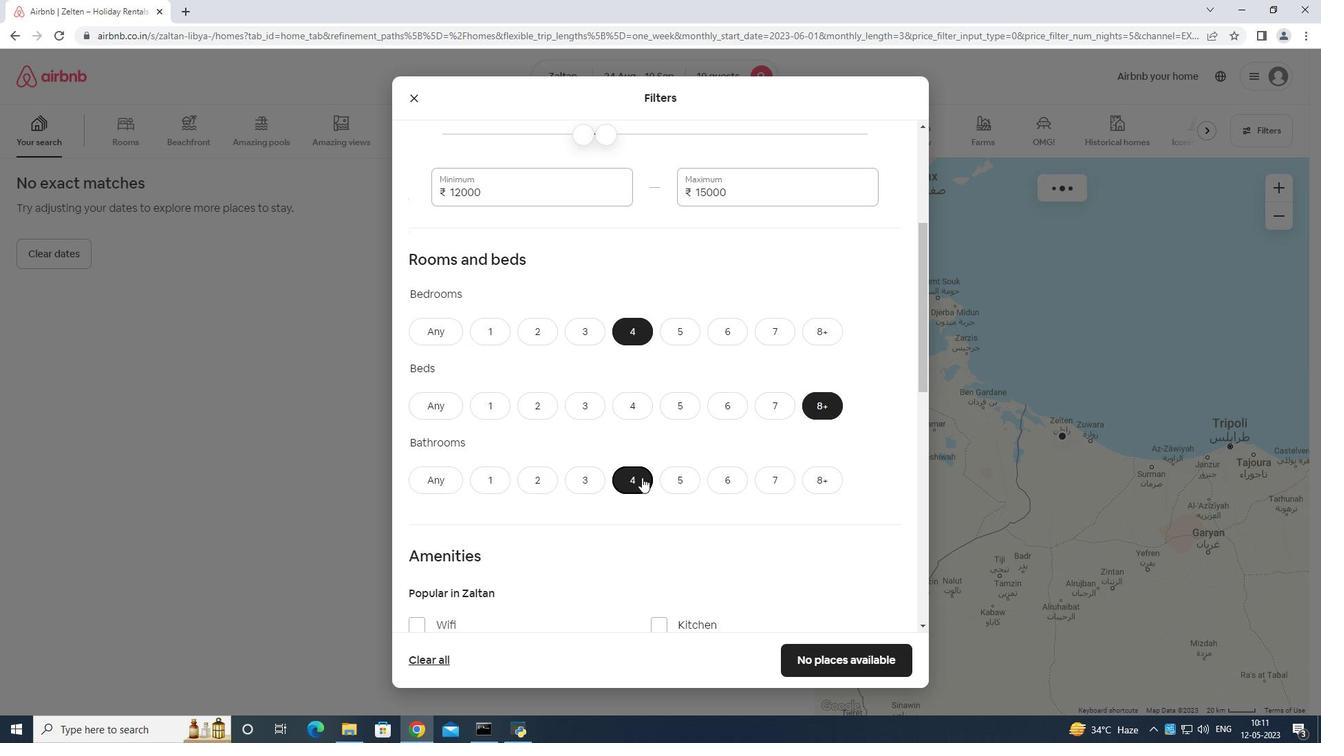 
Action: Mouse moved to (870, 403)
Screenshot: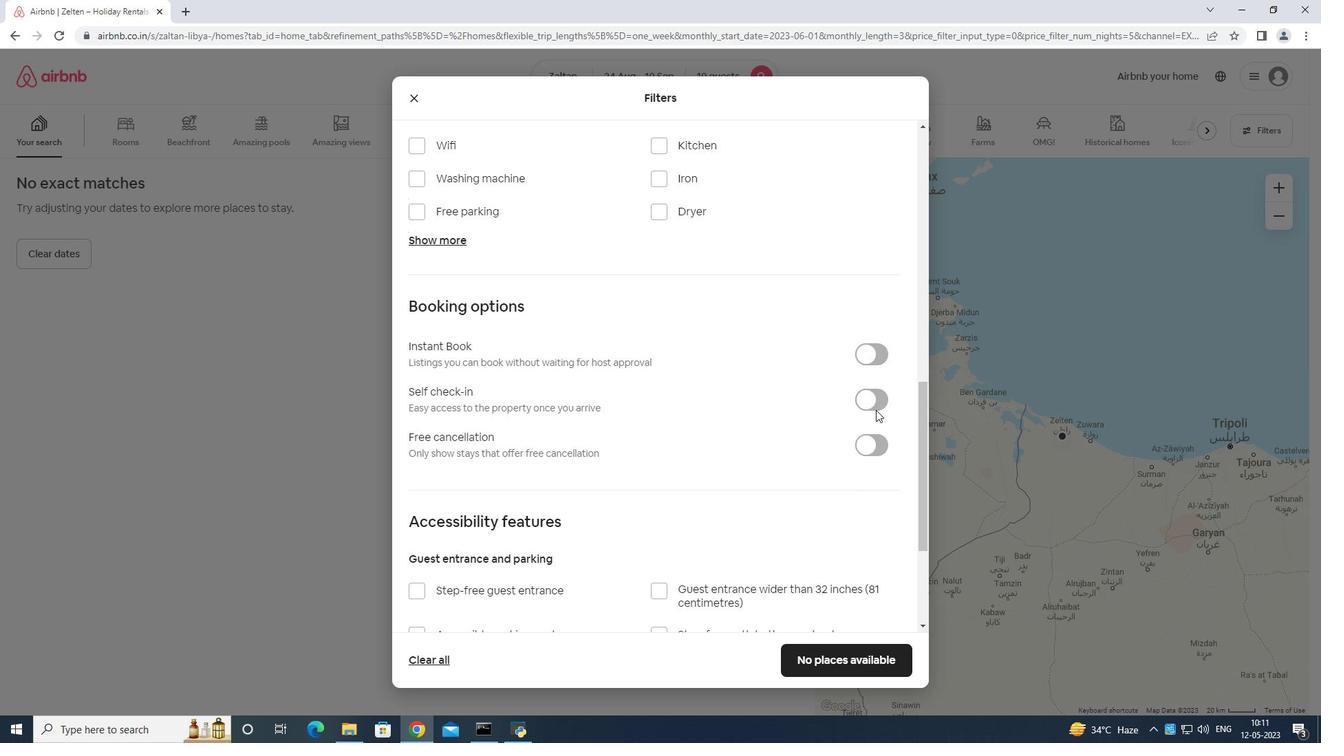 
Action: Mouse pressed left at (870, 403)
Screenshot: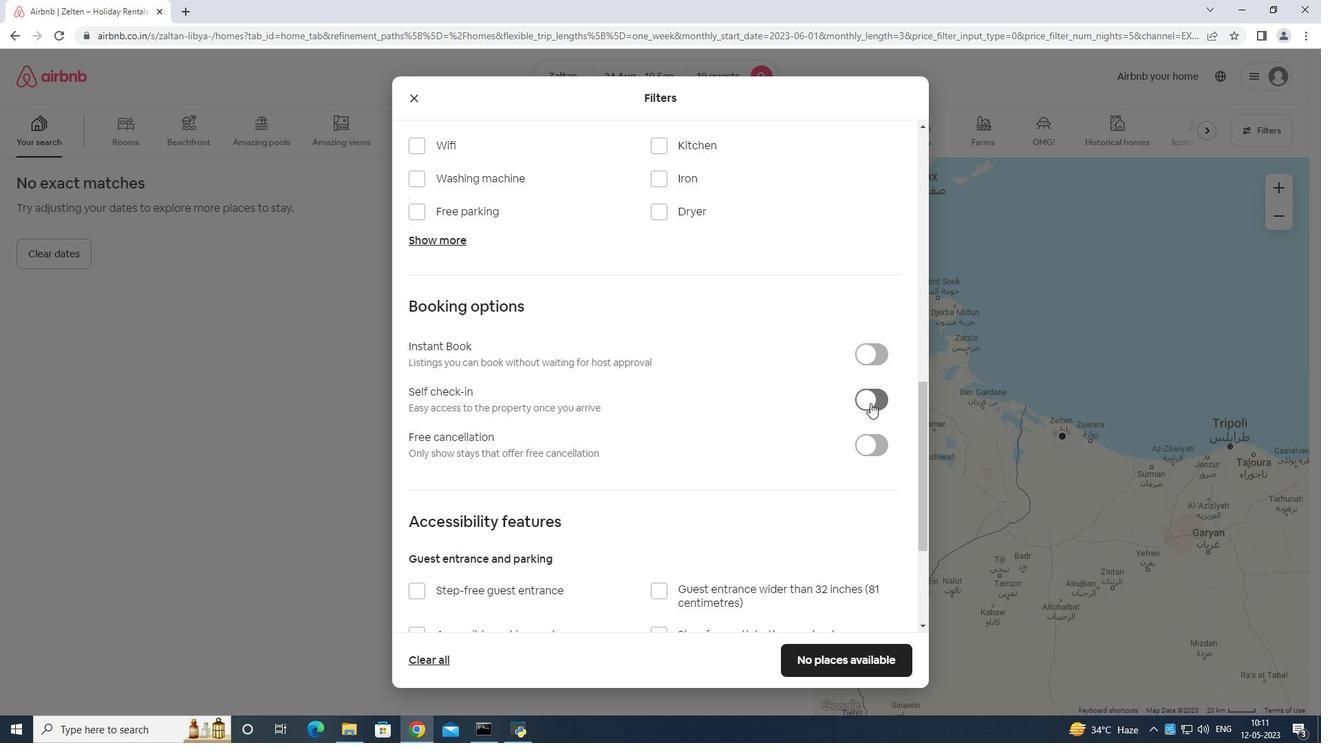 
Action: Mouse moved to (867, 404)
Screenshot: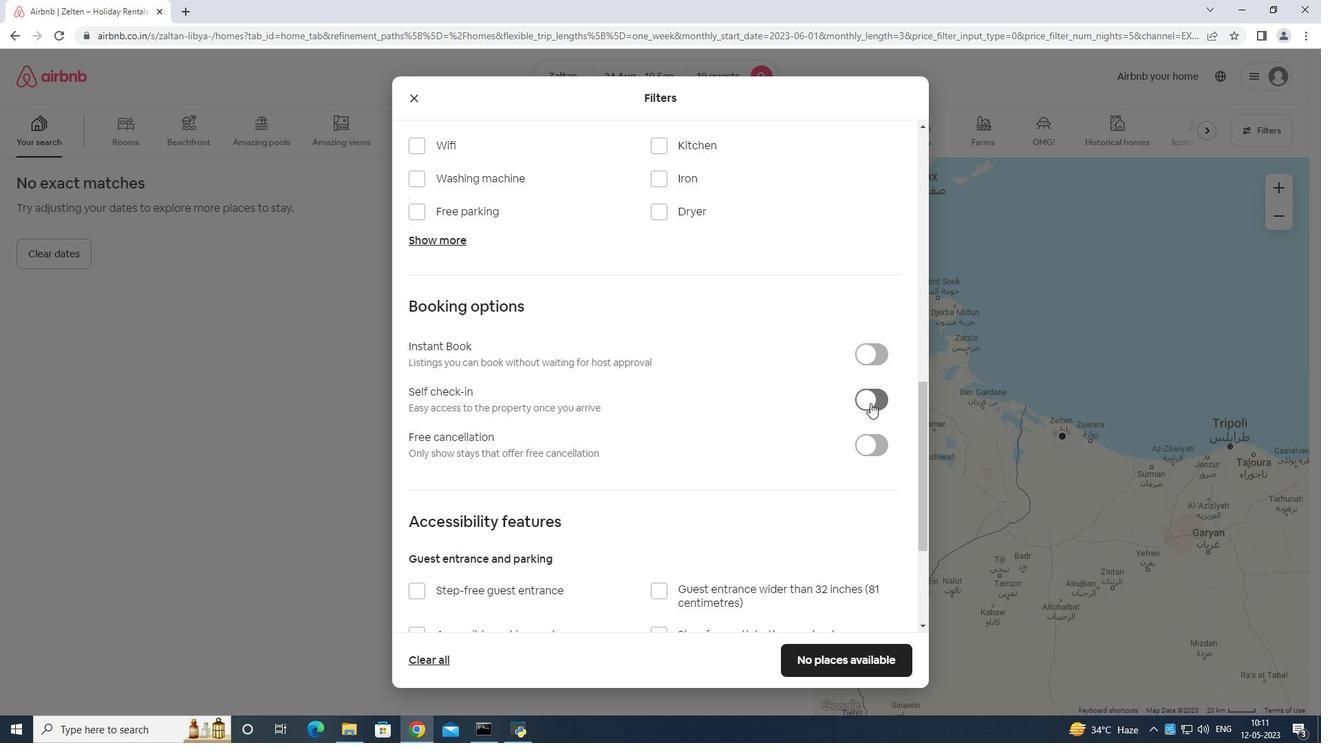 
Action: Mouse scrolled (867, 404) with delta (0, 0)
Screenshot: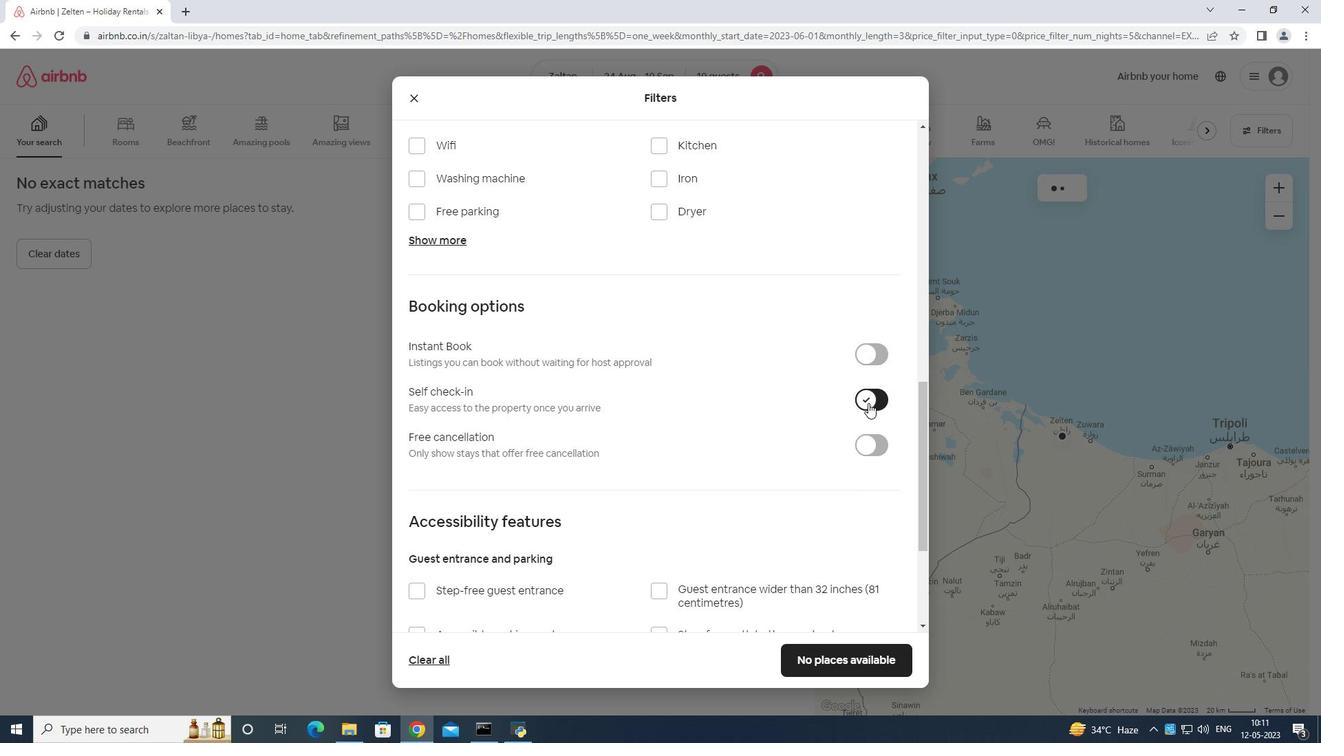 
Action: Mouse scrolled (867, 404) with delta (0, 0)
Screenshot: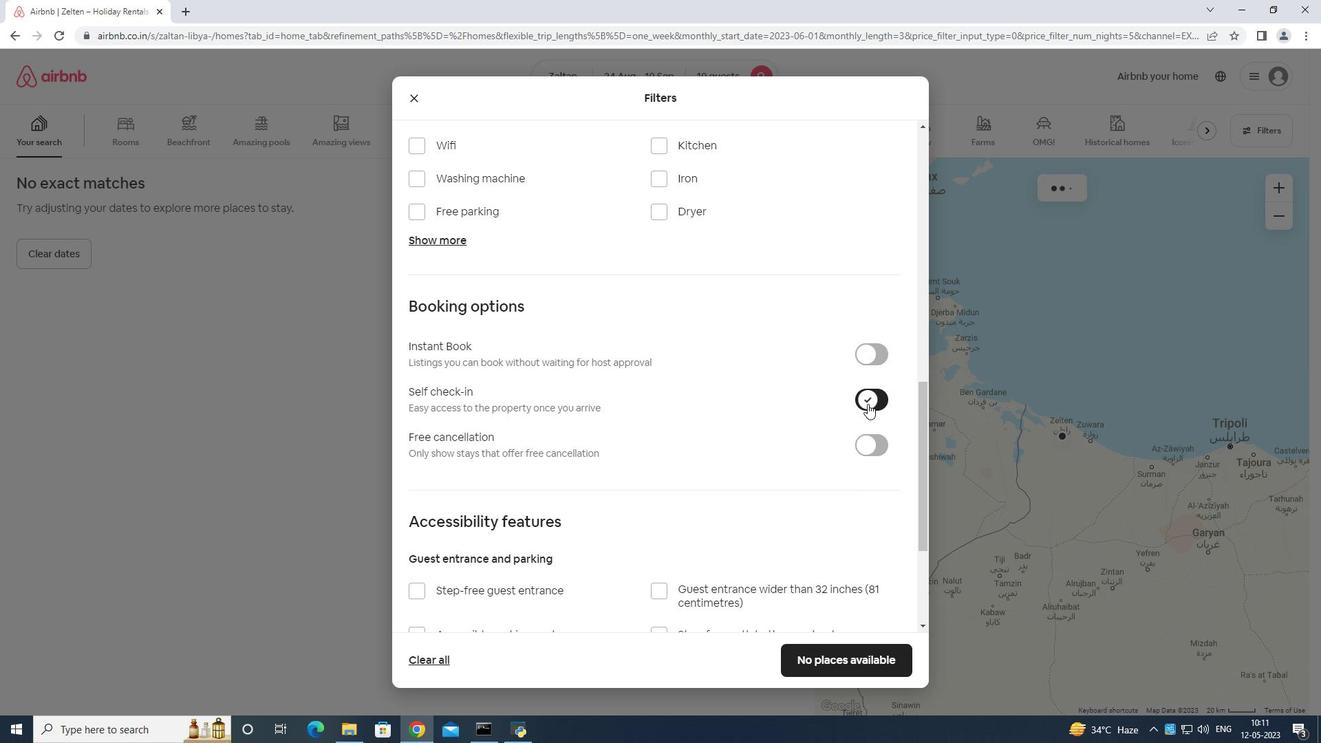 
Action: Mouse moved to (424, 277)
Screenshot: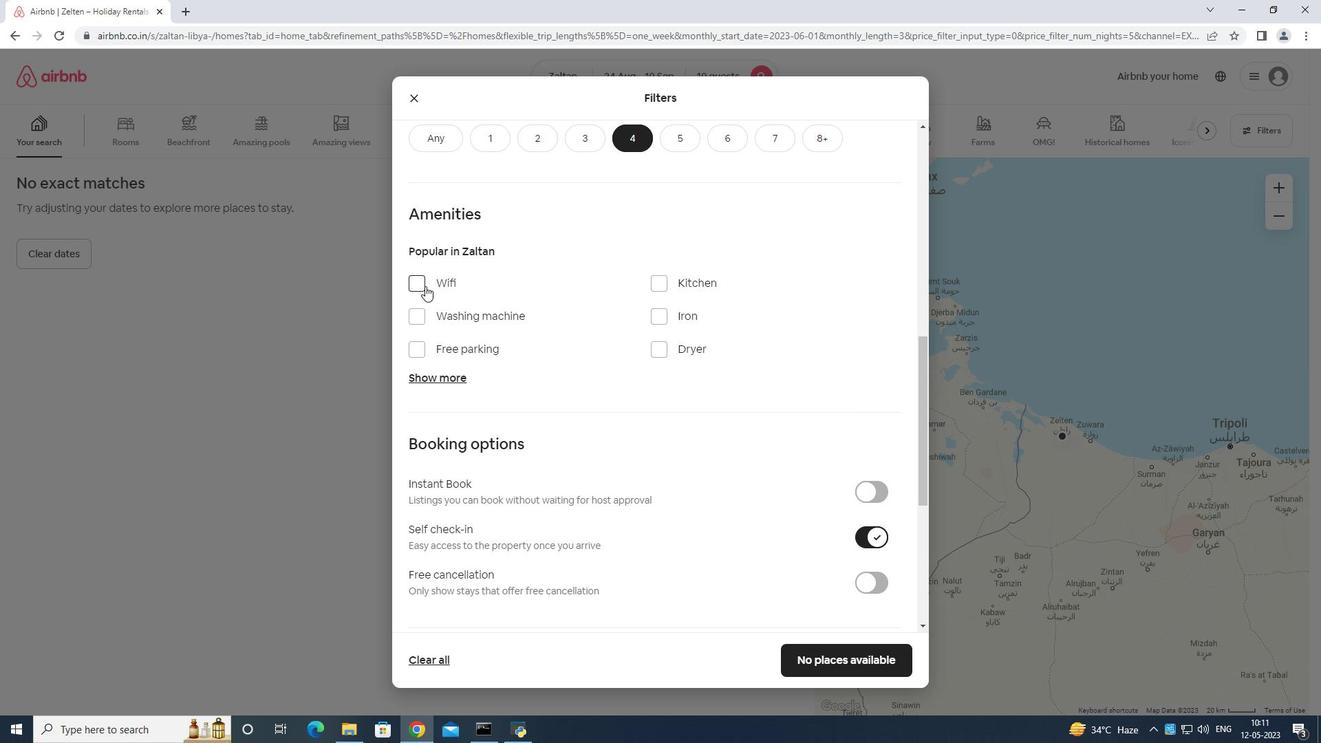 
Action: Mouse pressed left at (424, 277)
Screenshot: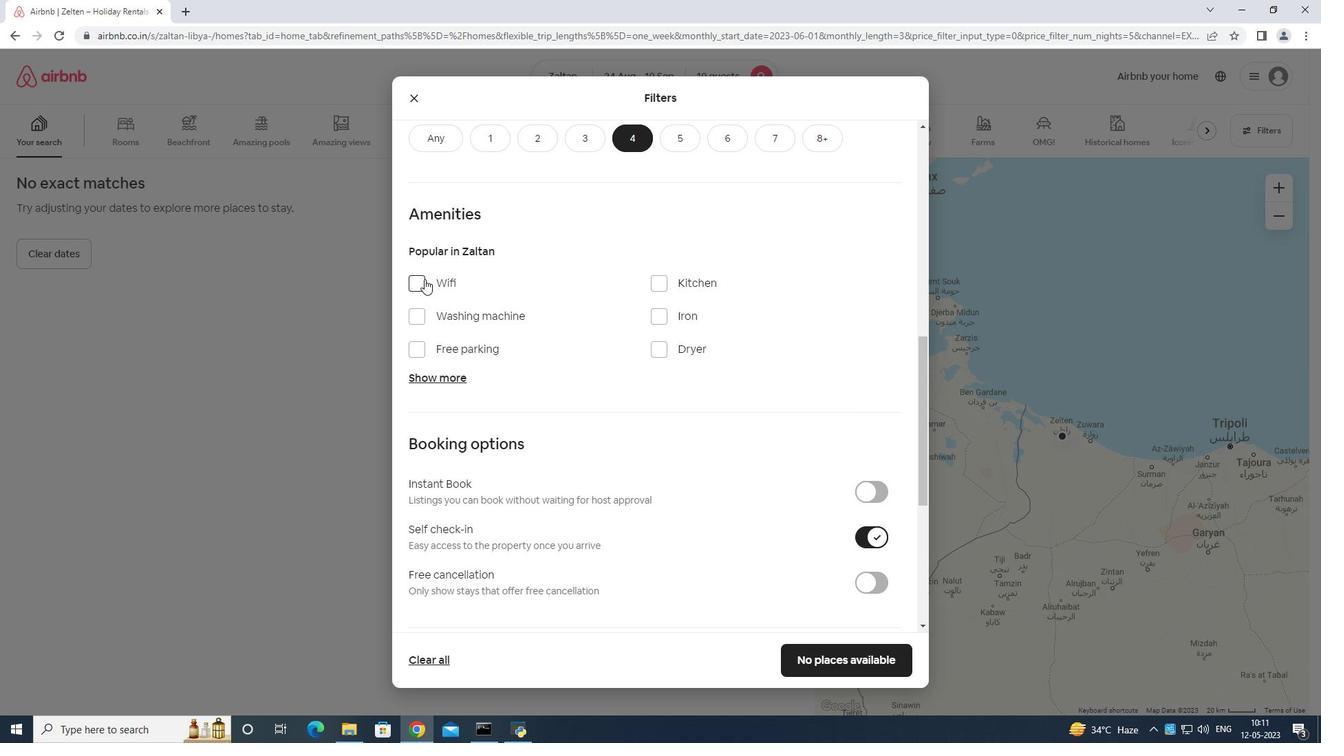 
Action: Mouse moved to (413, 350)
Screenshot: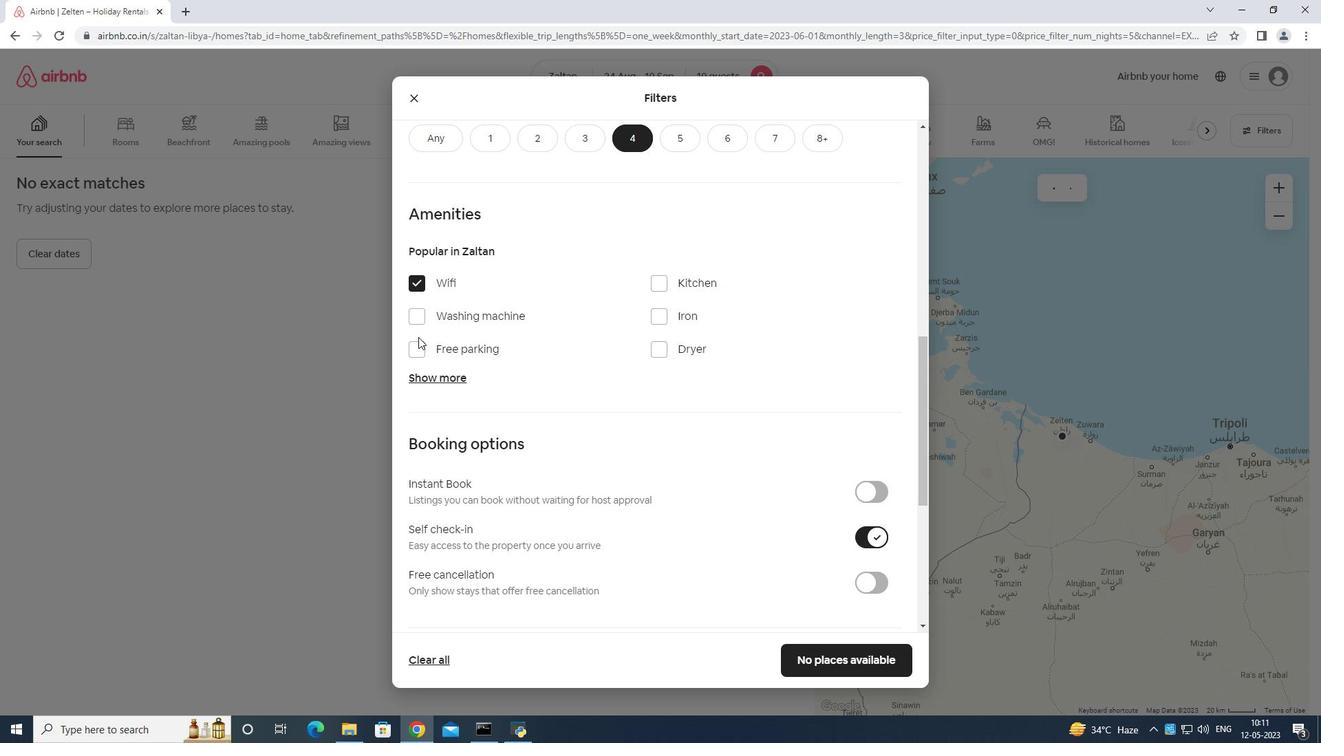 
Action: Mouse pressed left at (413, 350)
Screenshot: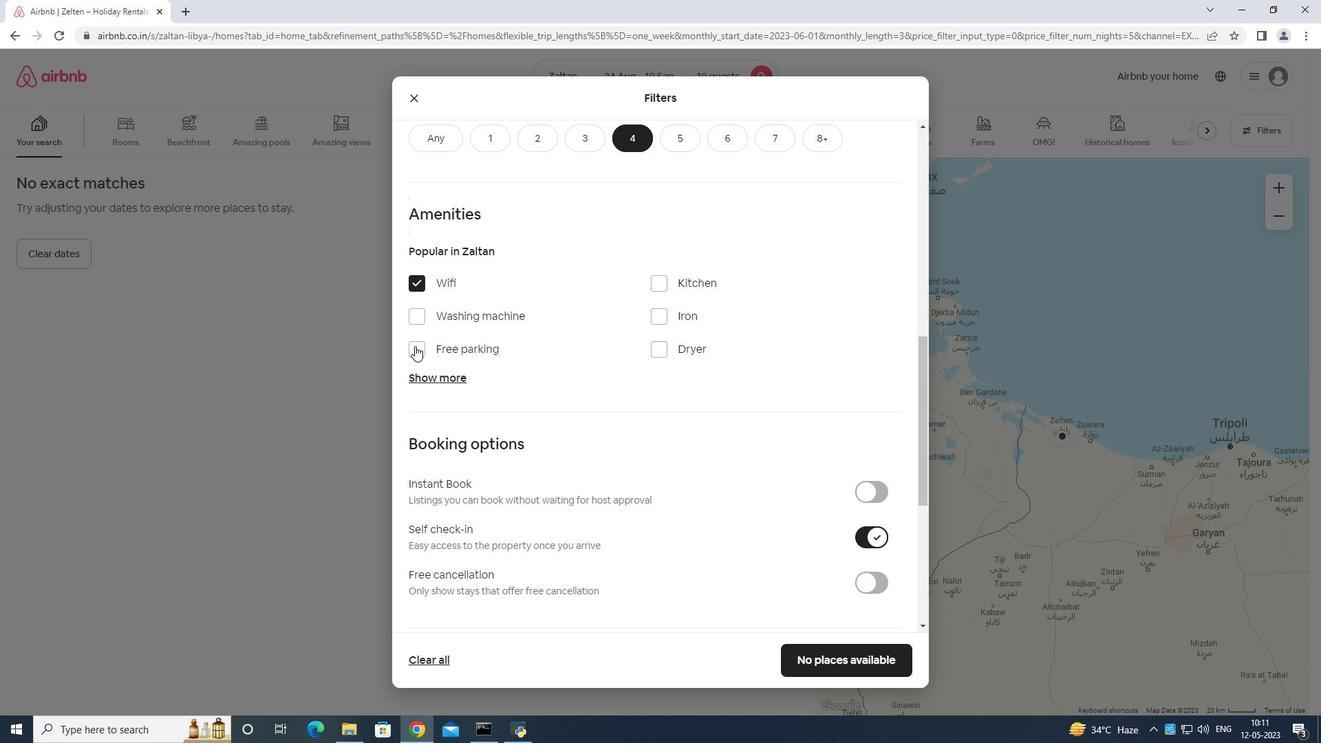 
Action: Mouse moved to (417, 369)
Screenshot: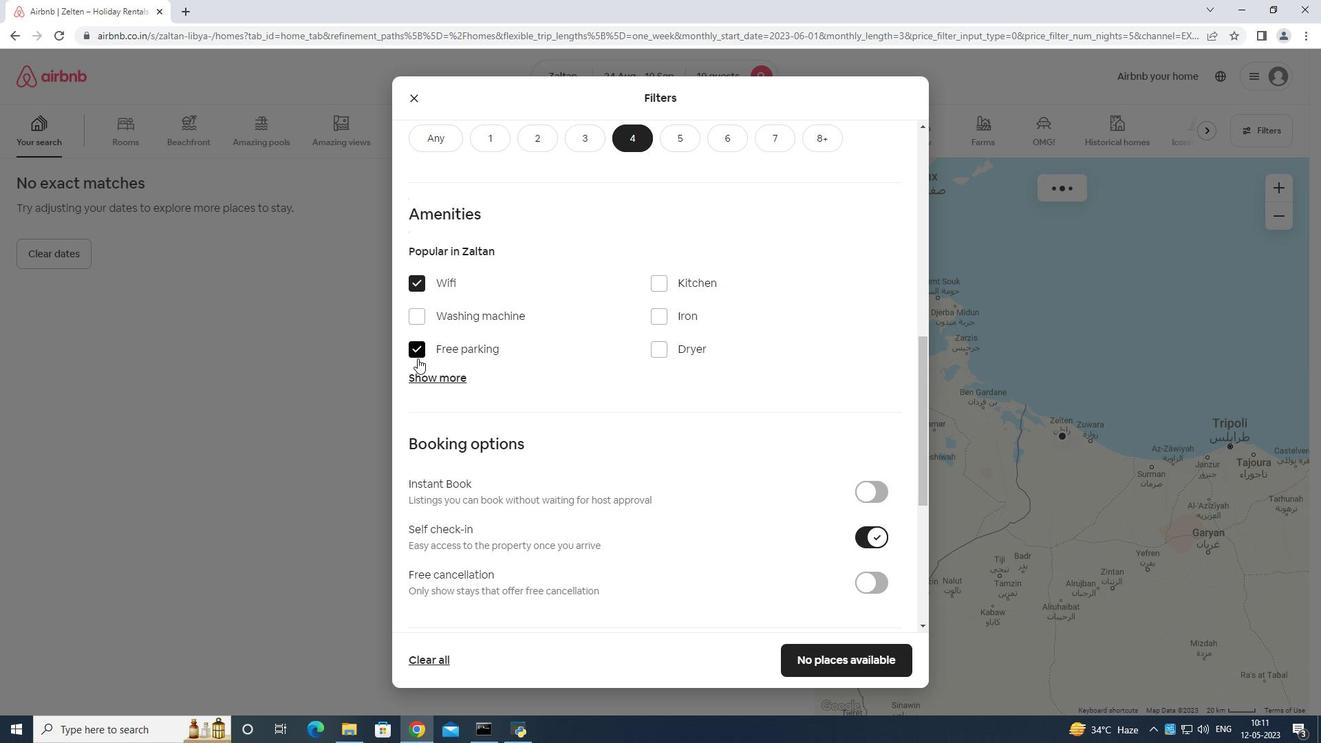 
Action: Mouse pressed left at (417, 369)
Screenshot: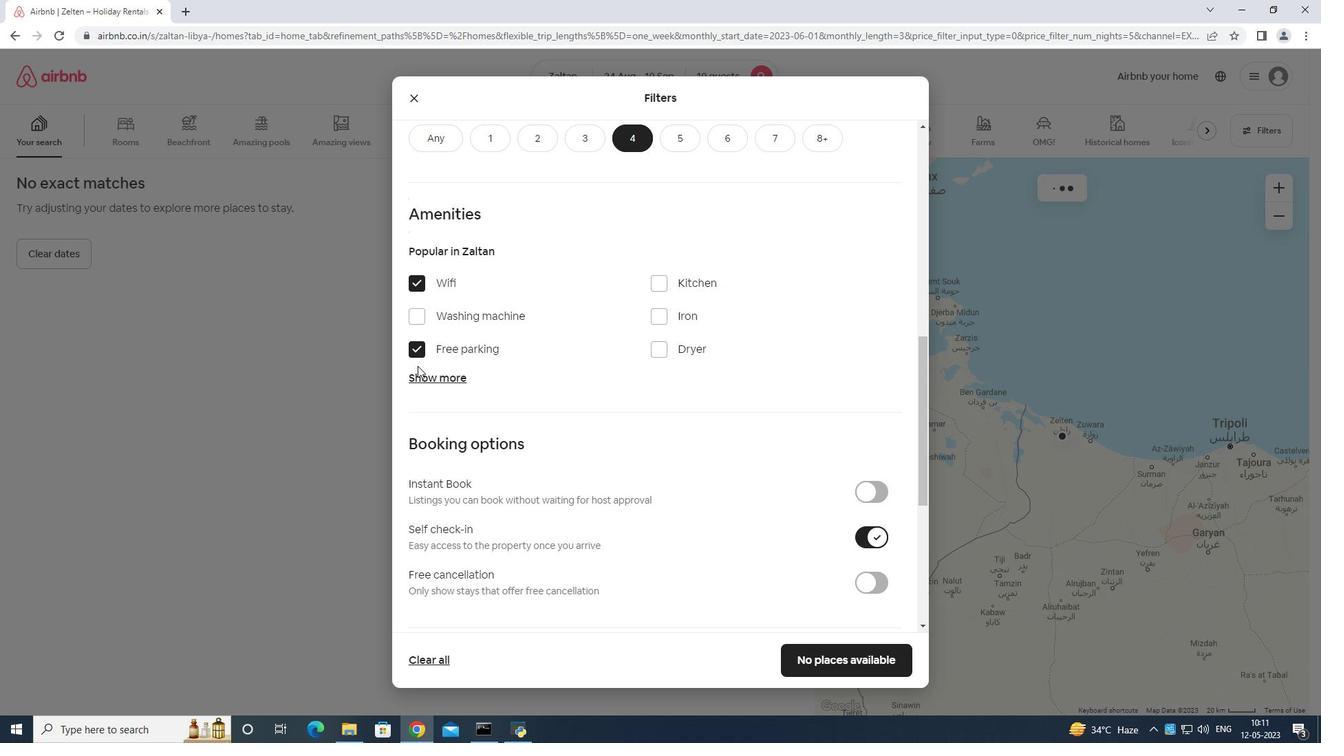 
Action: Mouse moved to (445, 372)
Screenshot: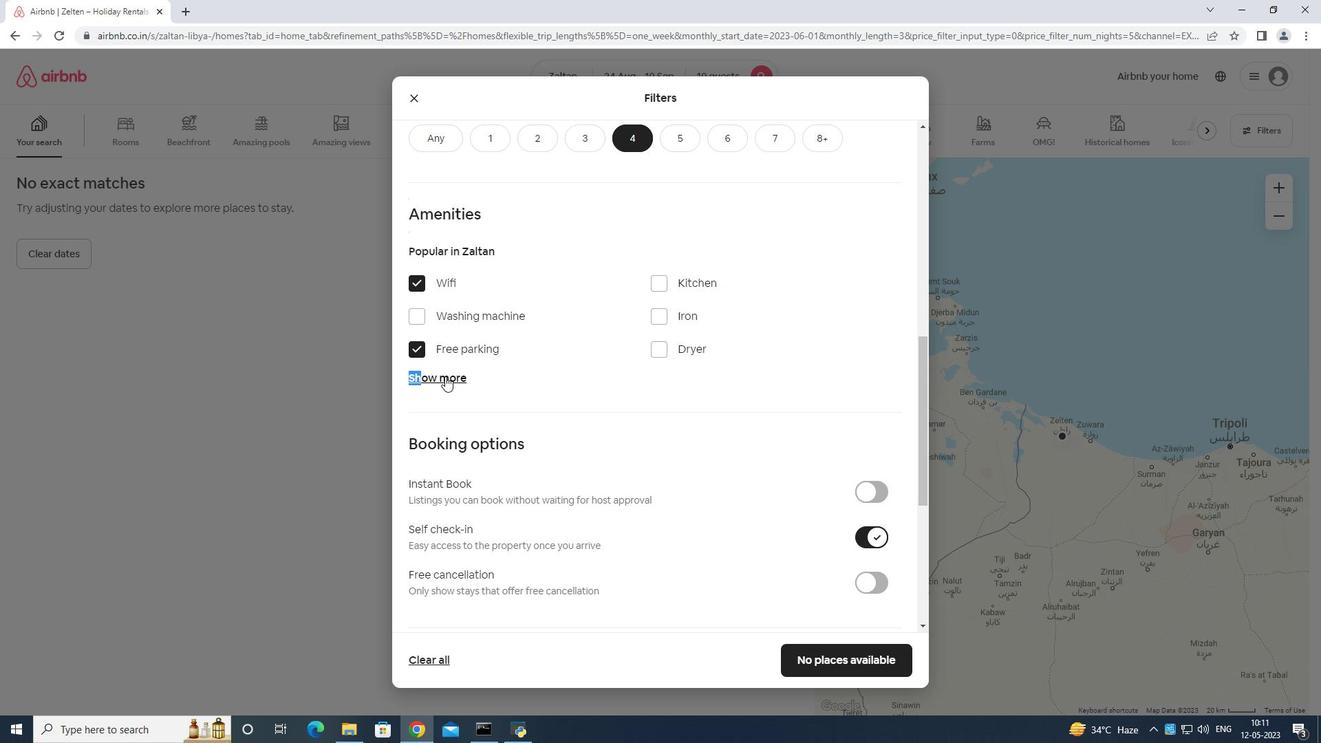 
Action: Mouse pressed left at (445, 372)
Screenshot: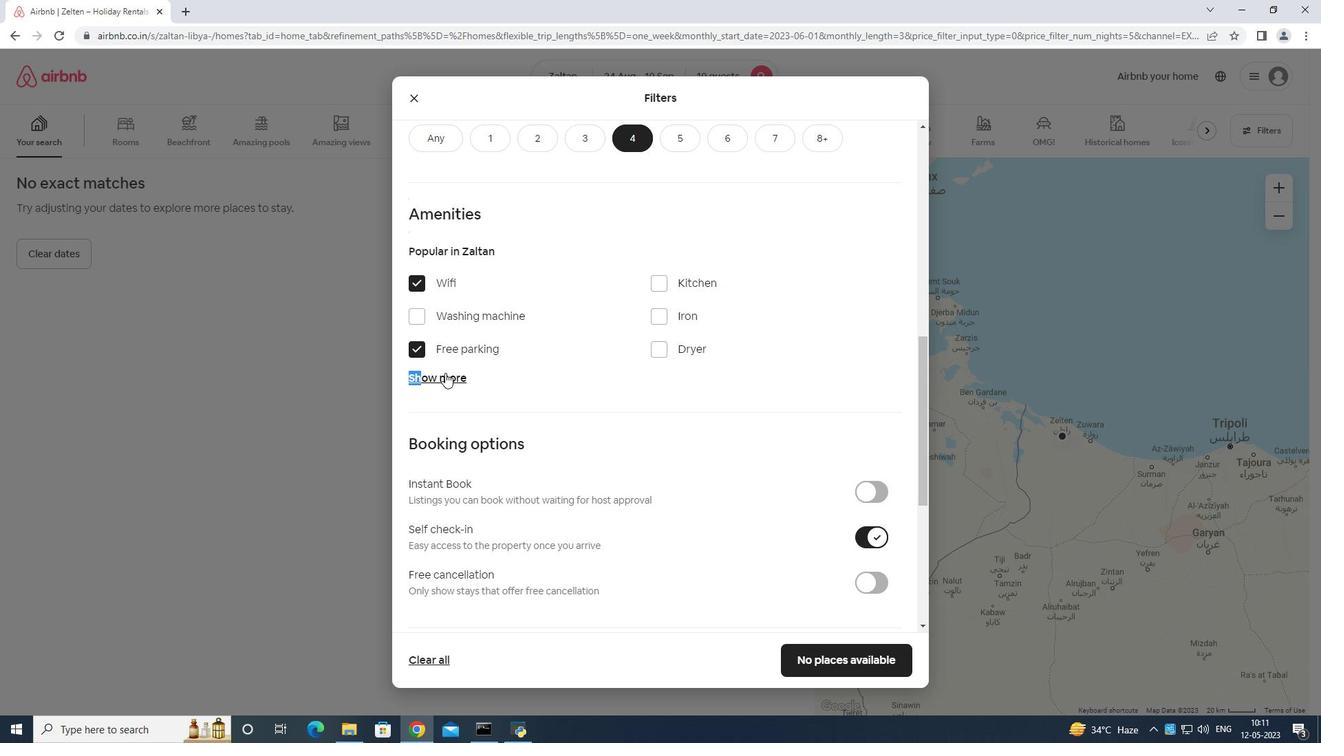 
Action: Mouse moved to (664, 461)
Screenshot: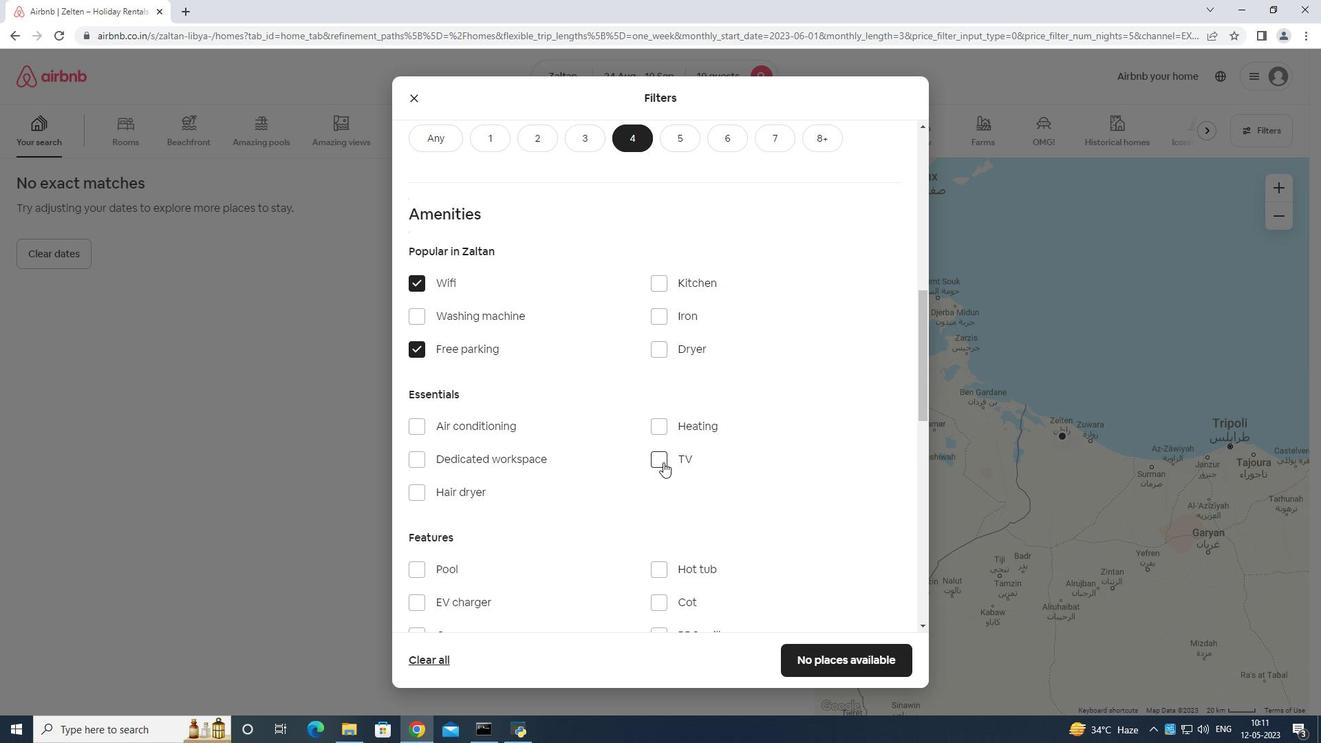 
Action: Mouse pressed left at (664, 461)
Screenshot: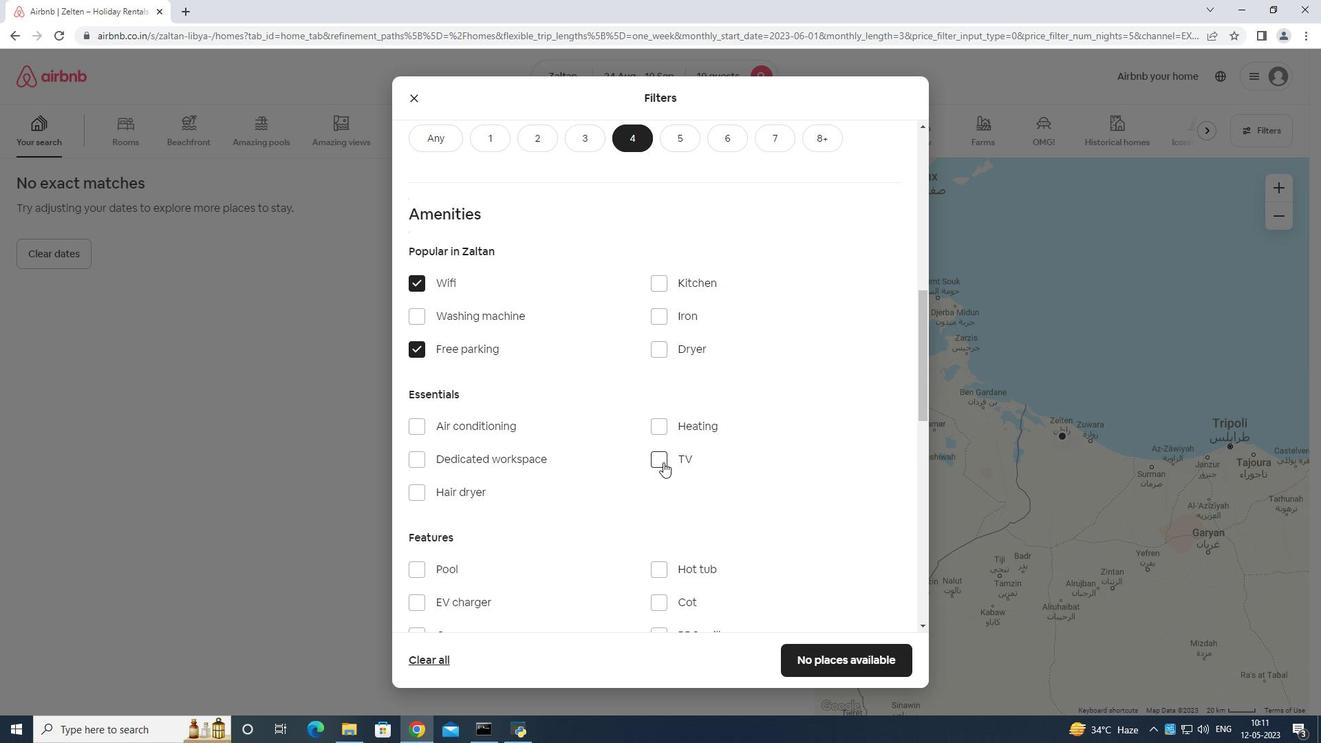 
Action: Mouse moved to (662, 457)
Screenshot: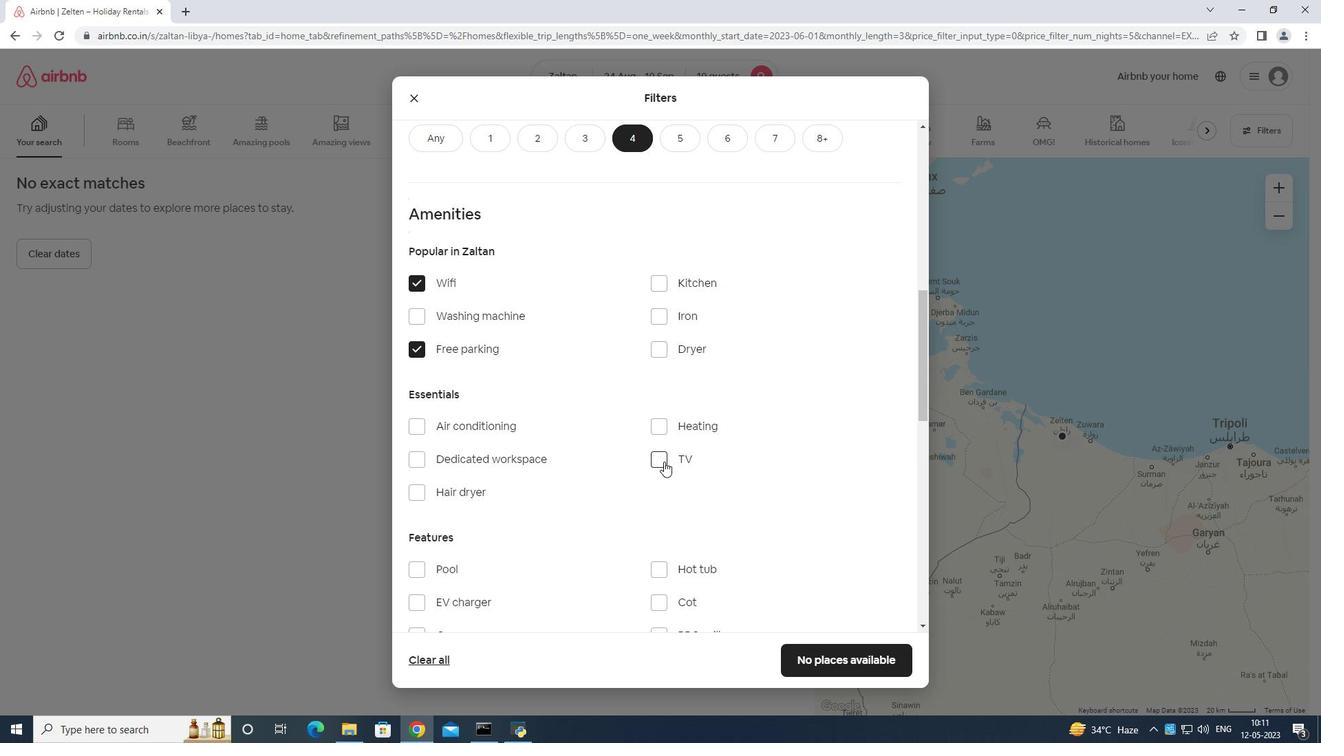 
Action: Mouse scrolled (662, 457) with delta (0, 0)
Screenshot: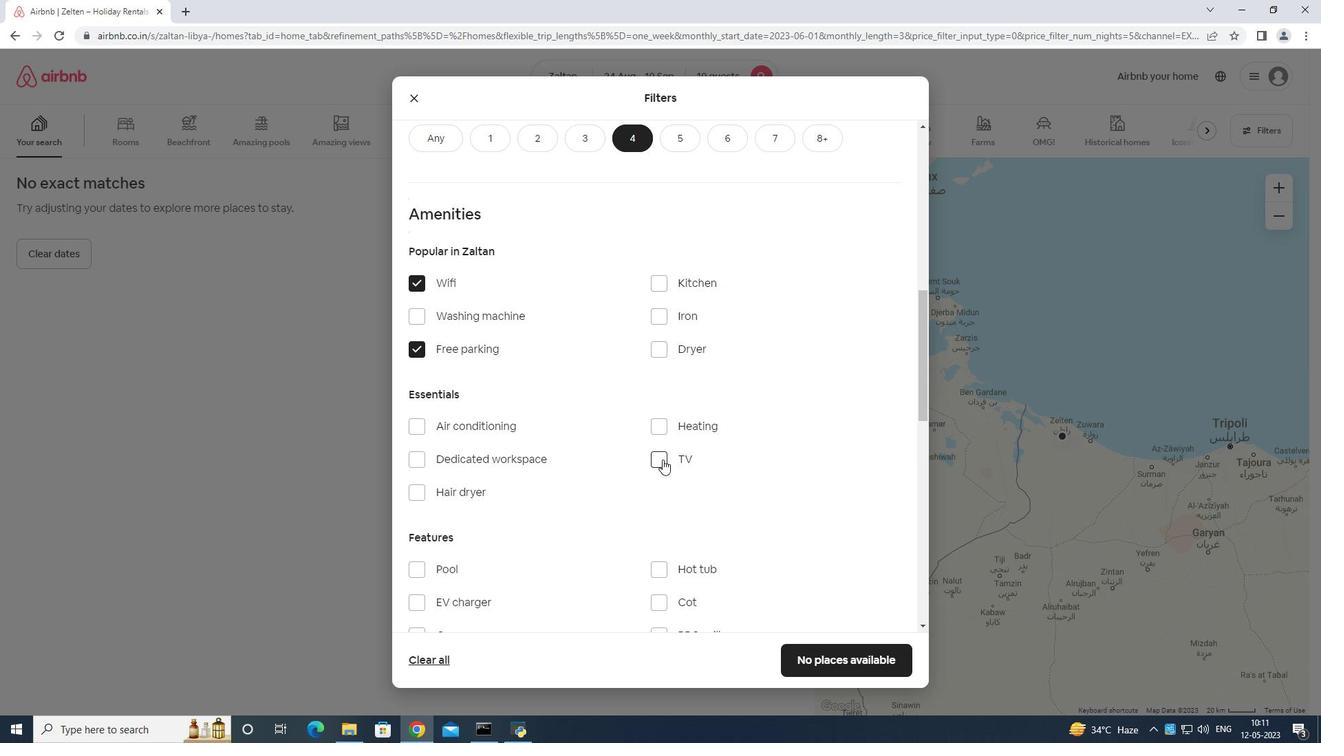 
Action: Mouse moved to (662, 457)
Screenshot: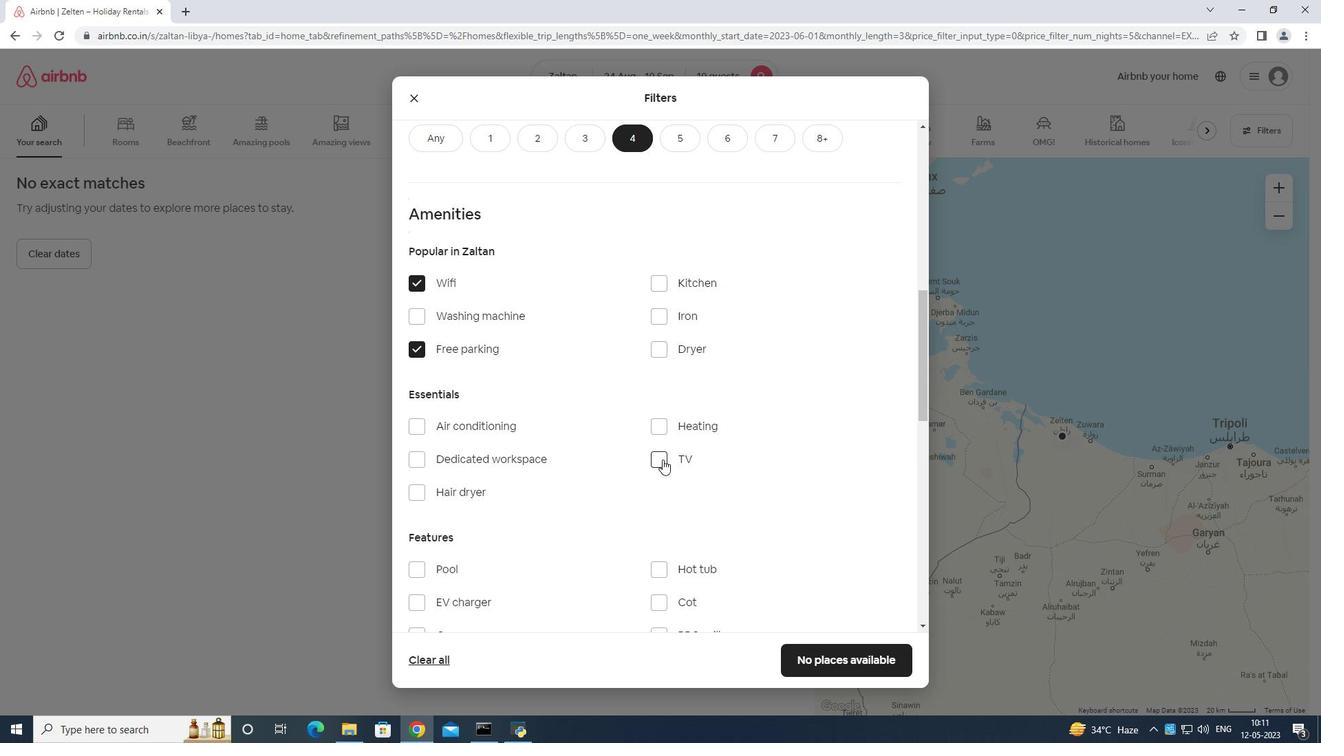 
Action: Mouse scrolled (662, 457) with delta (0, 0)
Screenshot: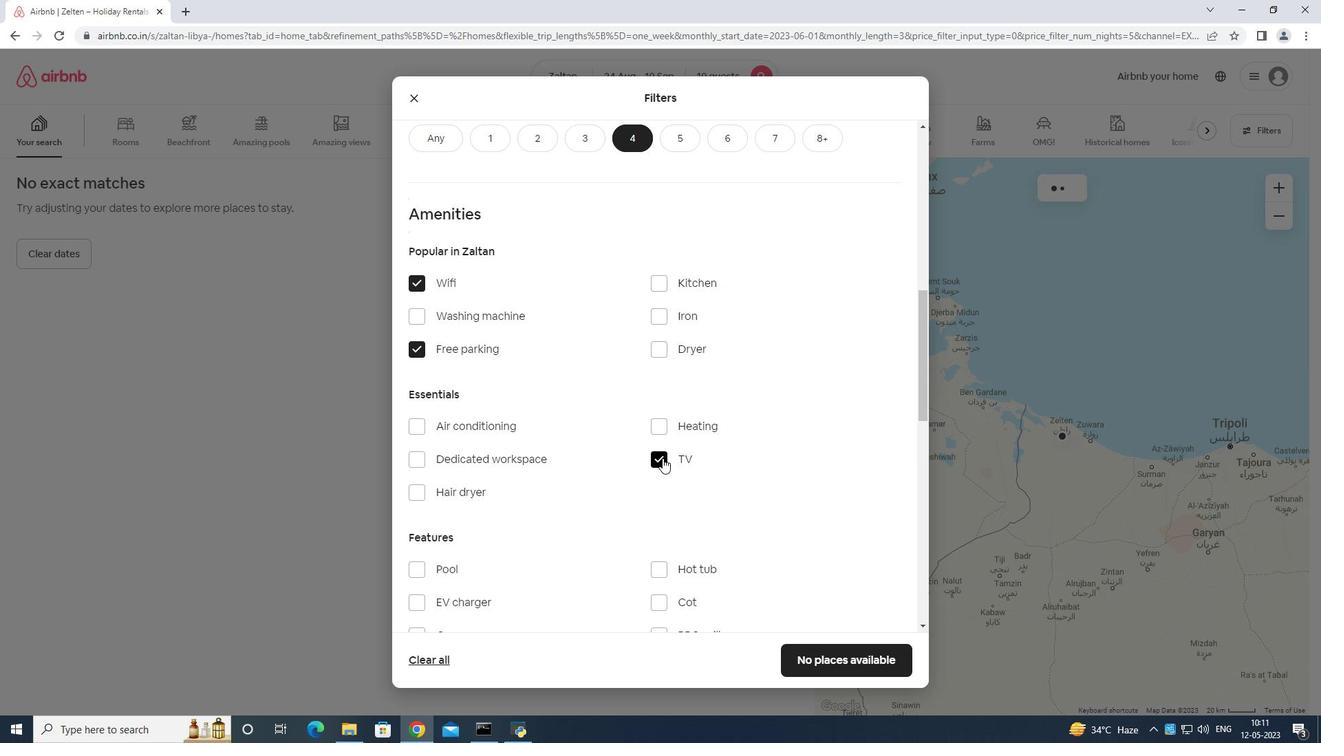 
Action: Mouse scrolled (662, 457) with delta (0, 0)
Screenshot: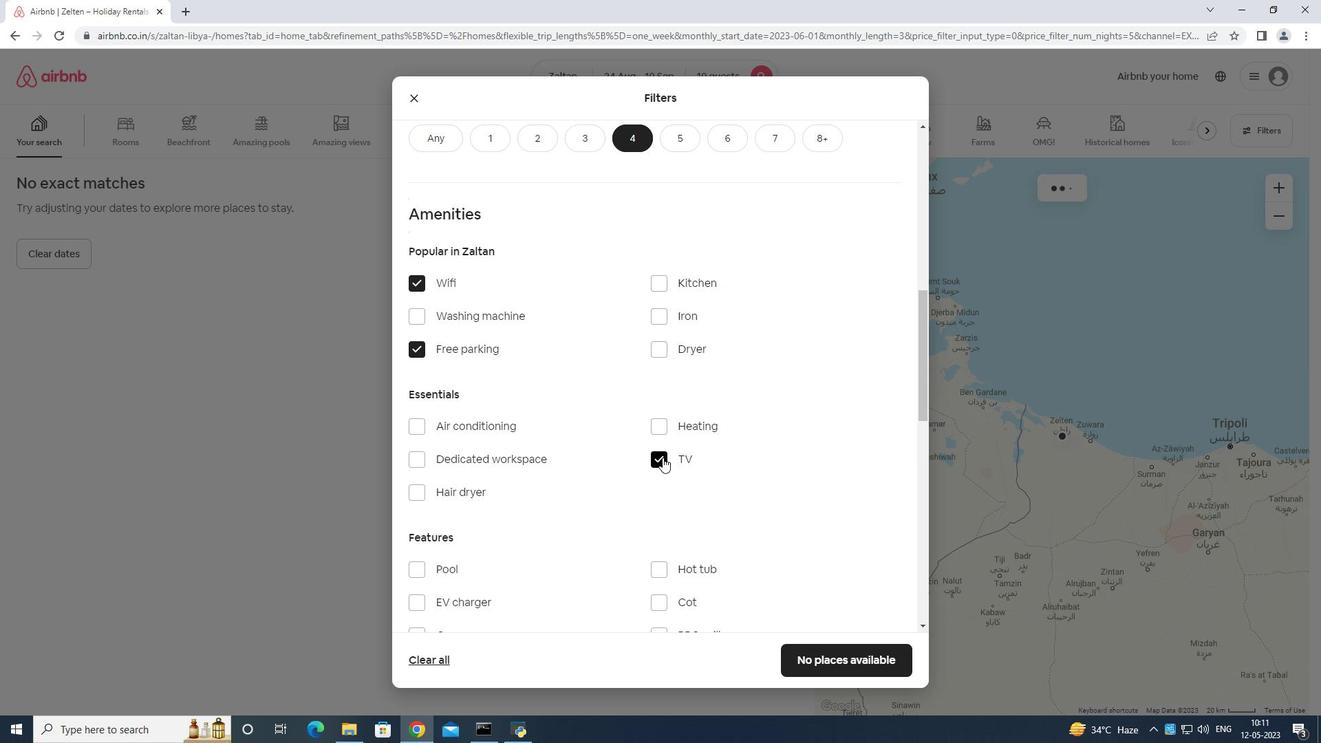 
Action: Mouse scrolled (662, 457) with delta (0, 0)
Screenshot: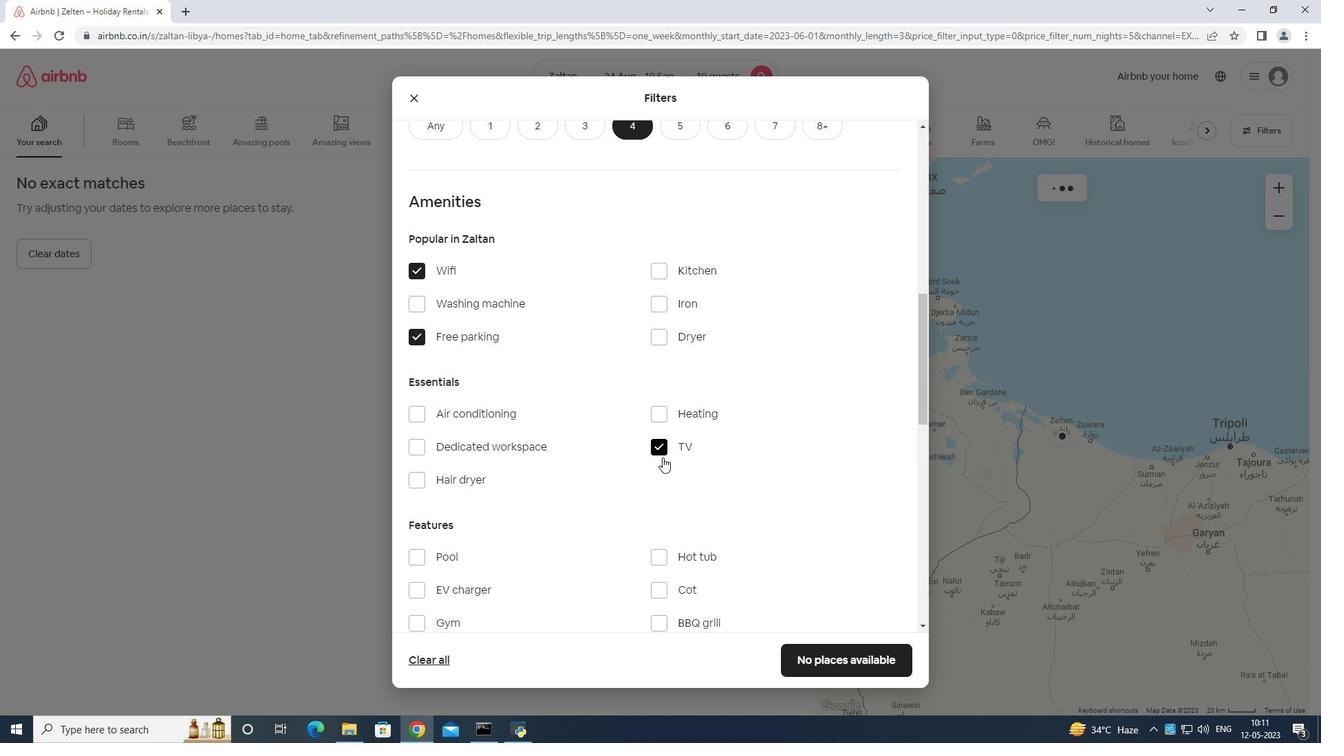 
Action: Mouse moved to (419, 361)
Screenshot: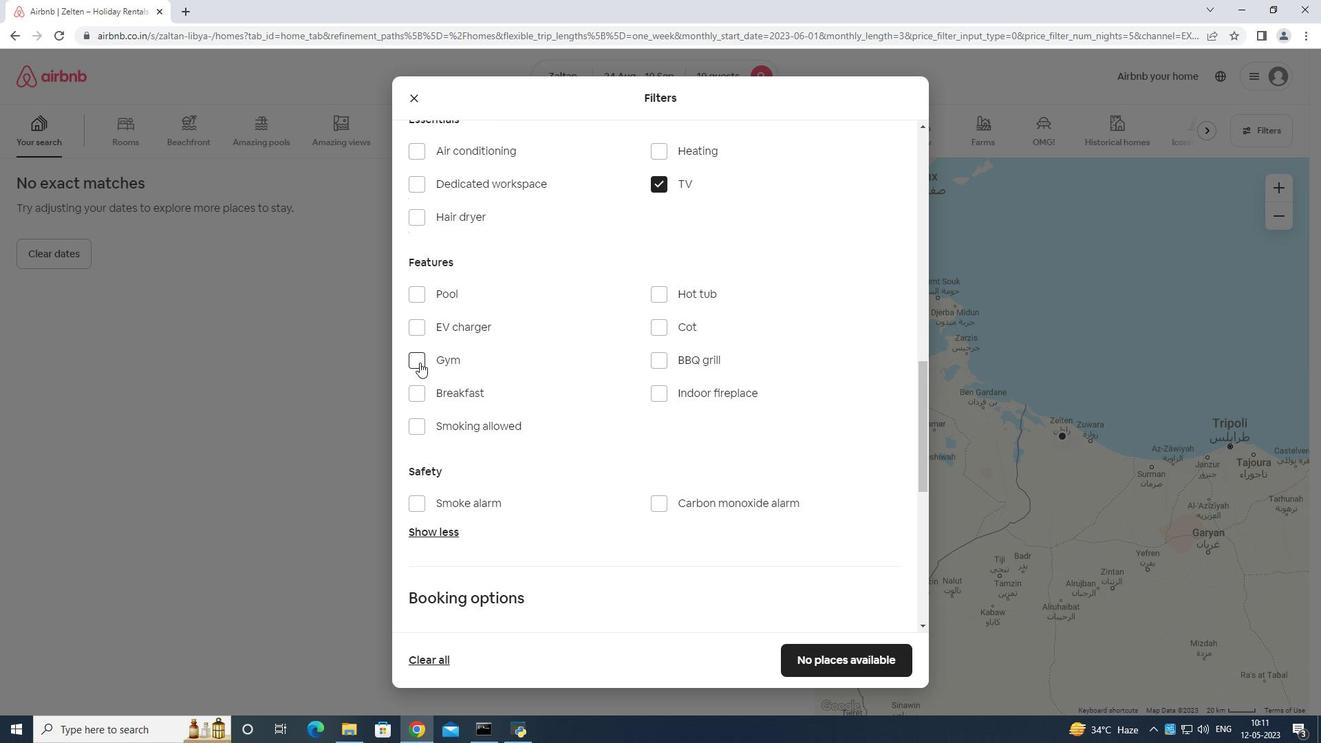
Action: Mouse pressed left at (419, 361)
Screenshot: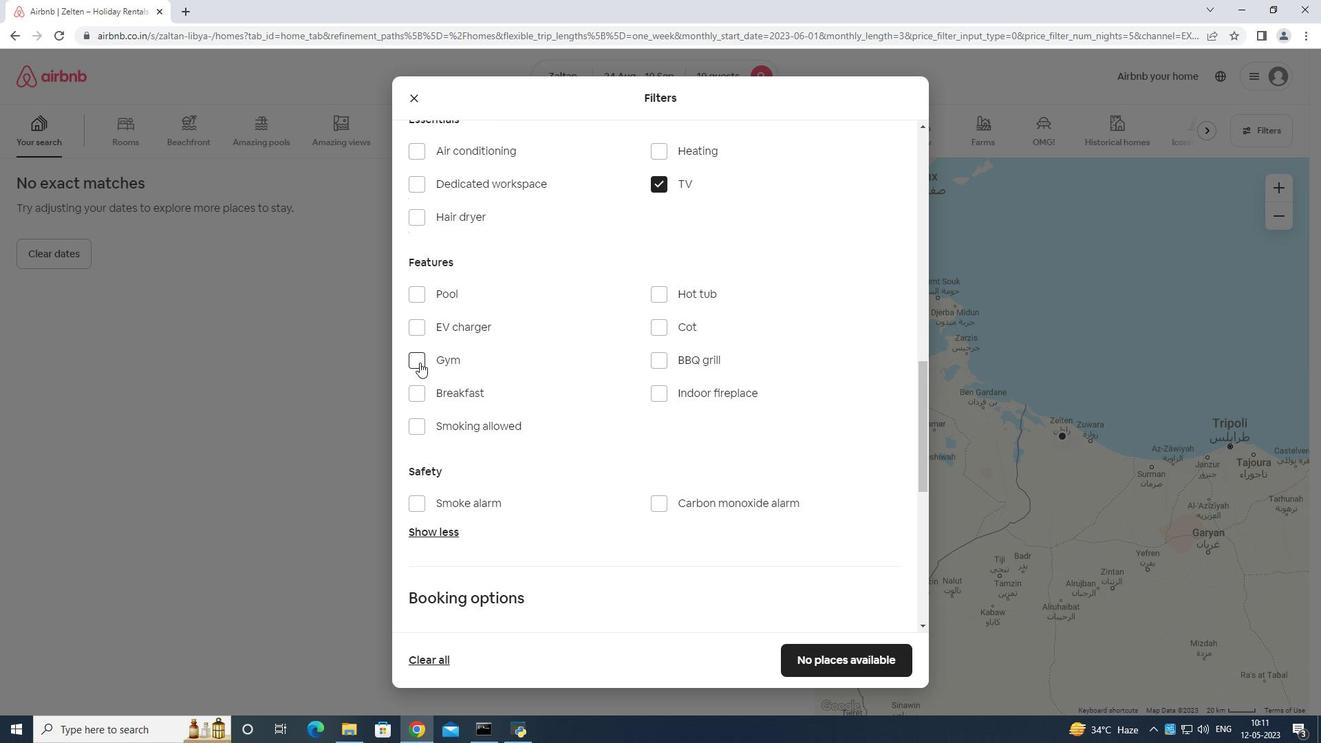 
Action: Mouse moved to (419, 395)
Screenshot: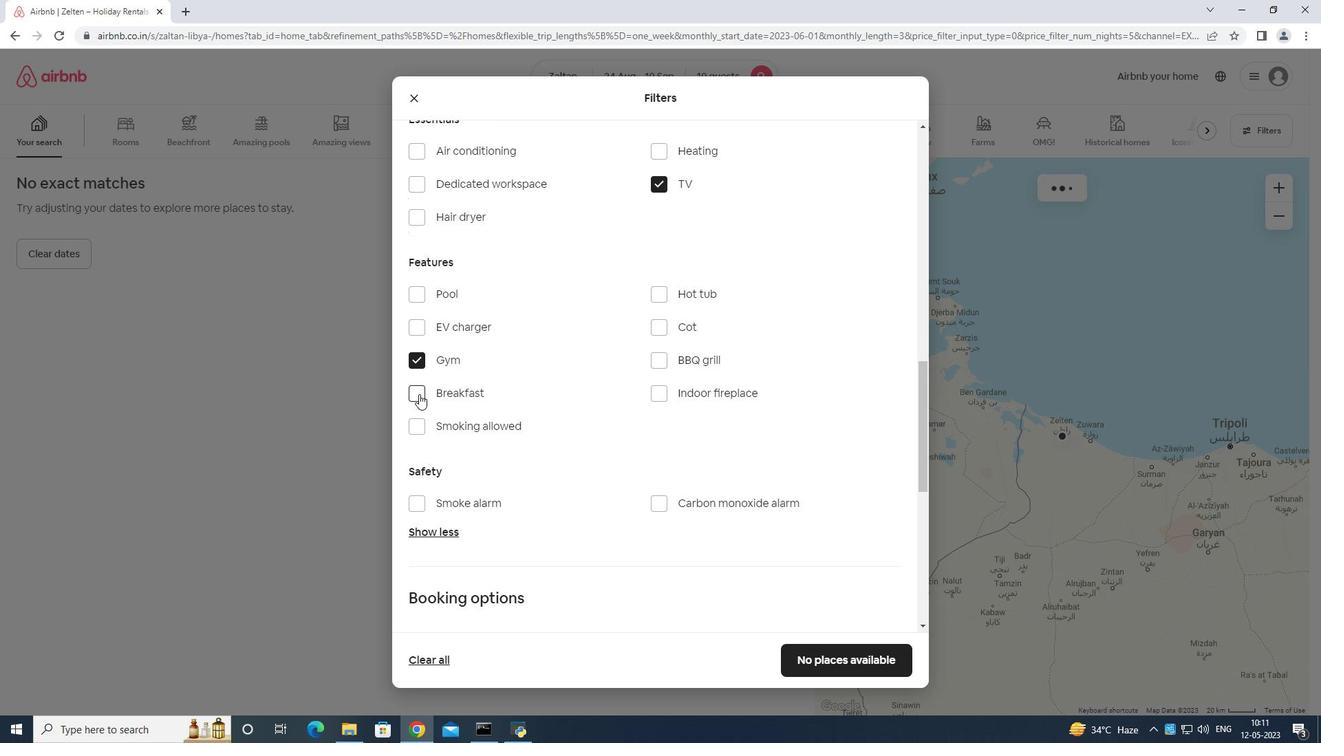 
Action: Mouse pressed left at (419, 395)
Screenshot: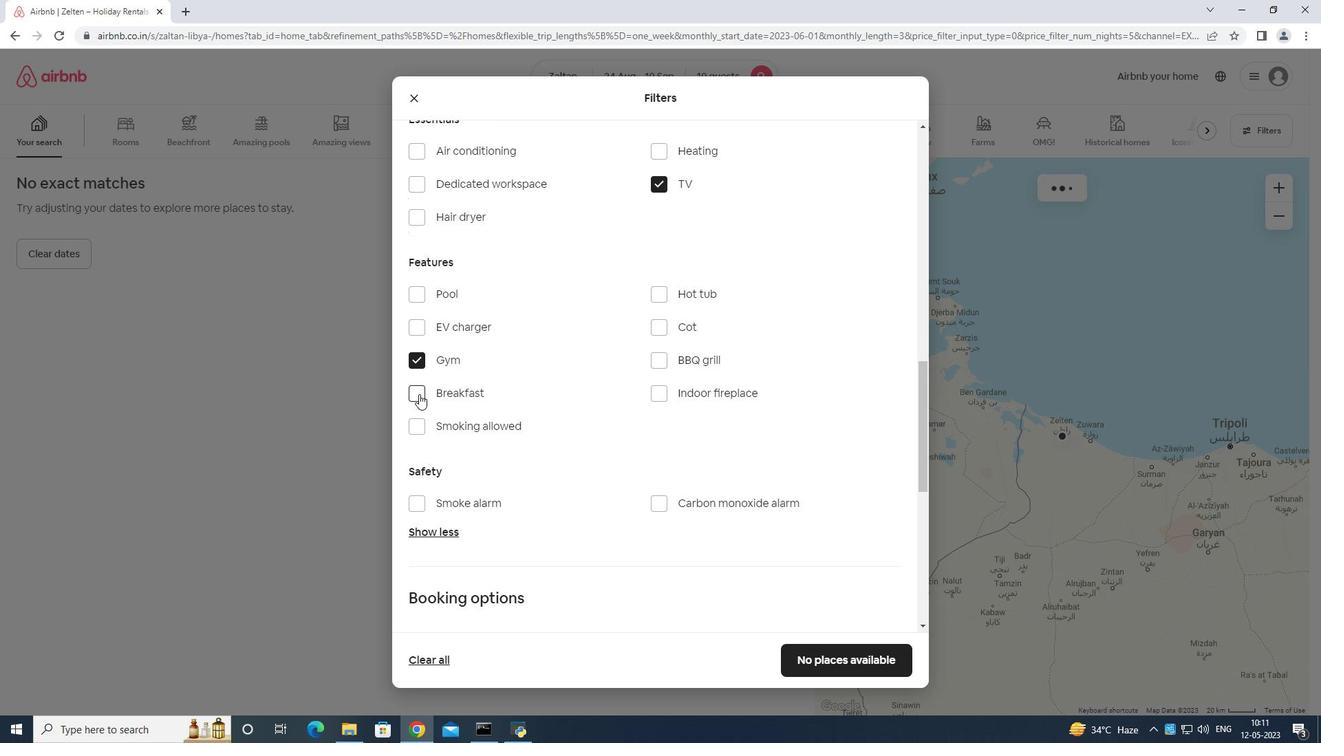 
Action: Mouse moved to (596, 412)
Screenshot: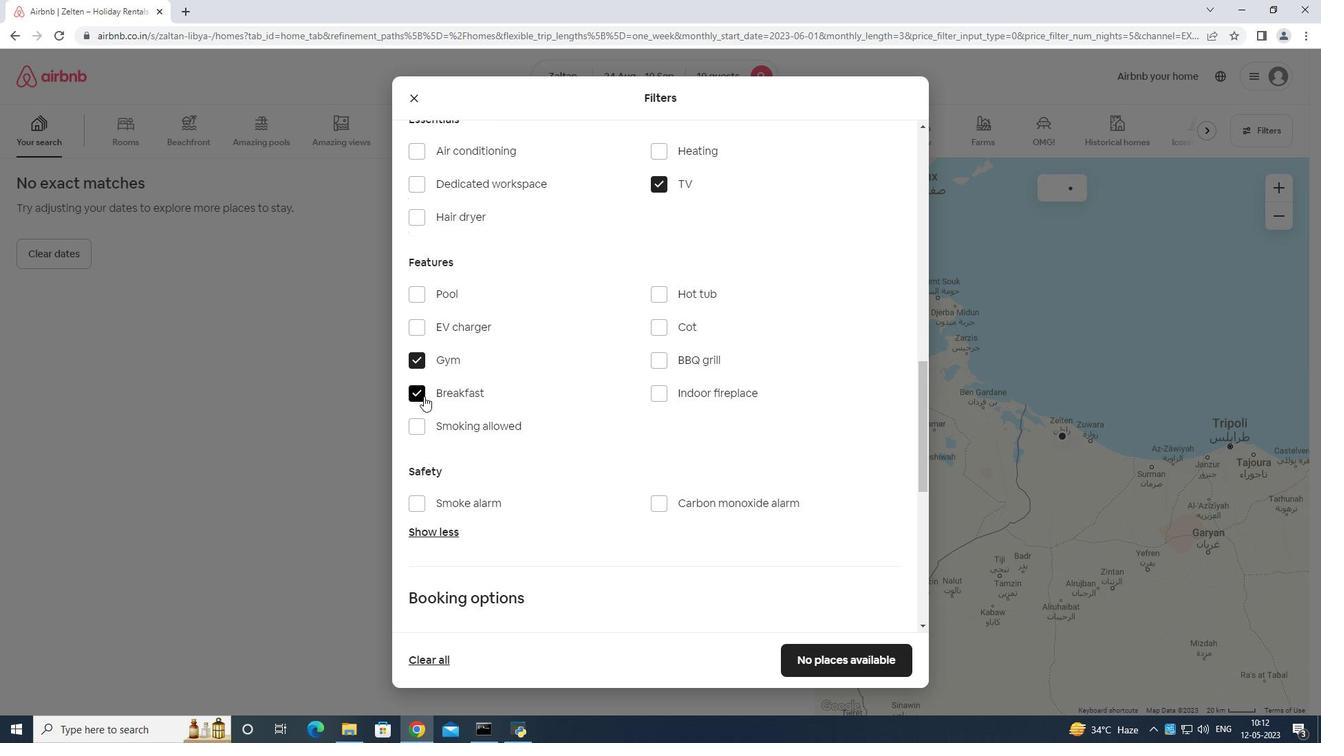 
Action: Mouse scrolled (596, 411) with delta (0, 0)
Screenshot: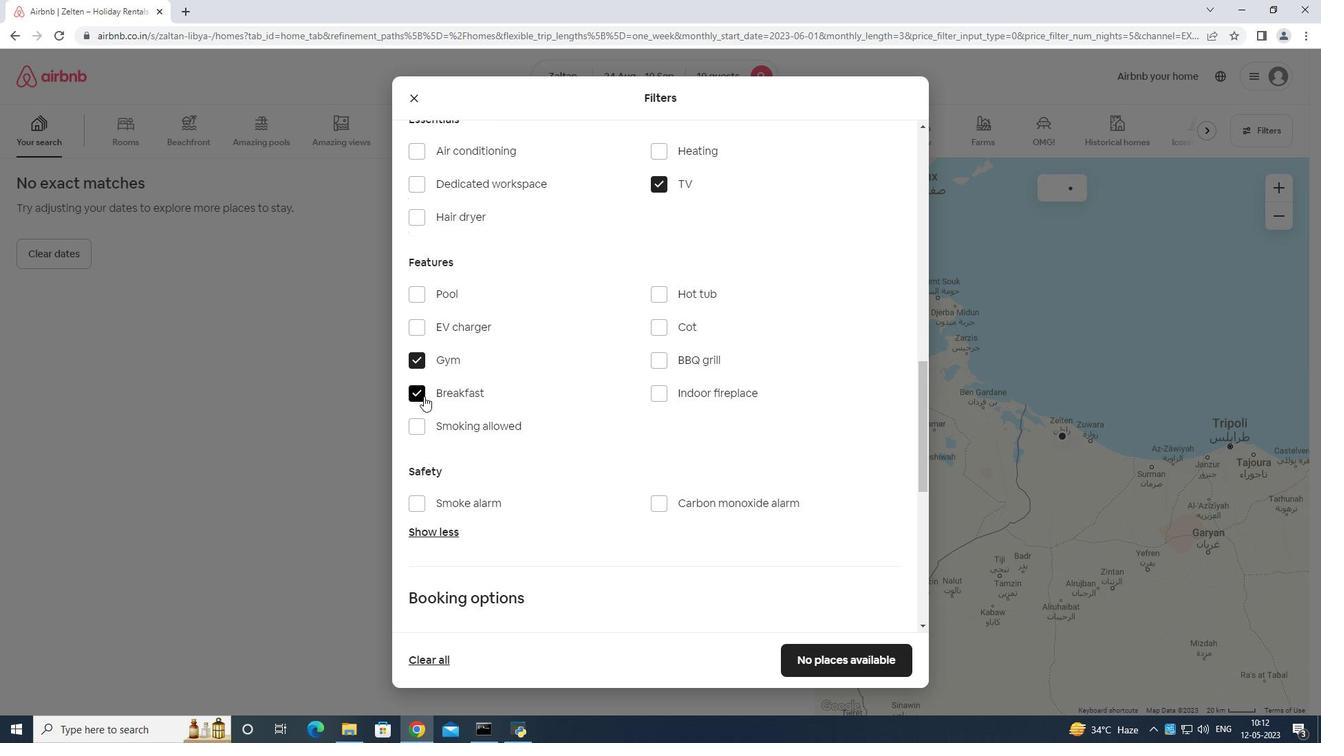 
Action: Mouse moved to (660, 422)
Screenshot: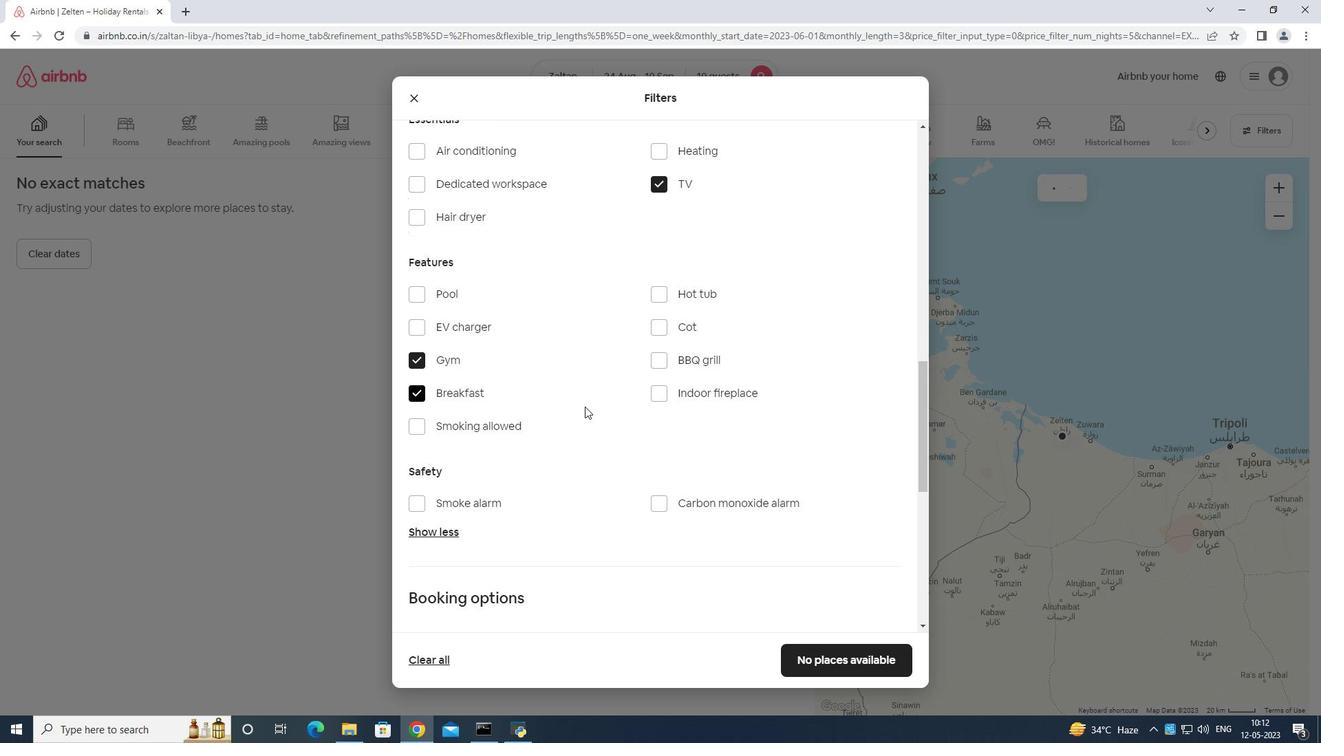 
Action: Mouse scrolled (655, 421) with delta (0, 0)
Screenshot: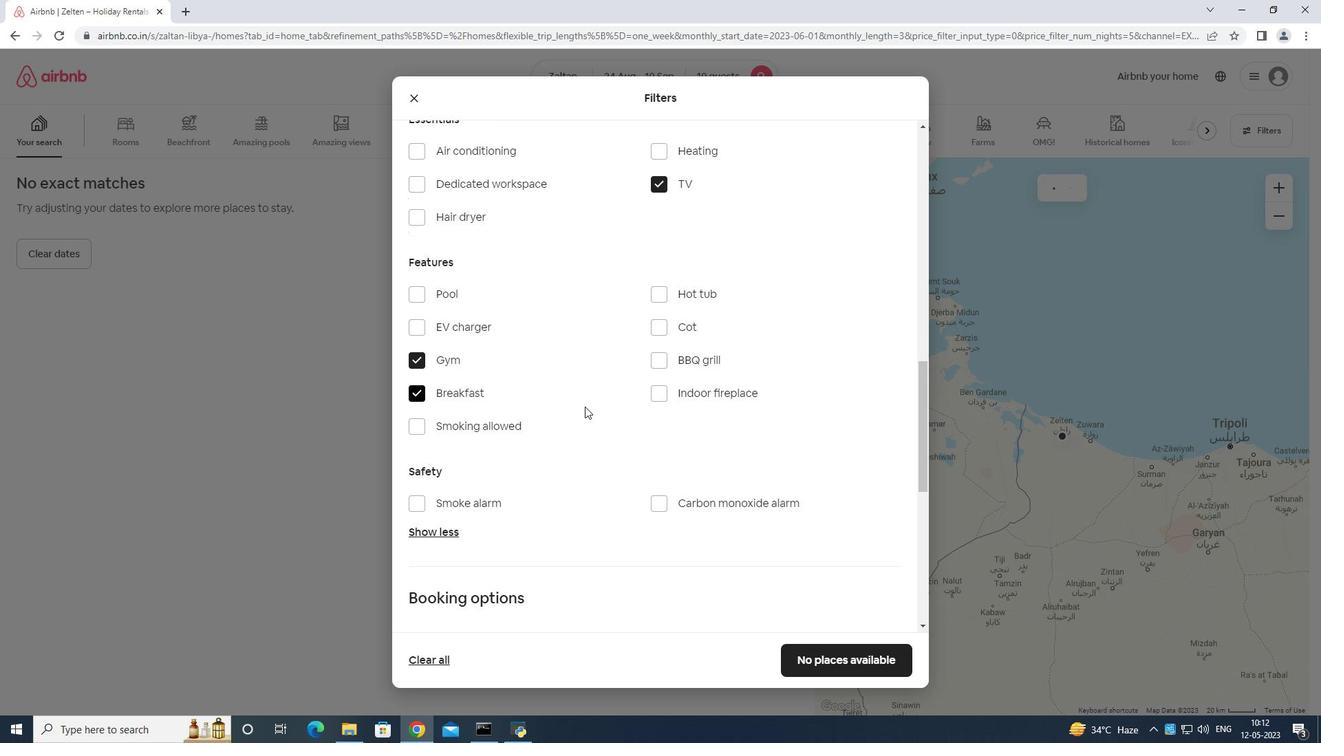 
Action: Mouse moved to (688, 426)
Screenshot: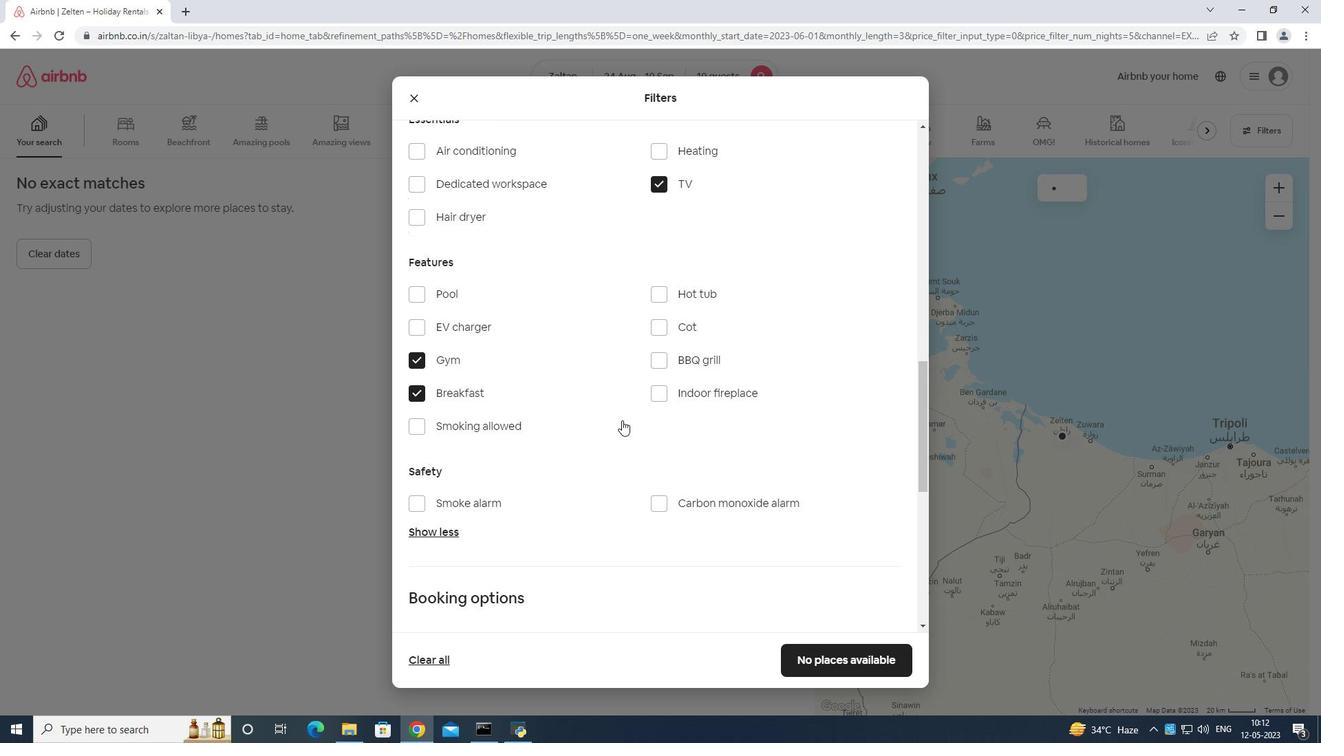 
Action: Mouse scrolled (688, 425) with delta (0, 0)
Screenshot: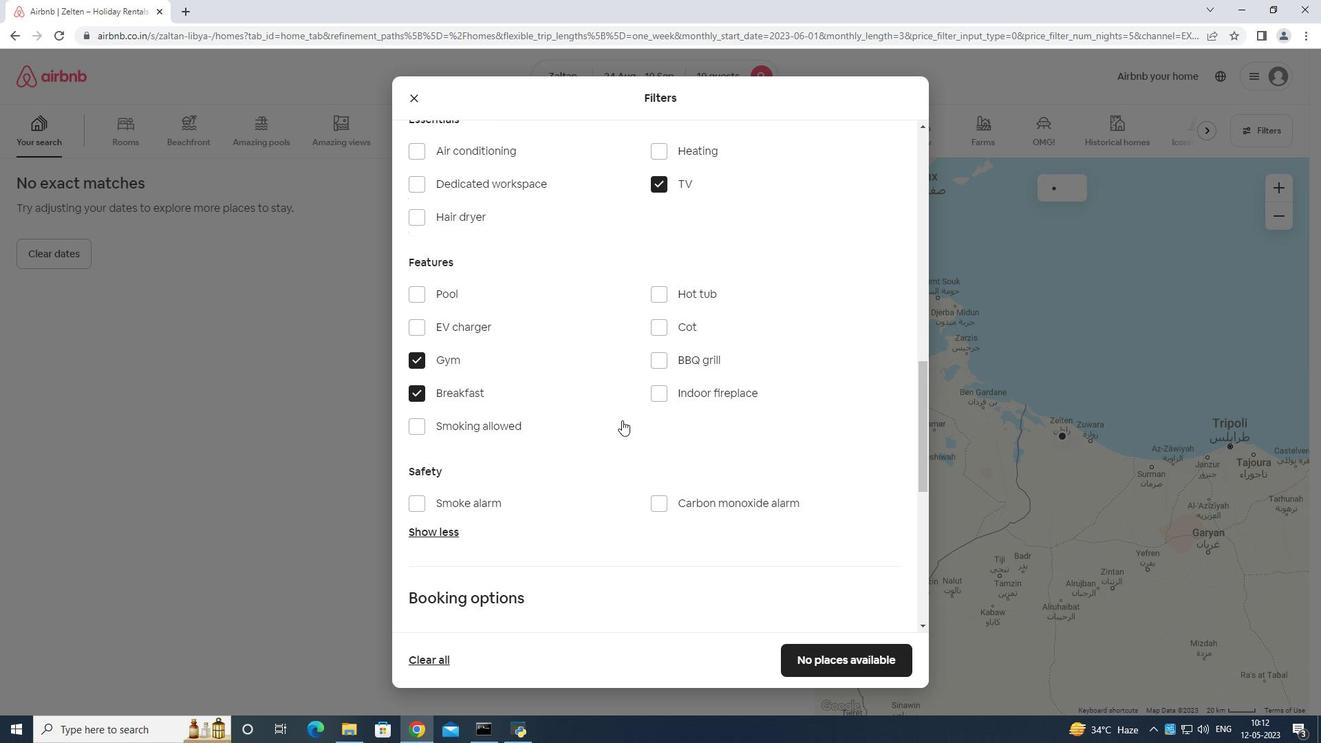 
Action: Mouse moved to (702, 426)
Screenshot: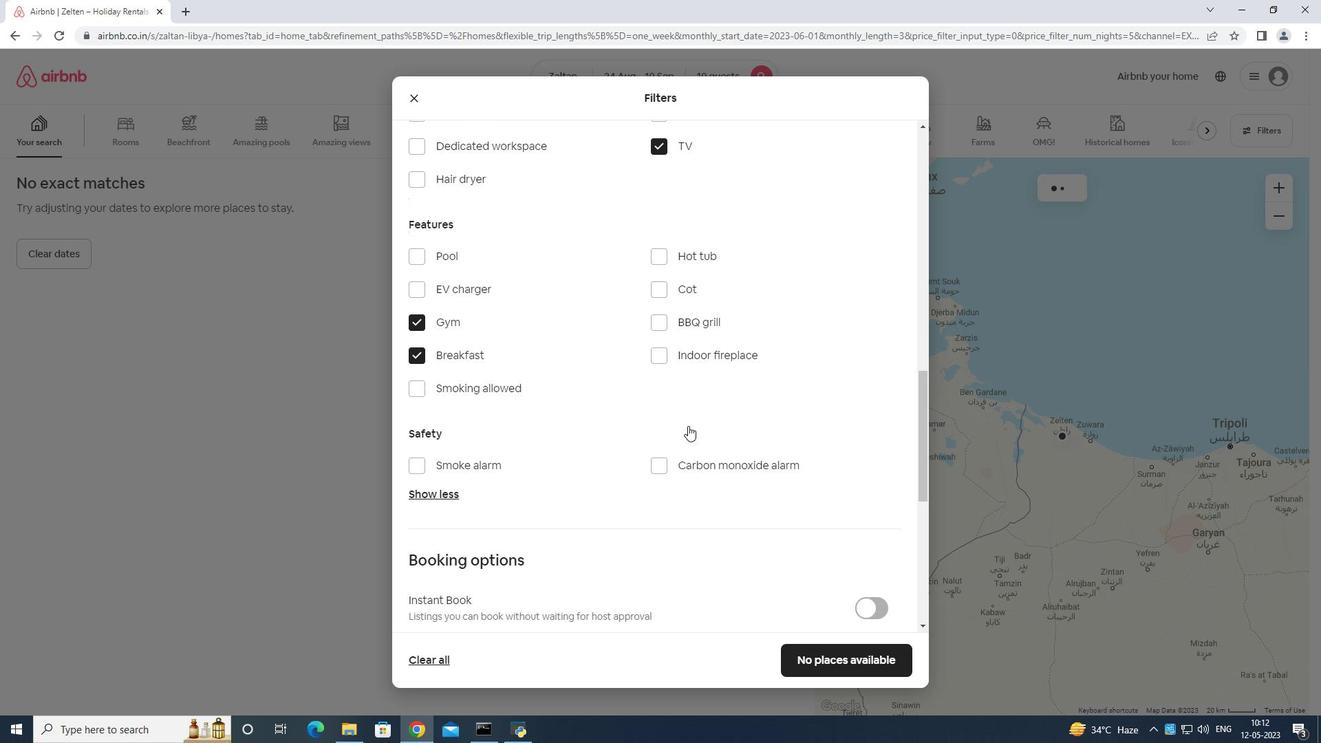 
Action: Mouse scrolled (702, 425) with delta (0, 0)
Screenshot: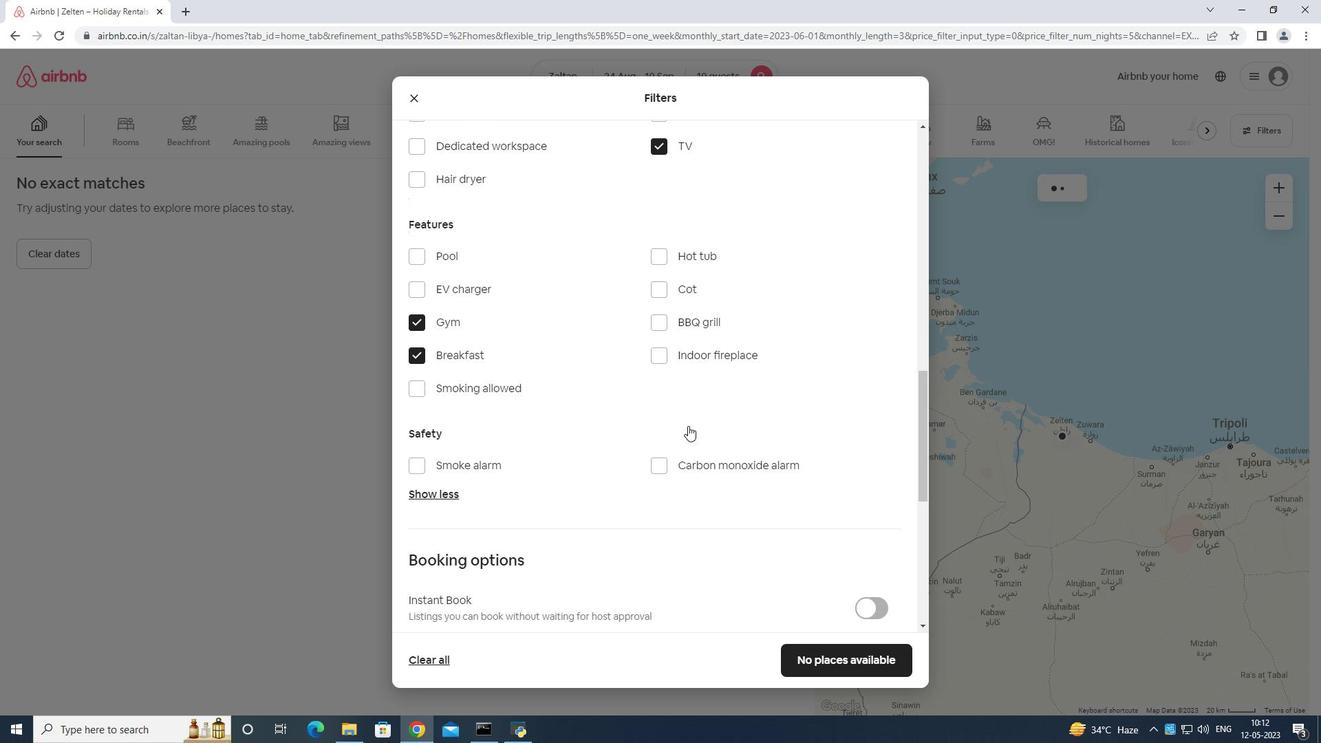 
Action: Mouse moved to (784, 507)
Screenshot: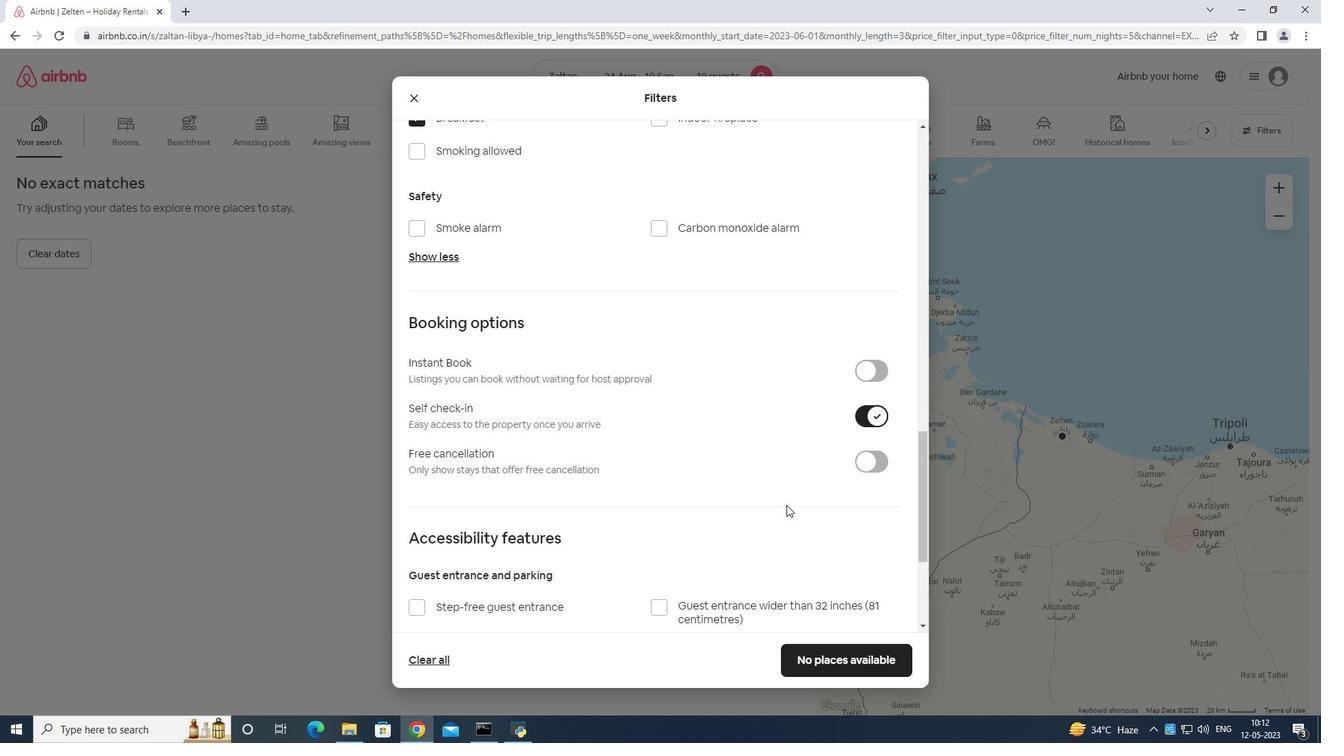 
Action: Mouse scrolled (784, 506) with delta (0, 0)
Screenshot: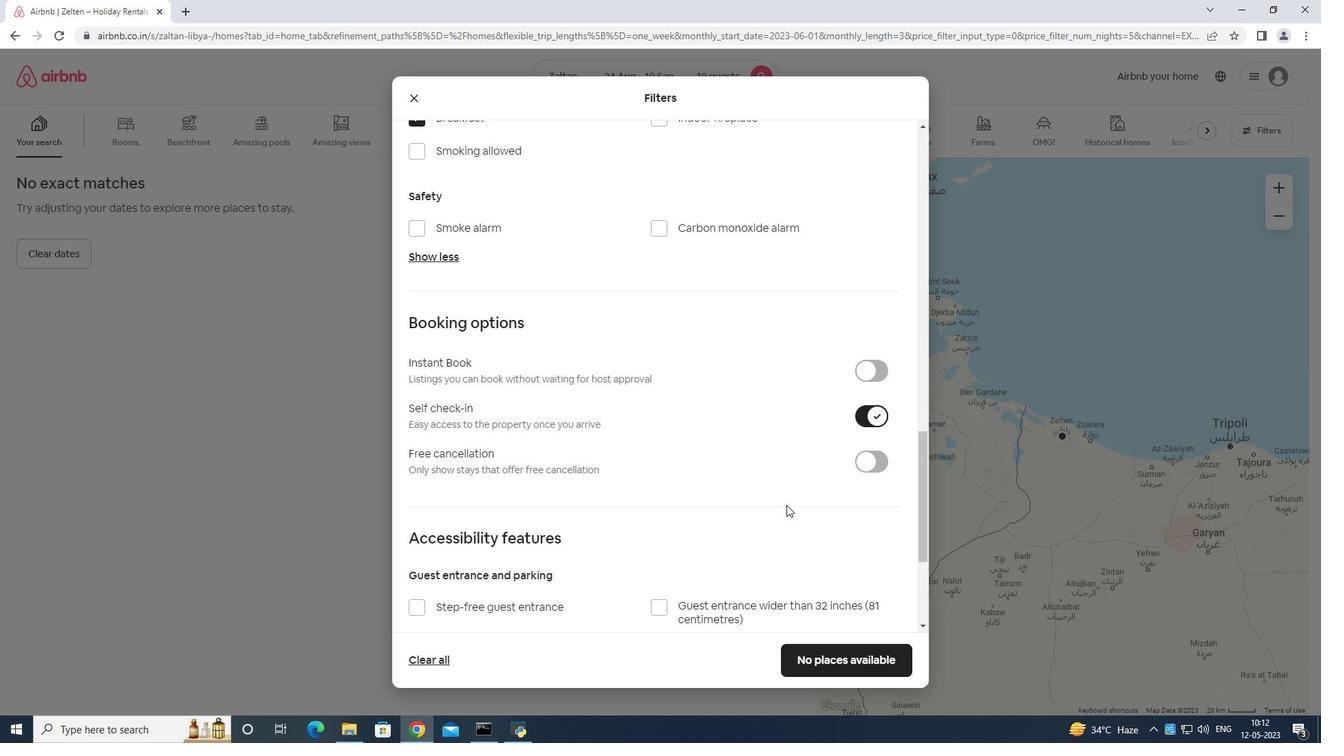 
Action: Mouse moved to (785, 510)
Screenshot: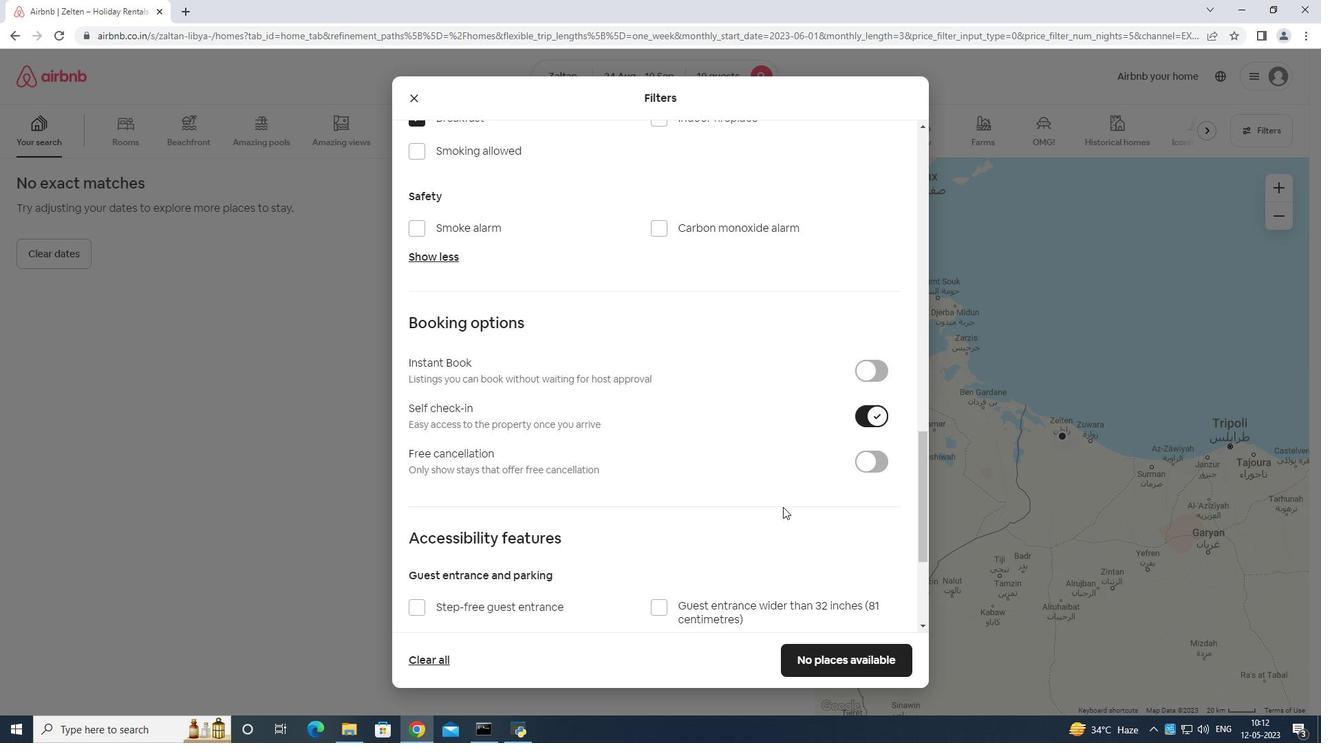 
Action: Mouse scrolled (785, 509) with delta (0, 0)
Screenshot: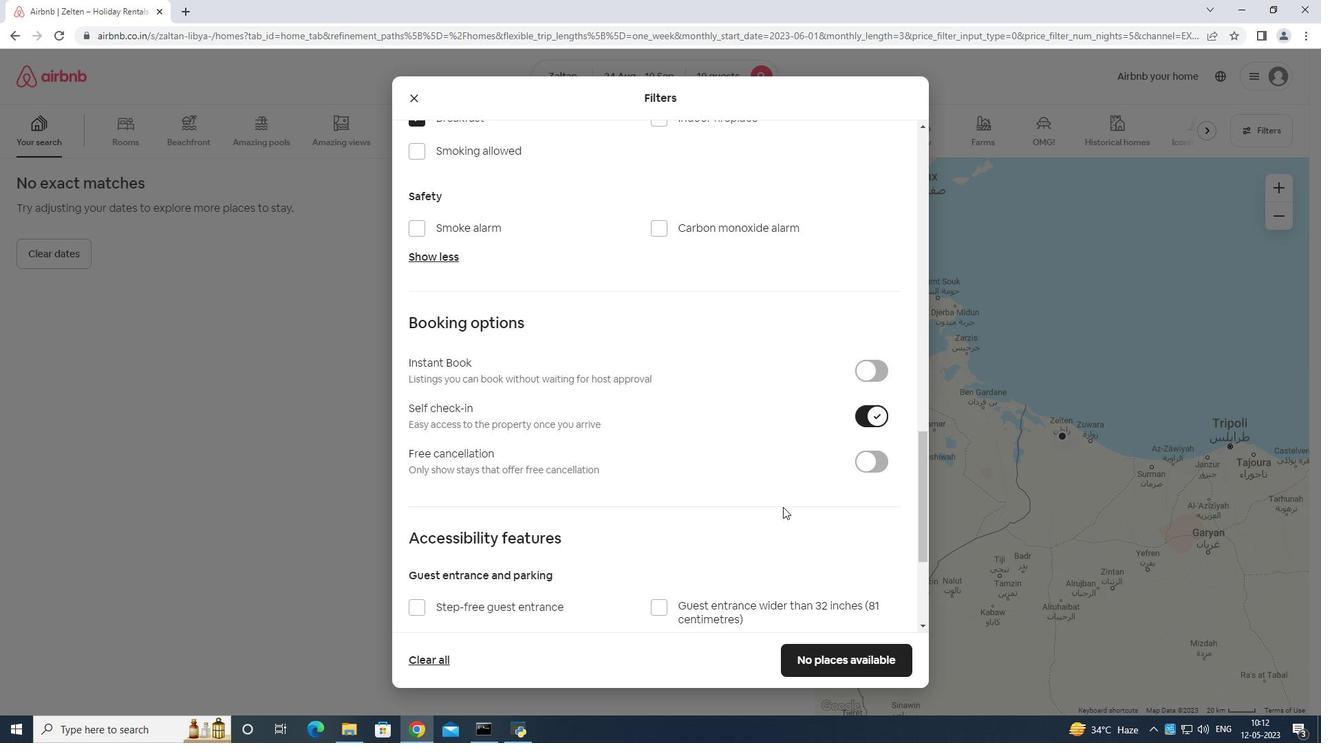 
Action: Mouse moved to (785, 510)
Screenshot: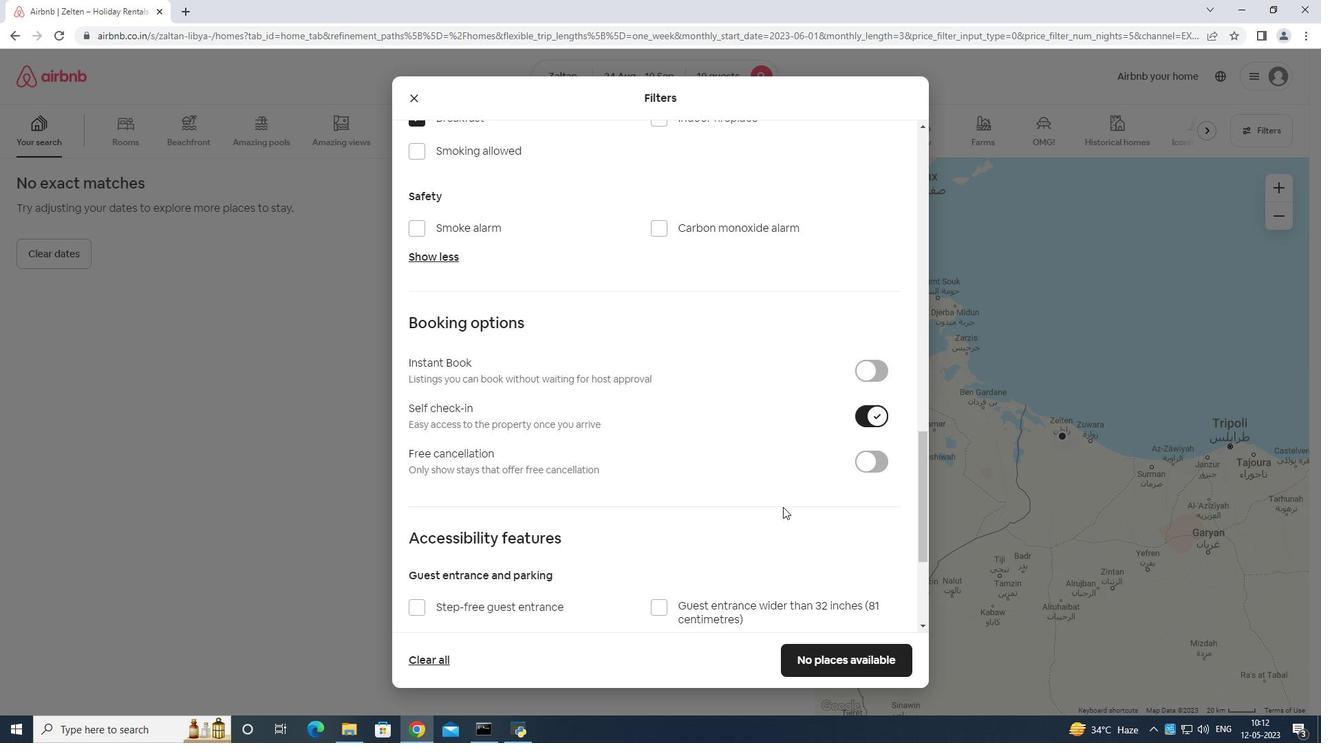 
Action: Mouse scrolled (785, 510) with delta (0, 0)
Screenshot: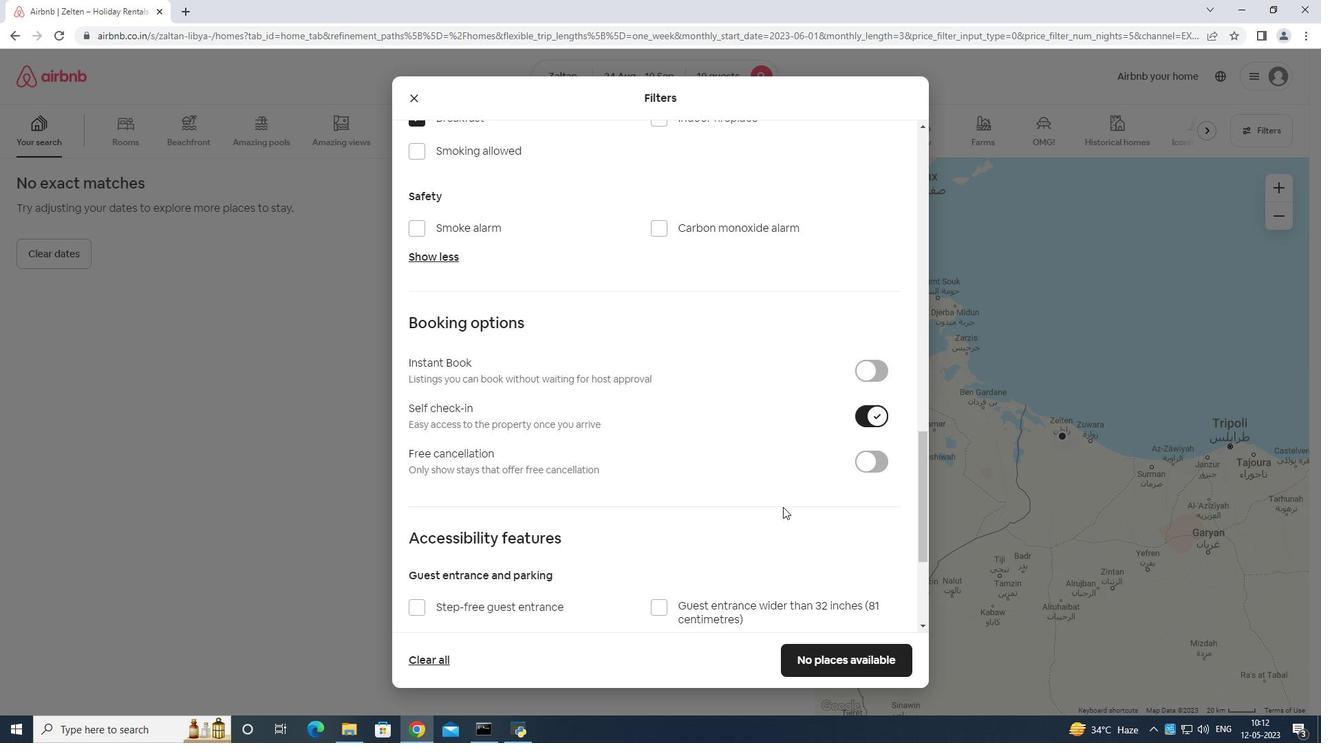 
Action: Mouse moved to (786, 511)
Screenshot: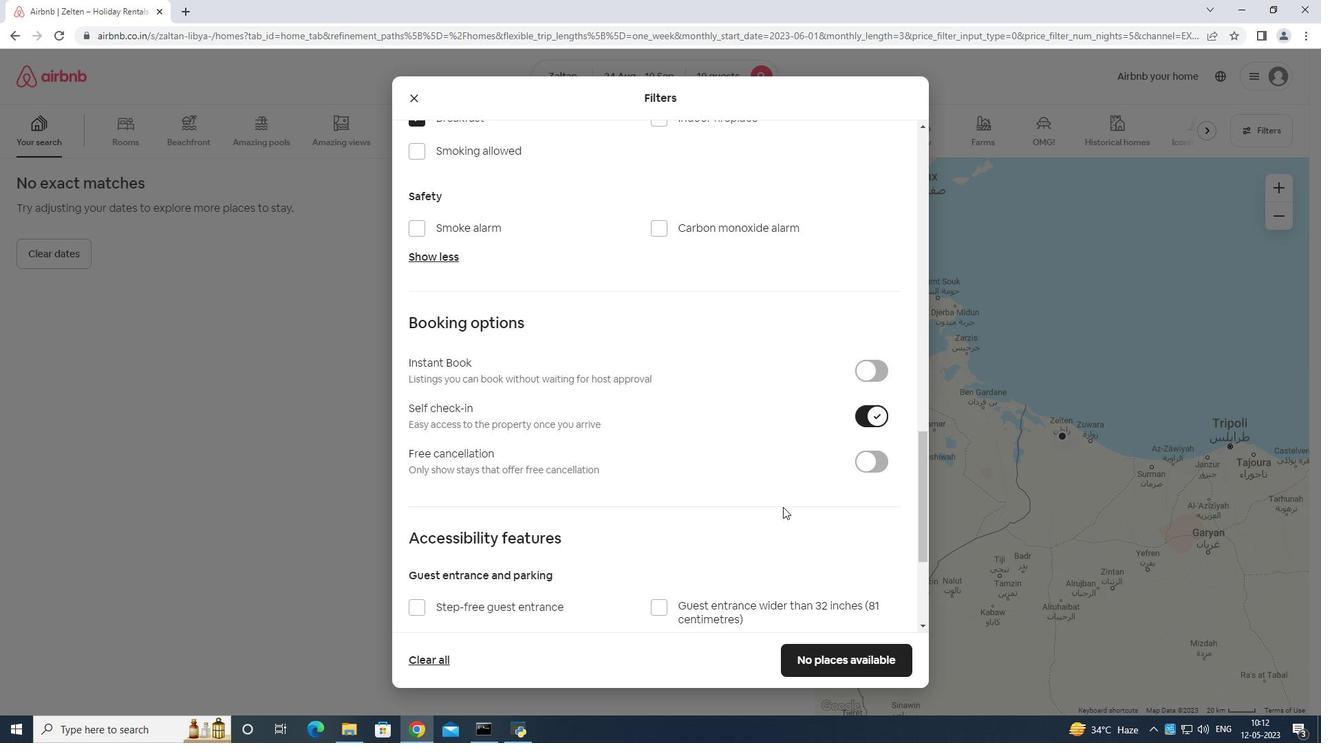 
Action: Mouse scrolled (786, 510) with delta (0, 0)
Screenshot: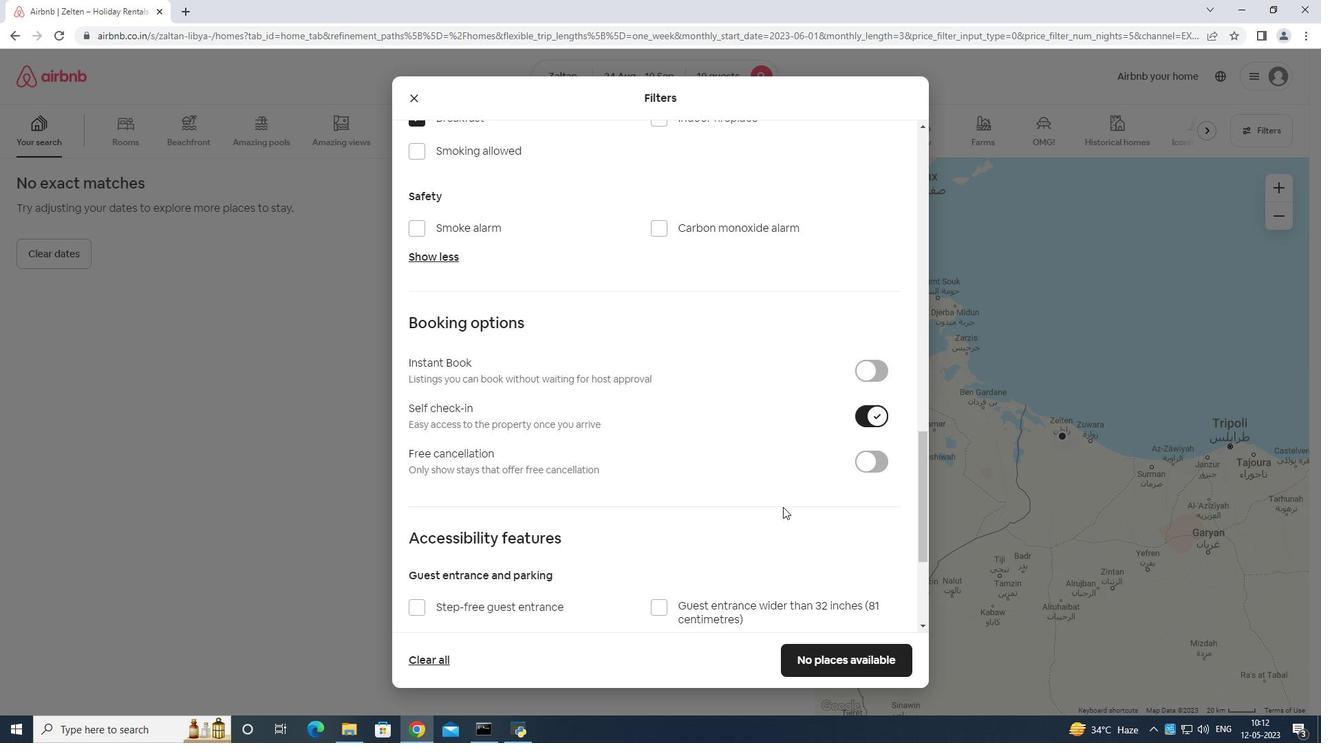 
Action: Mouse moved to (792, 498)
Screenshot: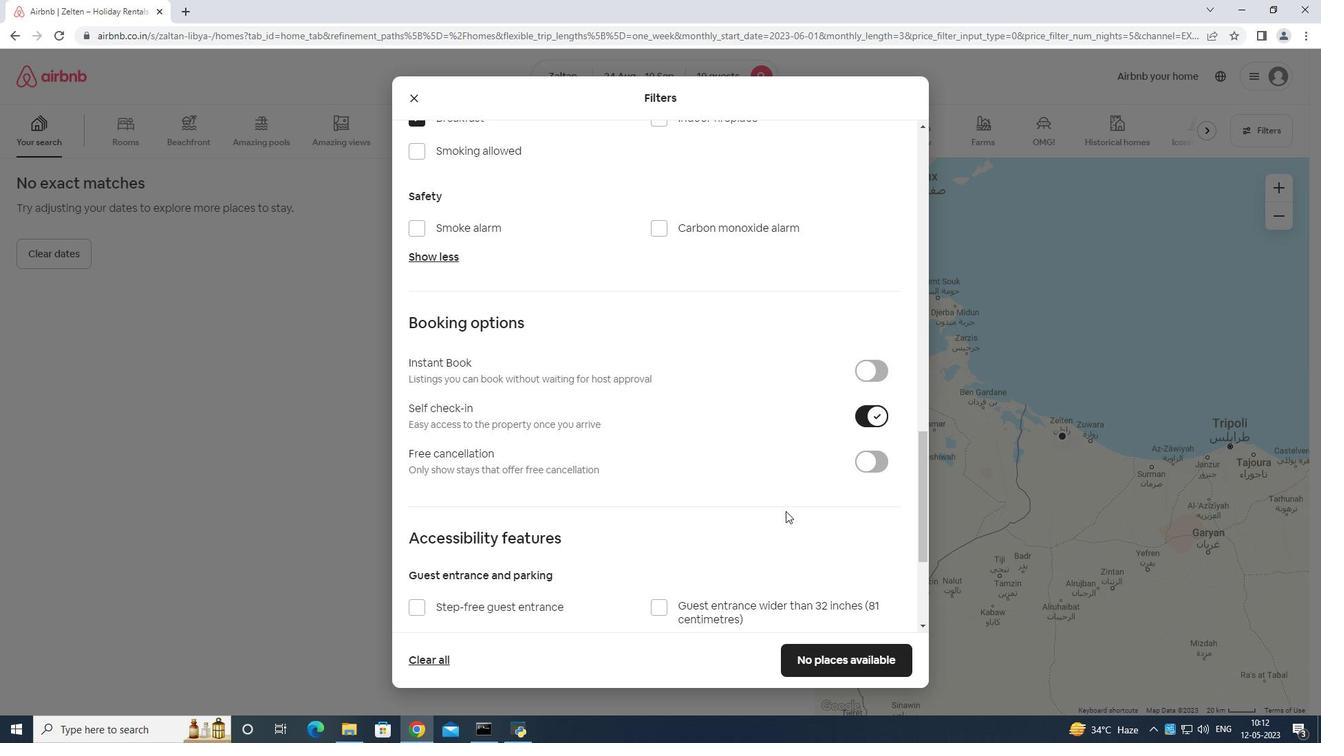 
Action: Mouse scrolled (792, 497) with delta (0, 0)
Screenshot: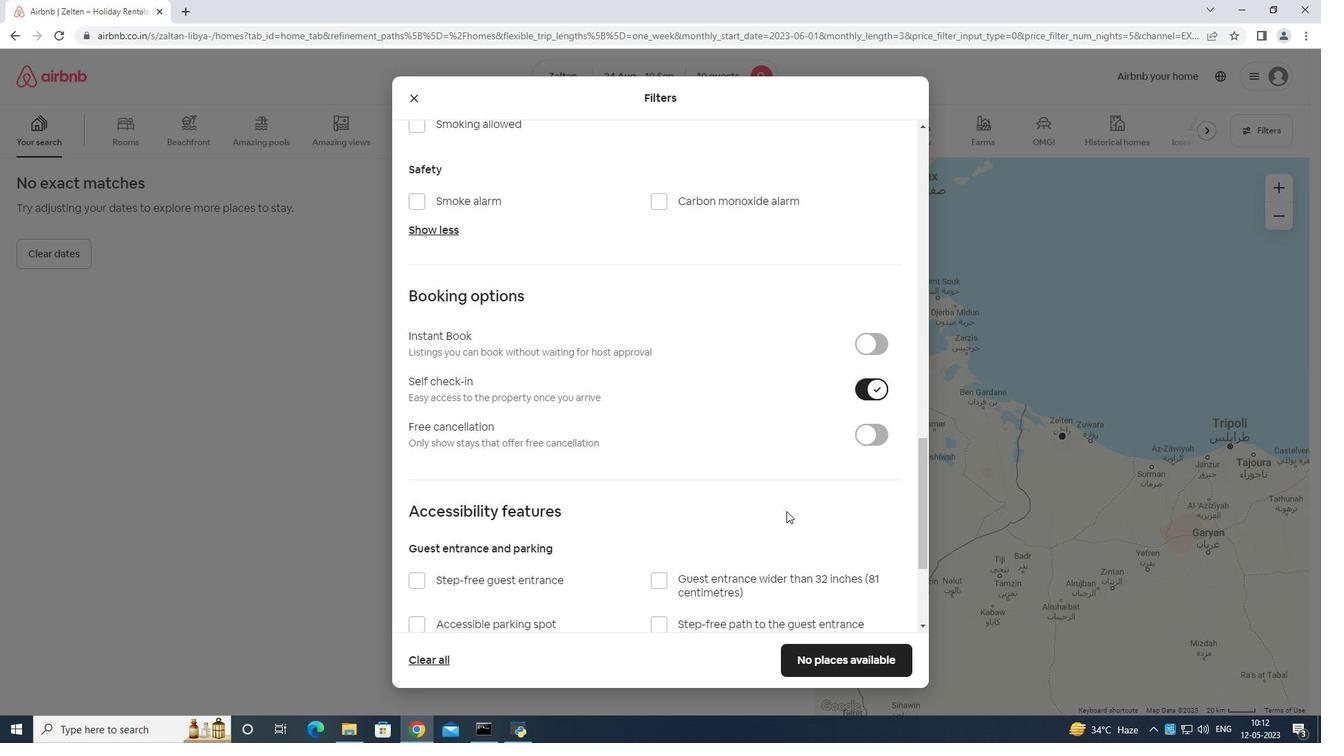 
Action: Mouse scrolled (792, 497) with delta (0, 0)
Screenshot: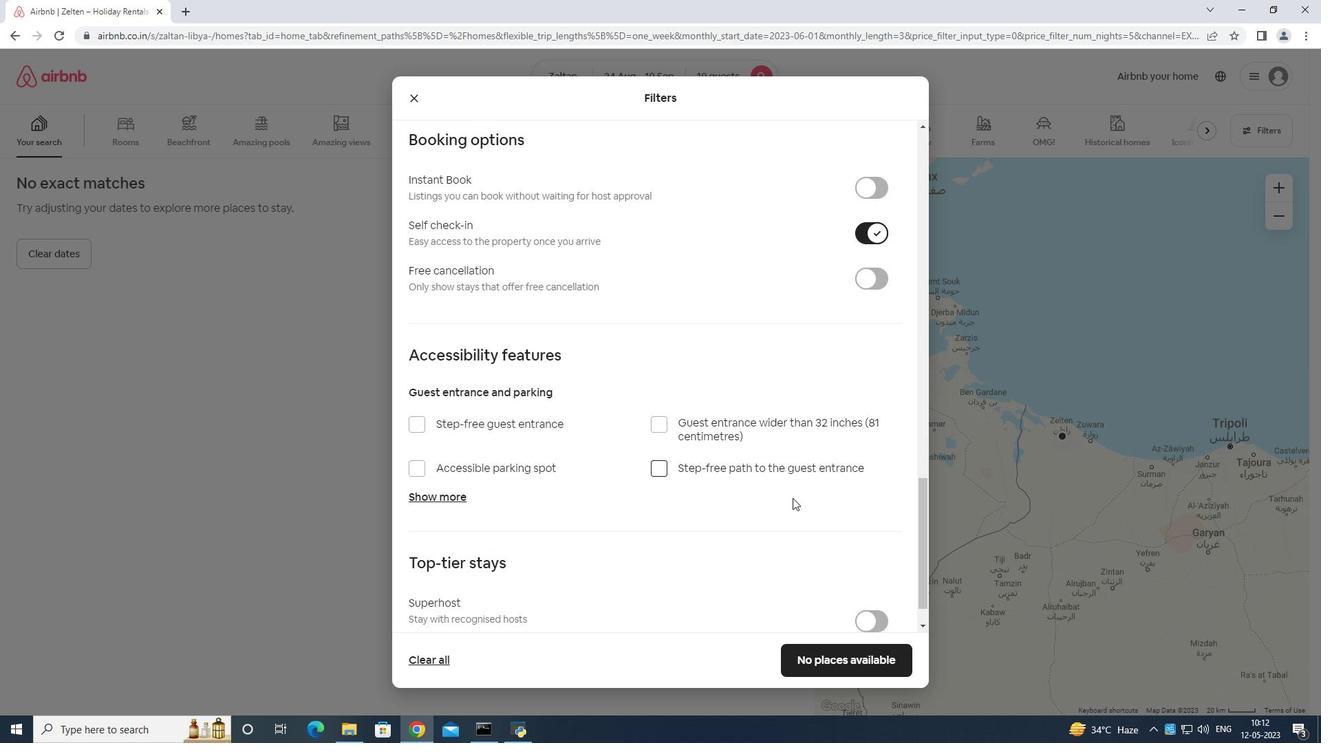
Action: Mouse moved to (605, 554)
Screenshot: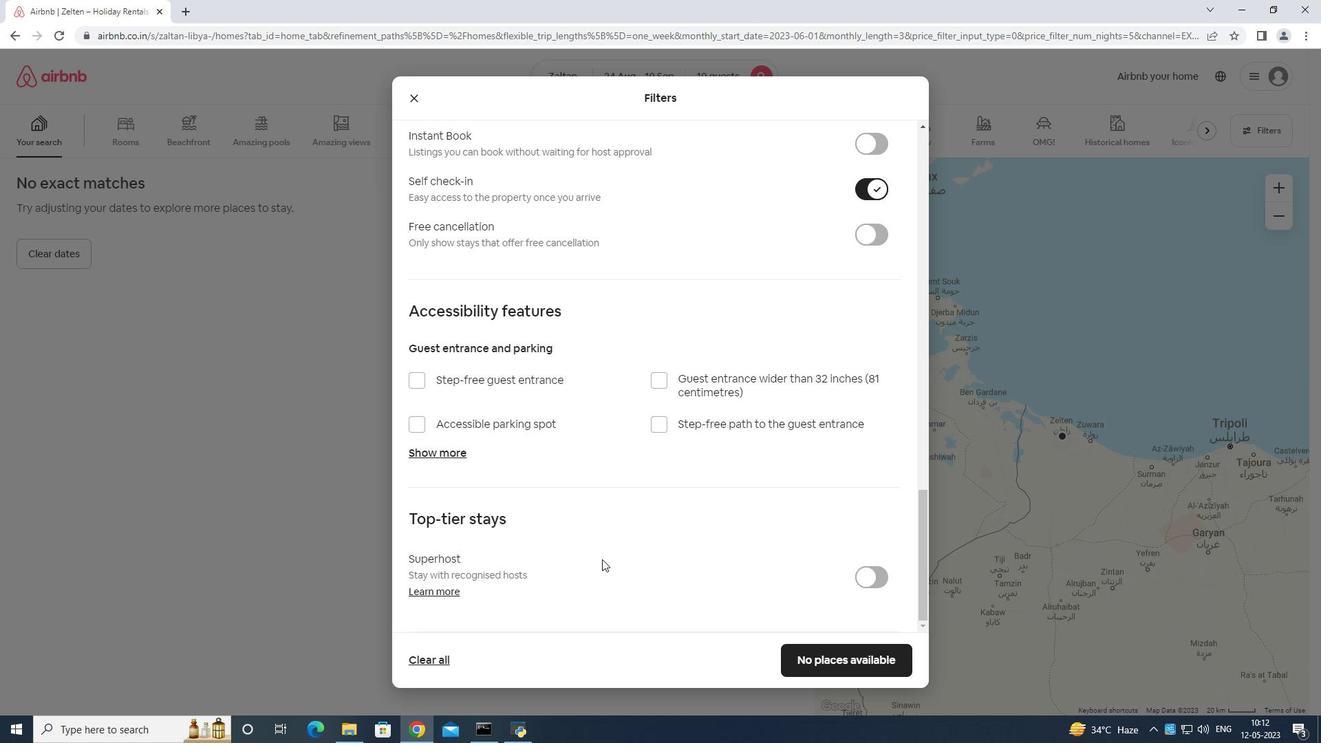
Action: Mouse scrolled (605, 554) with delta (0, 0)
Screenshot: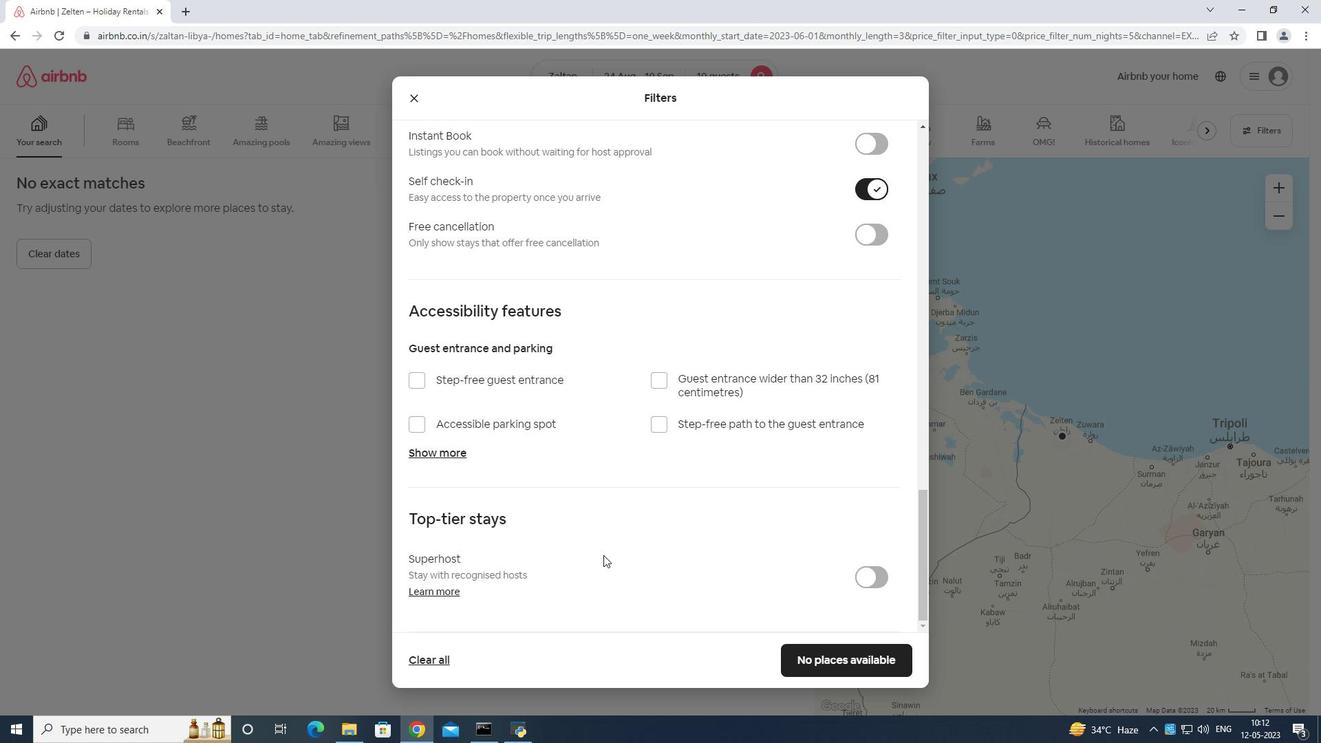 
Action: Mouse moved to (607, 554)
Screenshot: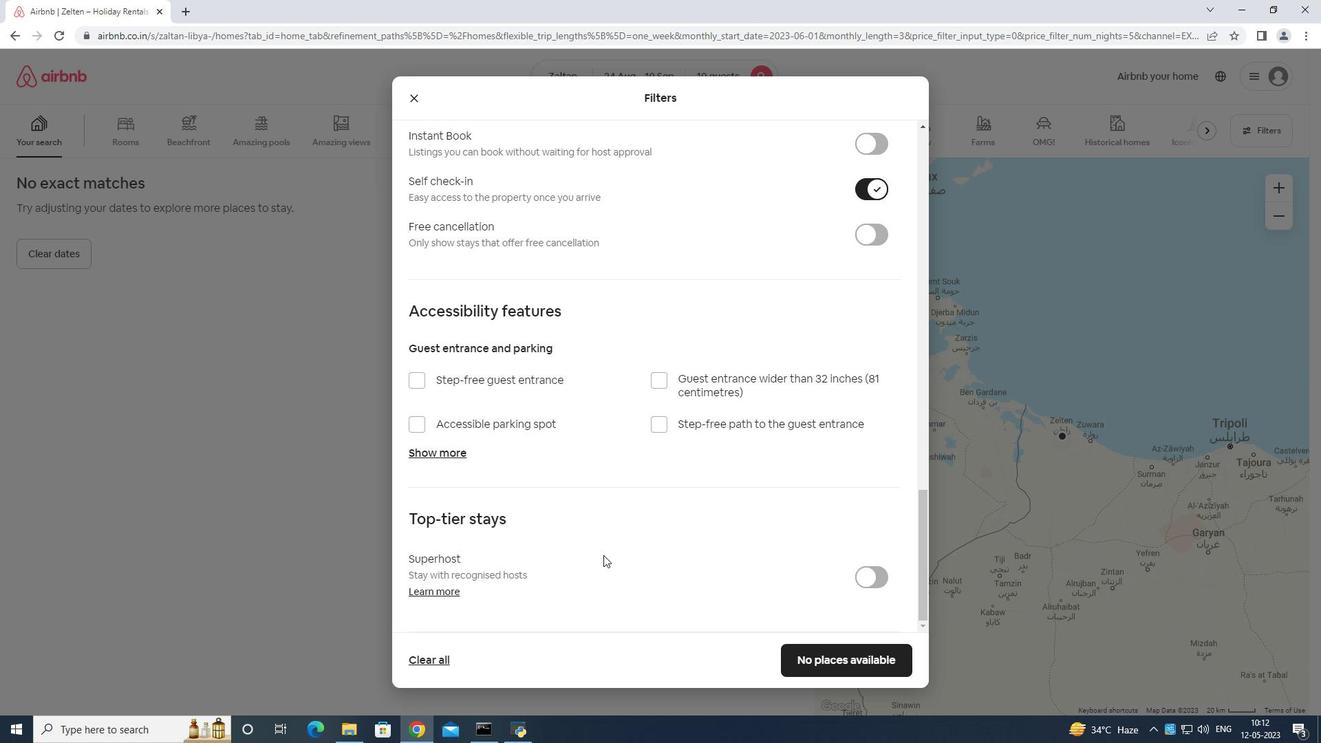 
Action: Mouse scrolled (607, 554) with delta (0, 0)
Screenshot: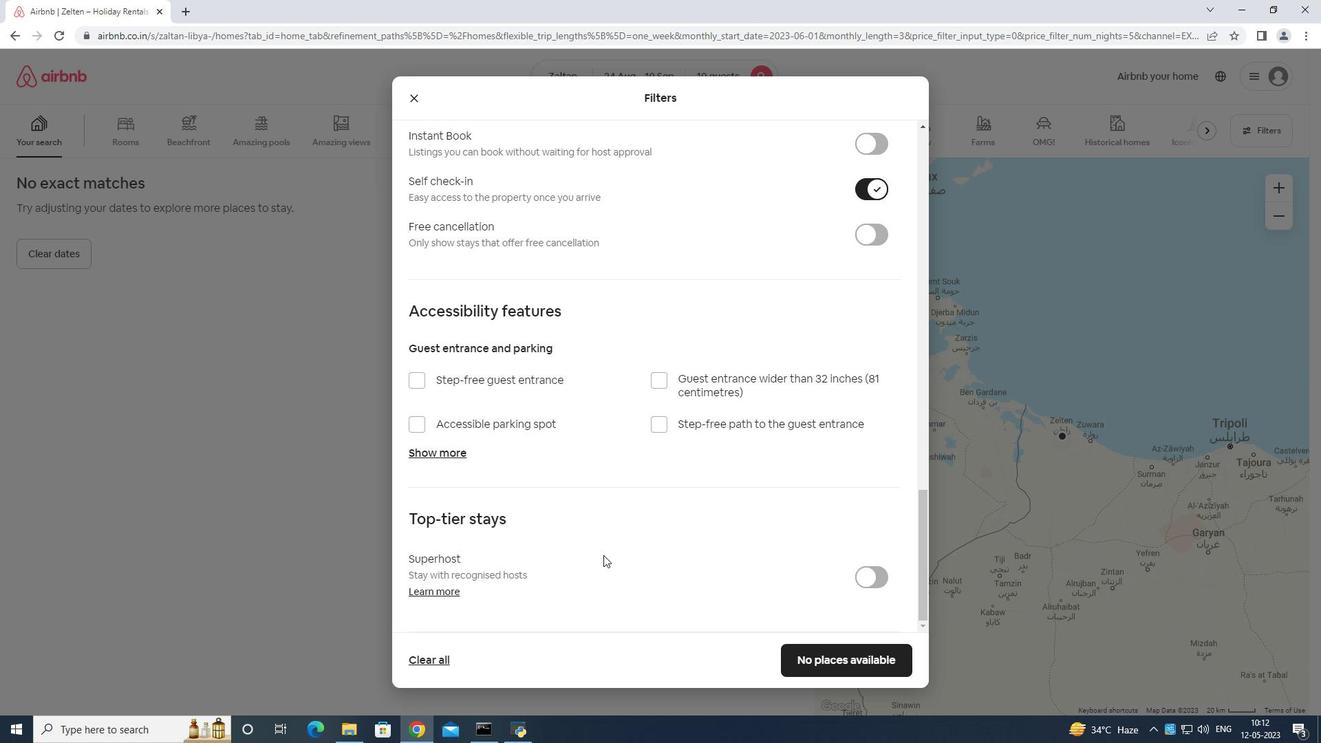 
Action: Mouse moved to (616, 554)
Screenshot: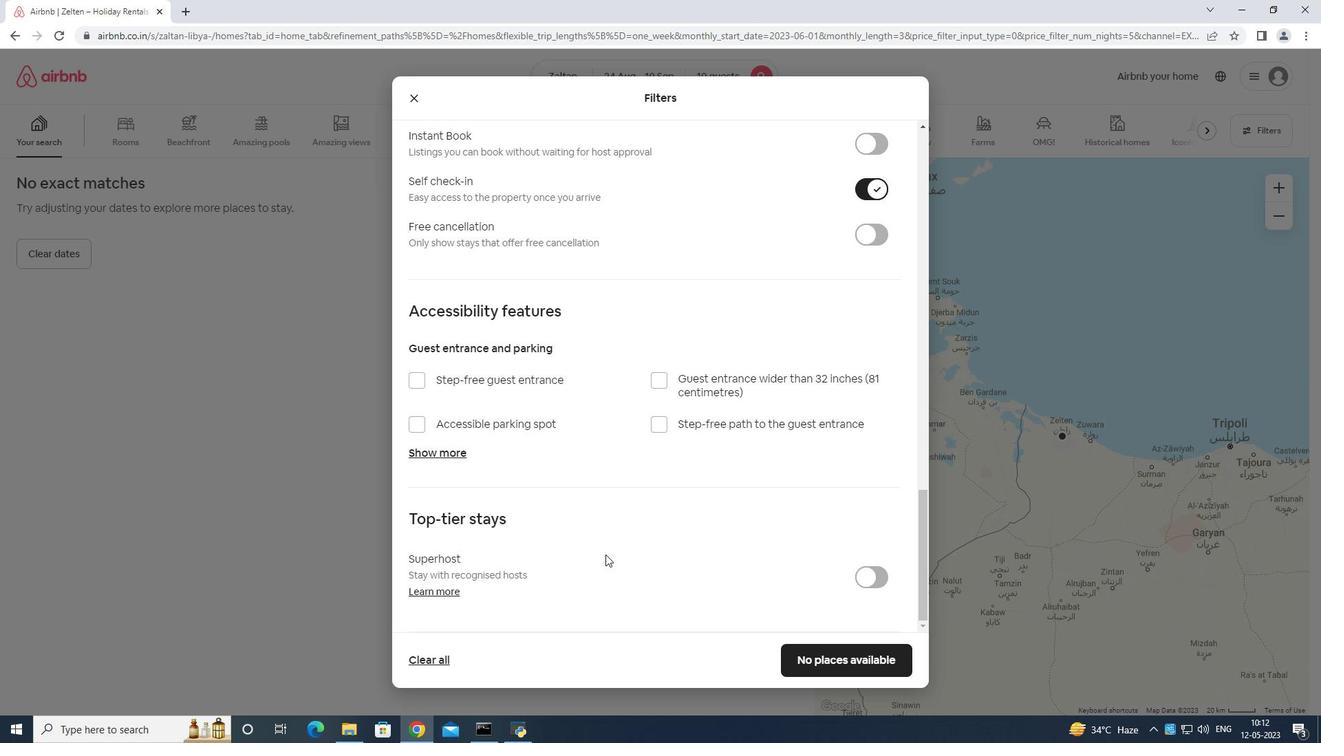
Action: Mouse scrolled (616, 554) with delta (0, 0)
Screenshot: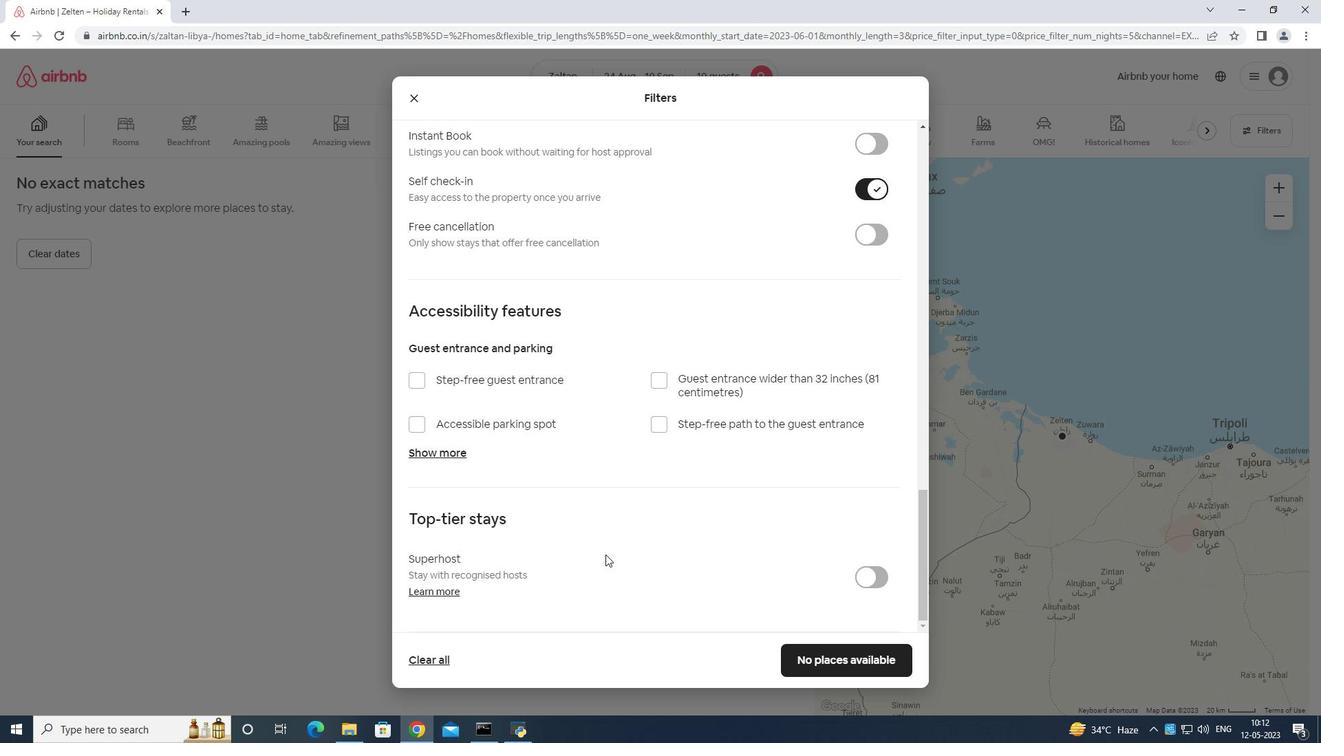 
Action: Mouse moved to (817, 657)
Screenshot: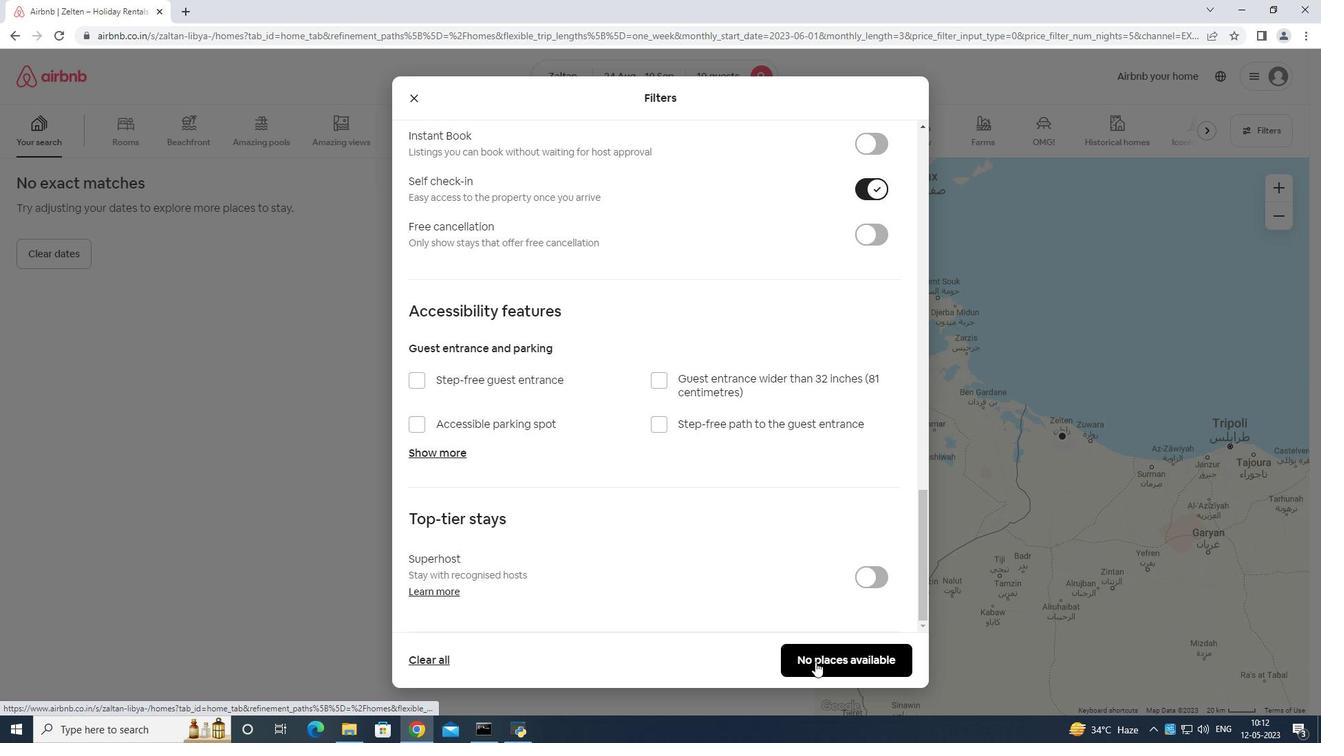 
Action: Mouse pressed left at (817, 657)
Screenshot: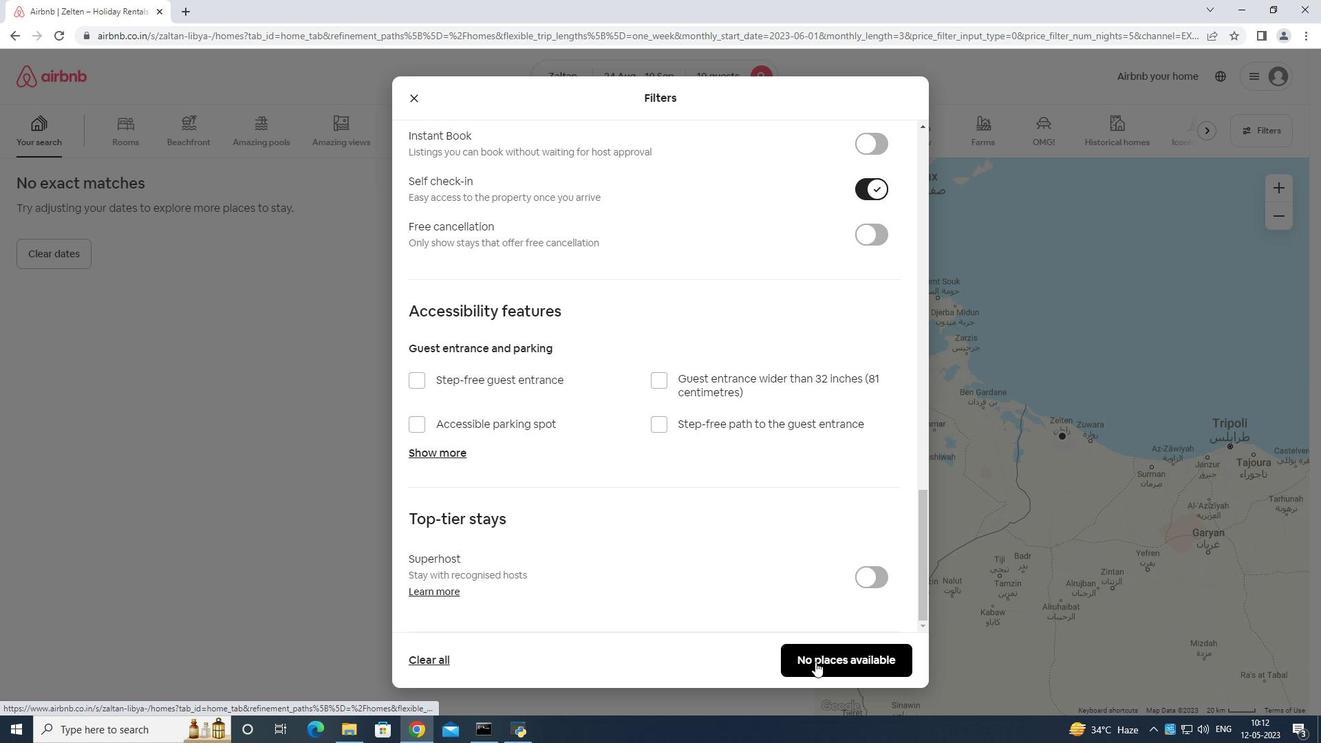
